 Task: Look for space in Westerlo, Belgium from 6th September, 2023 to 18th September, 2023 for 3 adults in price range Rs.6000 to Rs.12000. Place can be entire place with 2 bedrooms having 2 beds and 2 bathrooms. Property type can be hotel. Amenities needed are: heating, . Booking option can be shelf check-in. Required host language is English.
Action: Mouse moved to (596, 147)
Screenshot: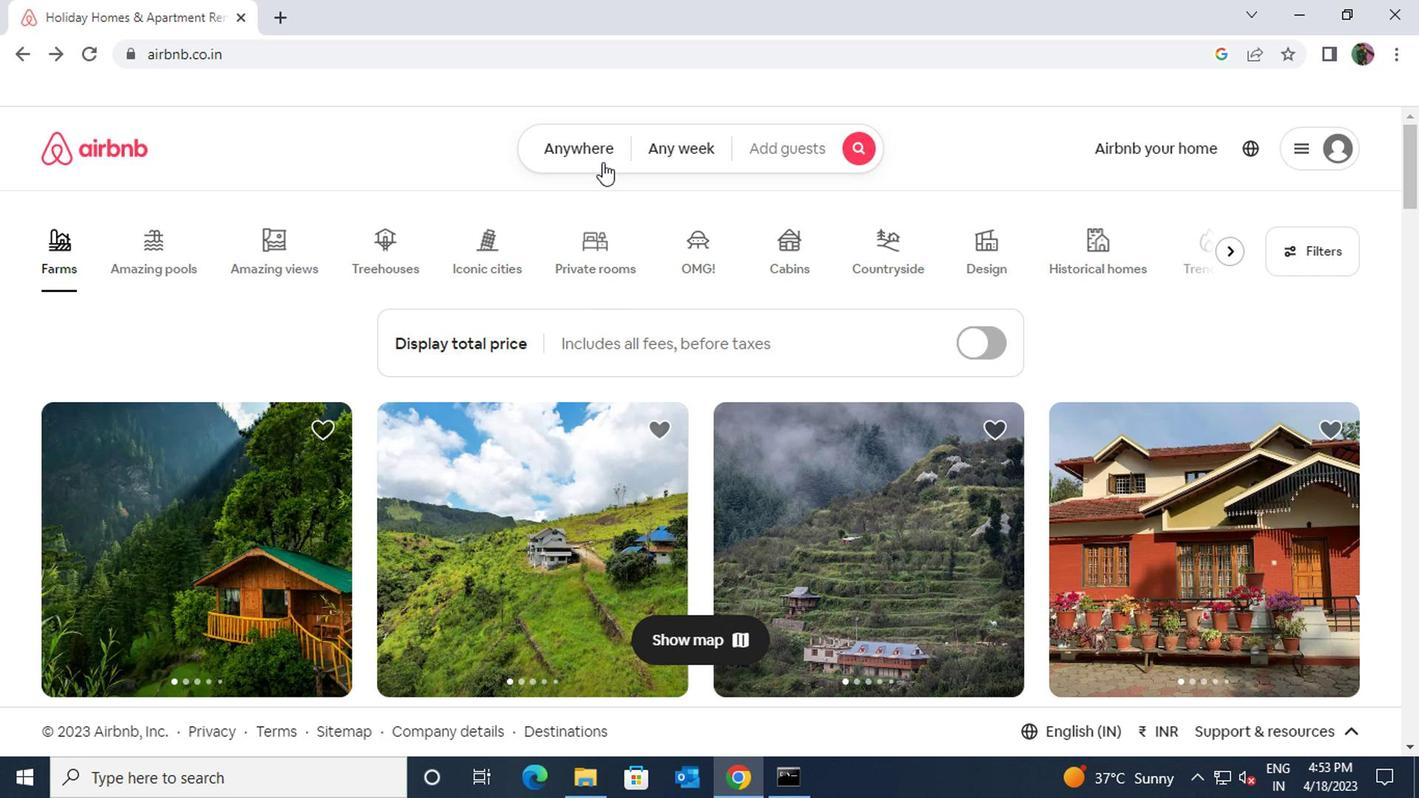 
Action: Mouse pressed left at (596, 147)
Screenshot: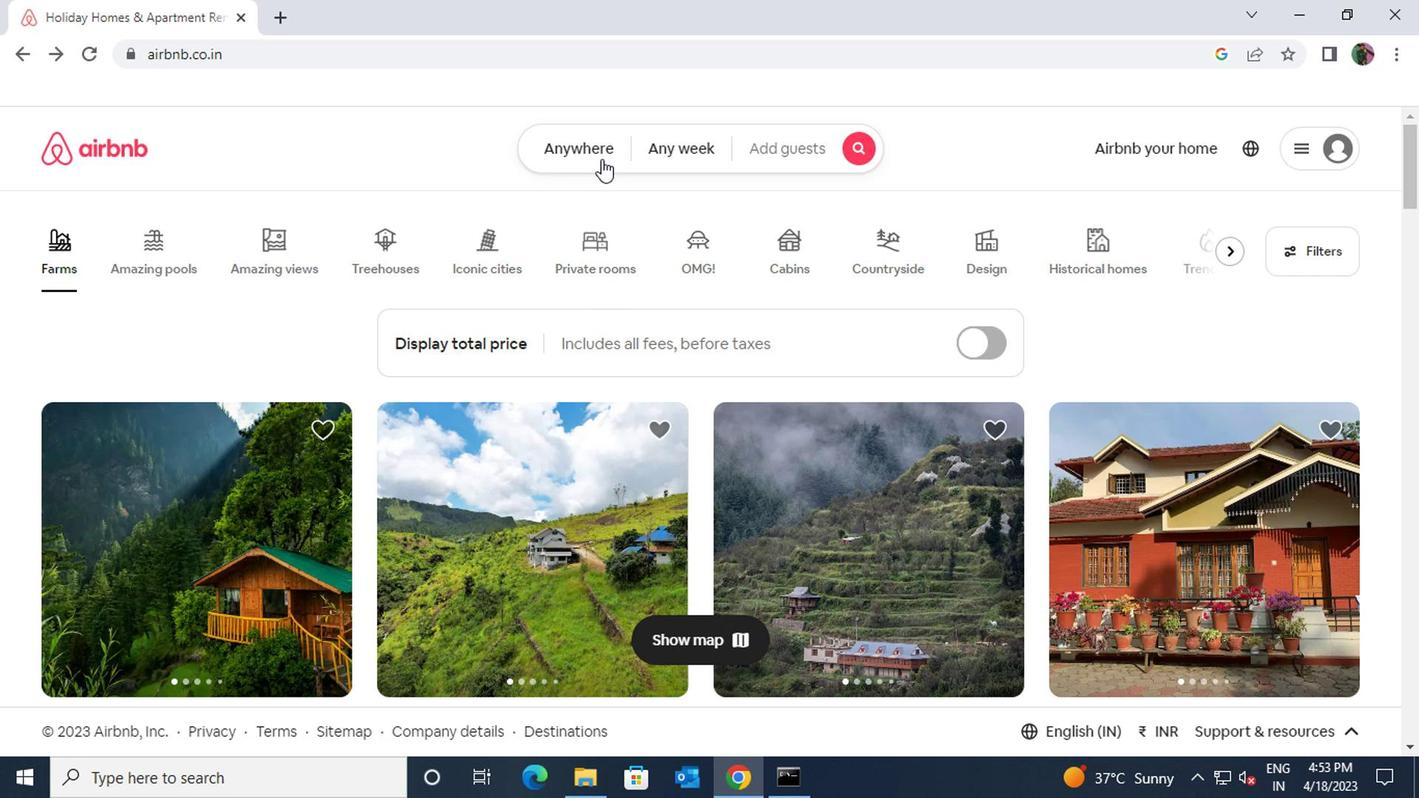 
Action: Mouse moved to (400, 229)
Screenshot: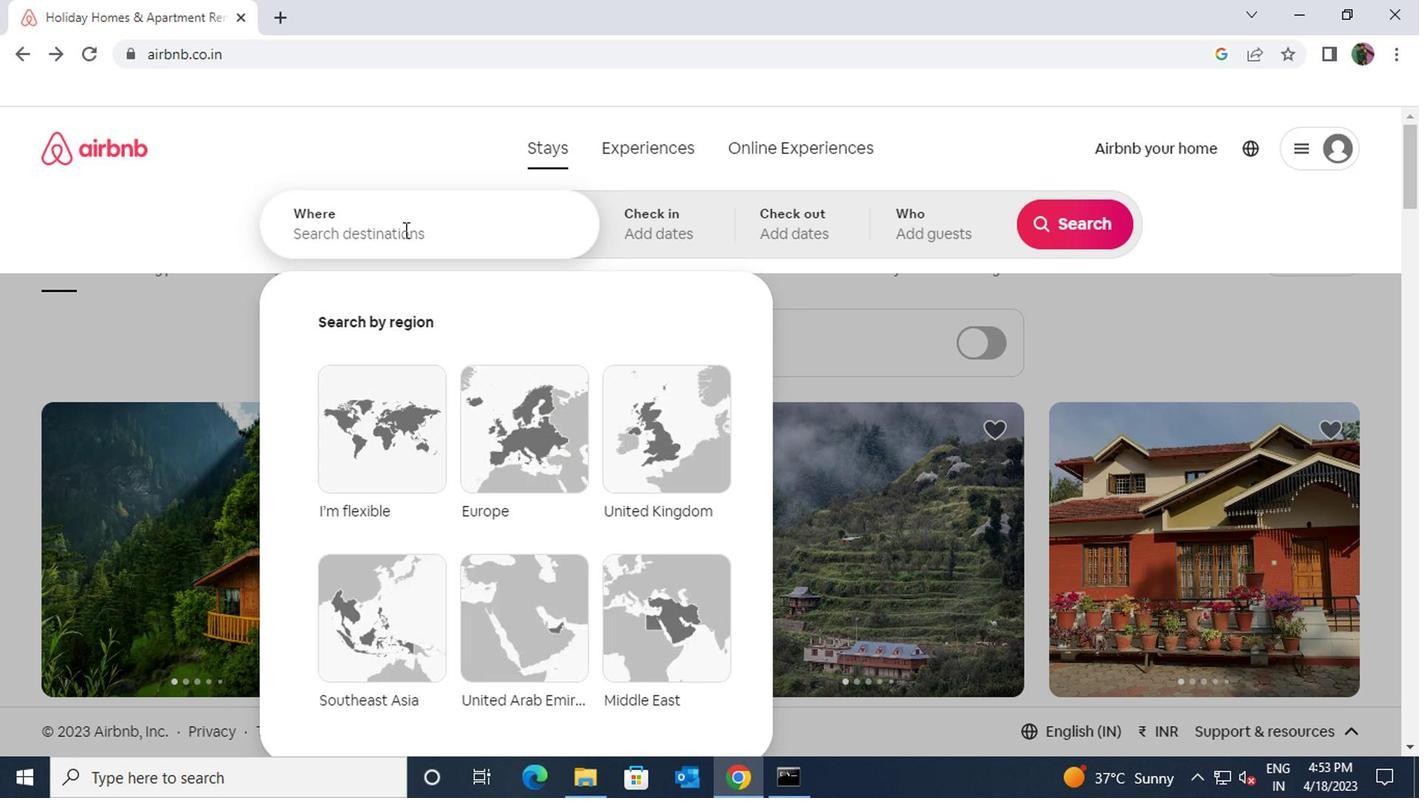 
Action: Mouse pressed left at (400, 229)
Screenshot: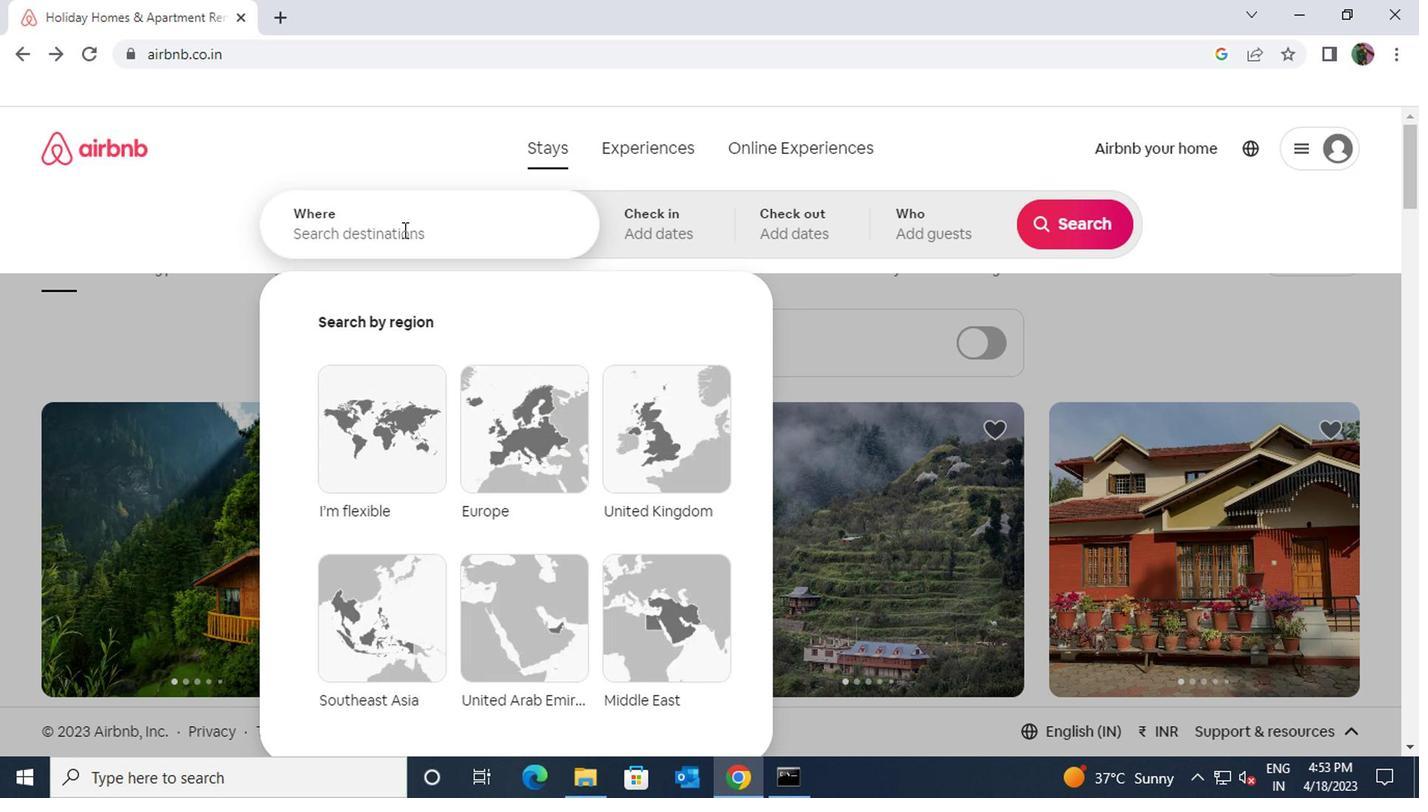 
Action: Key pressed westerlo<Key.space>bel
Screenshot: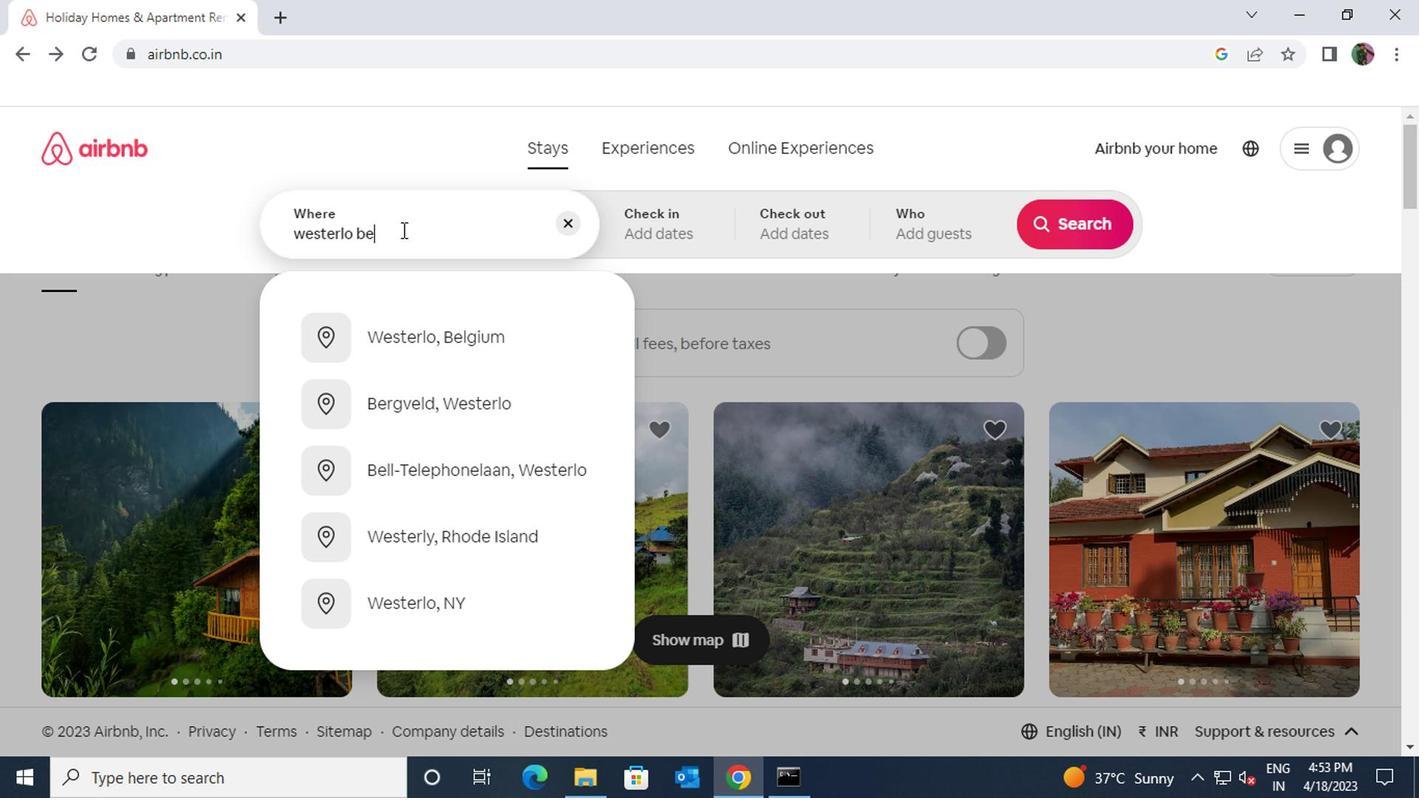 
Action: Mouse moved to (462, 346)
Screenshot: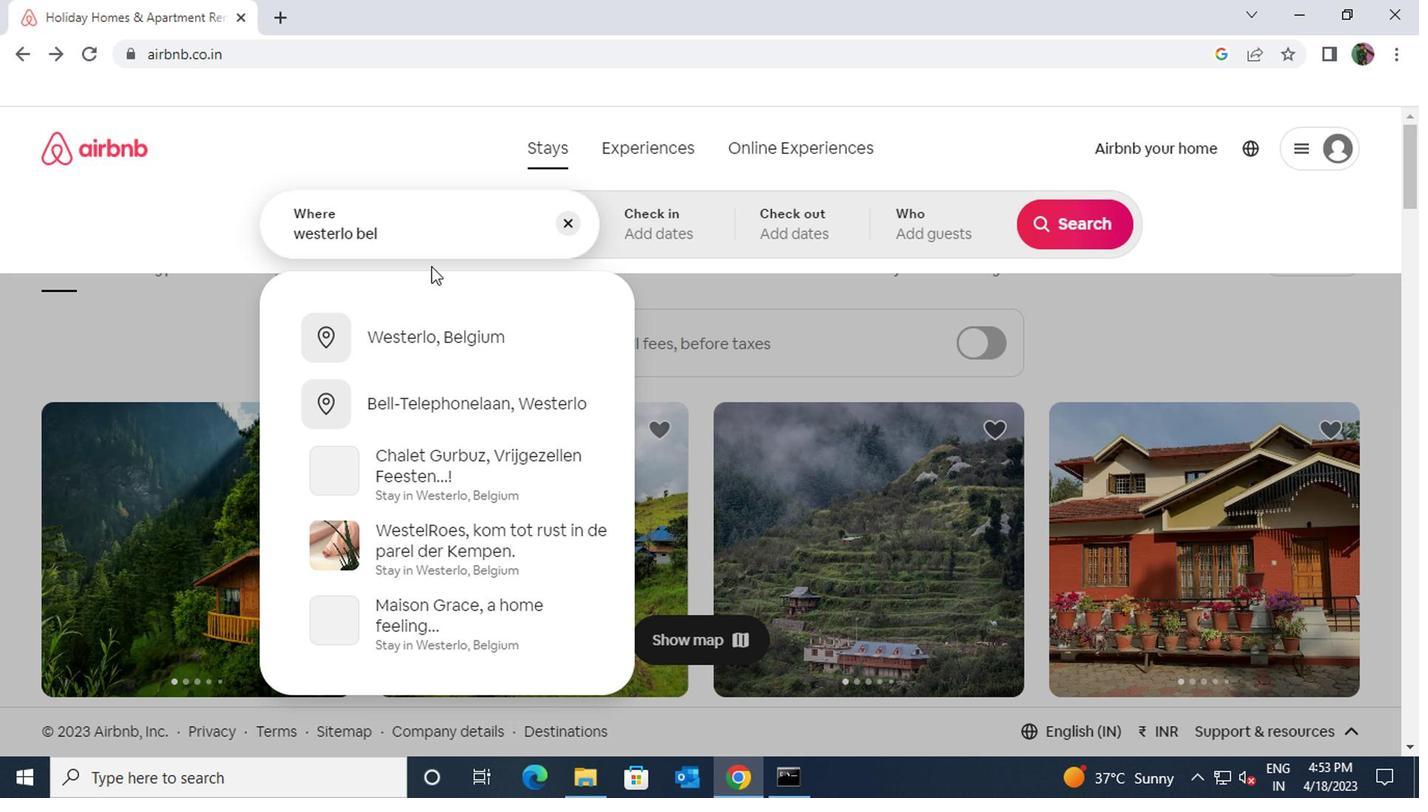 
Action: Mouse pressed left at (462, 346)
Screenshot: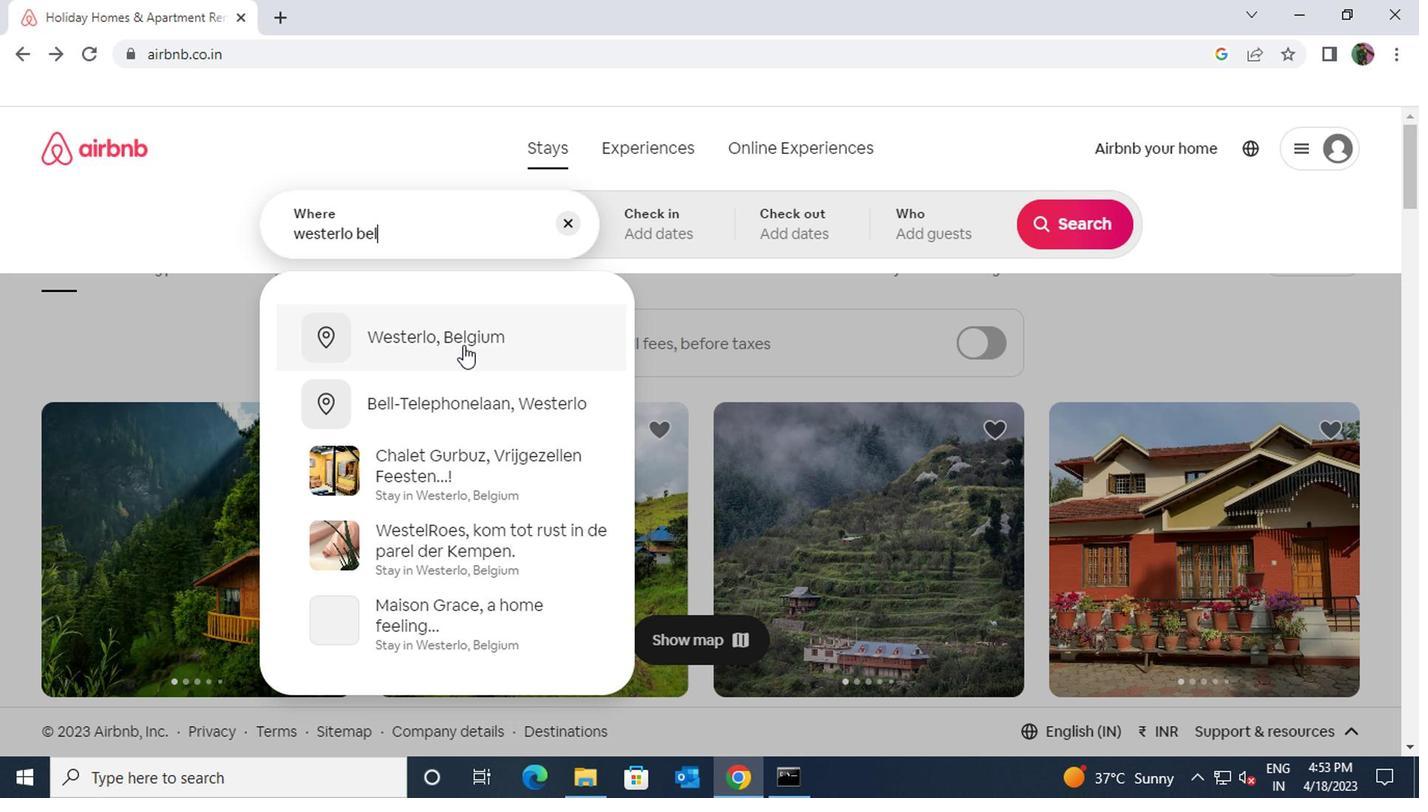 
Action: Mouse moved to (1061, 388)
Screenshot: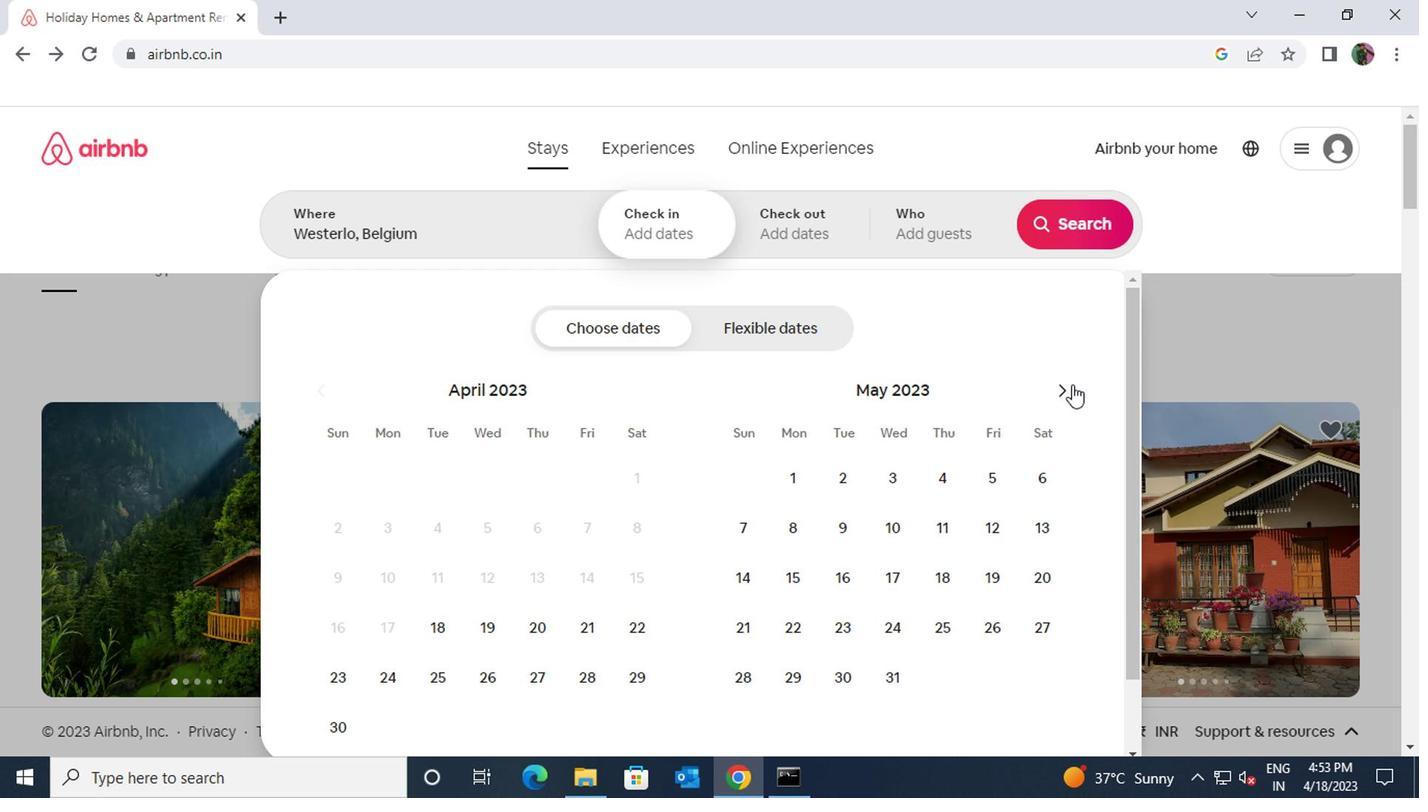 
Action: Mouse pressed left at (1061, 388)
Screenshot: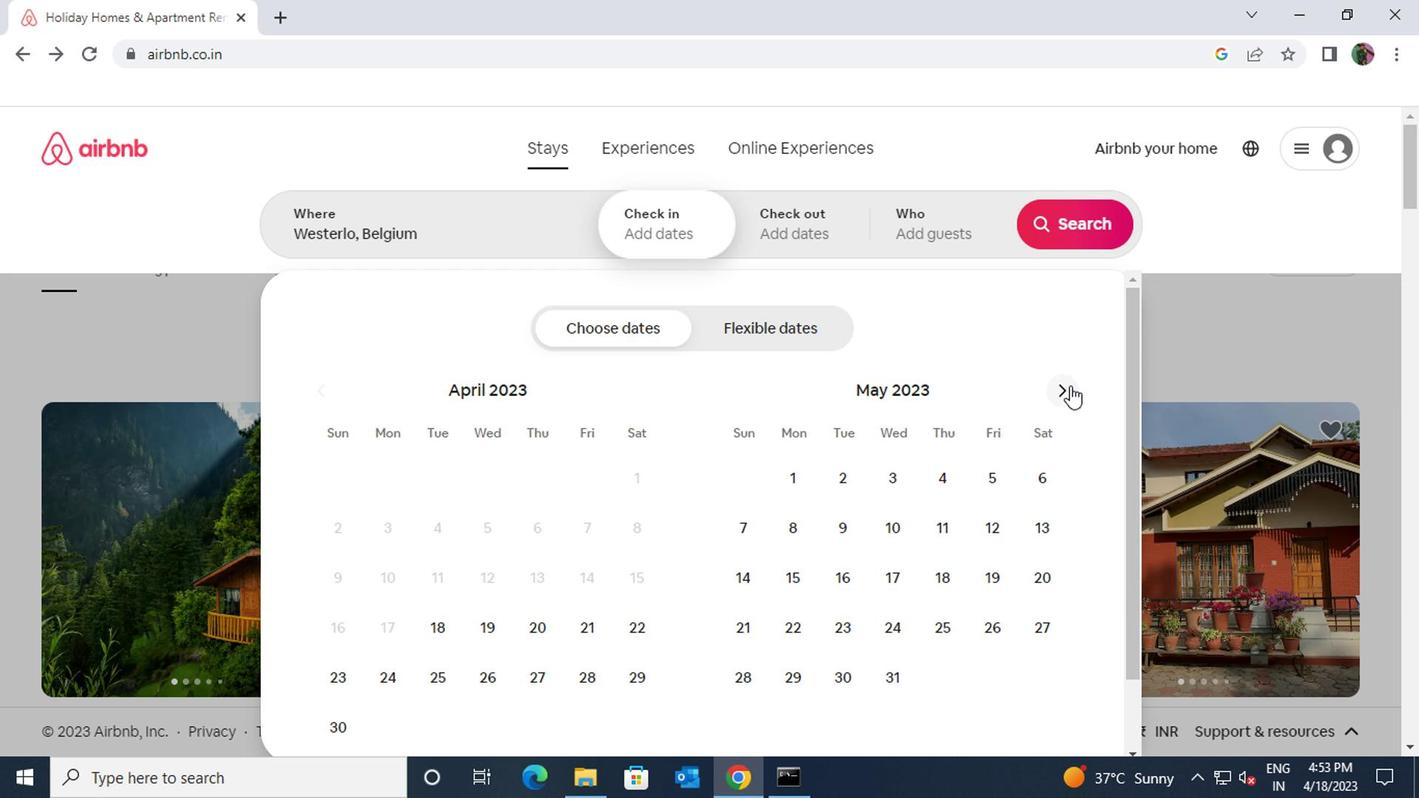
Action: Mouse pressed left at (1061, 388)
Screenshot: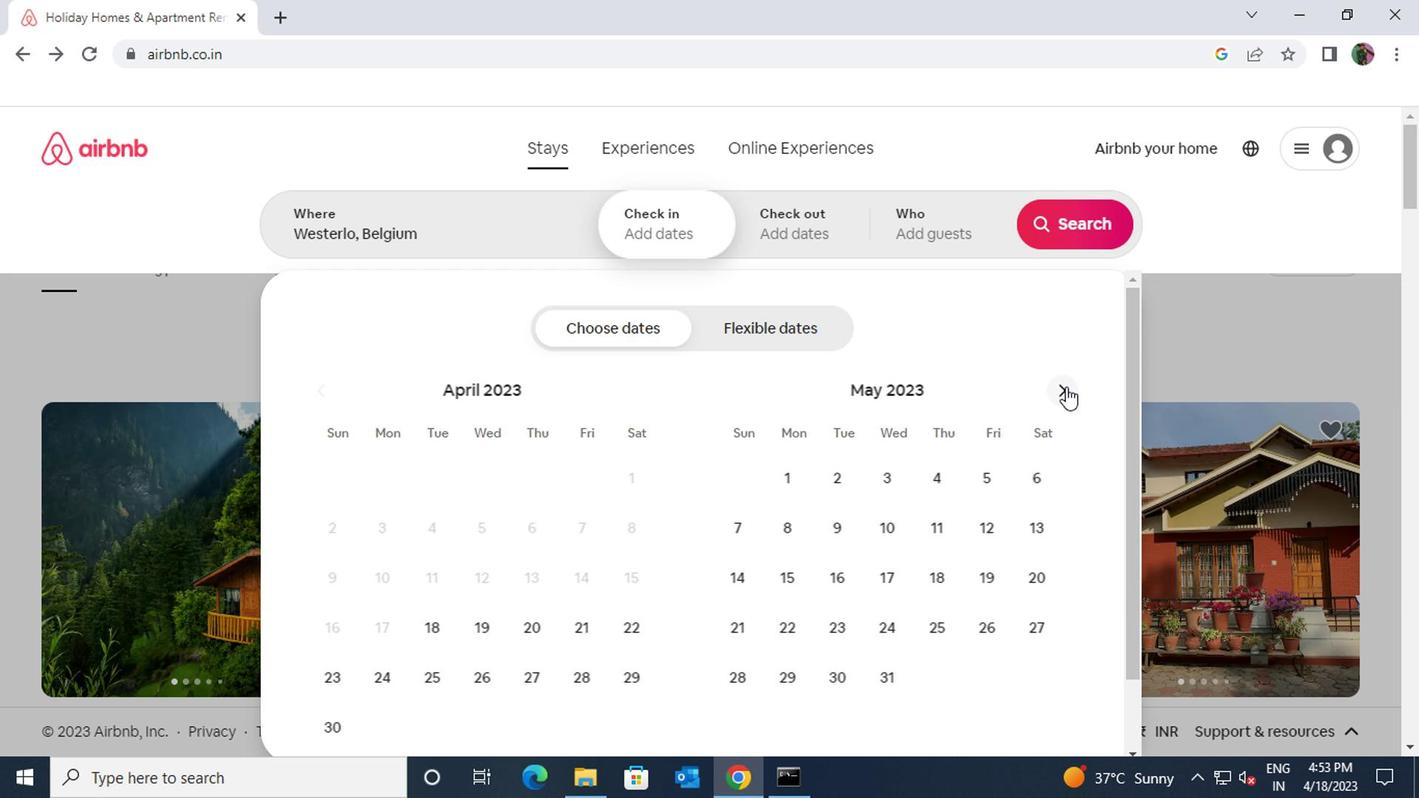 
Action: Mouse pressed left at (1061, 388)
Screenshot: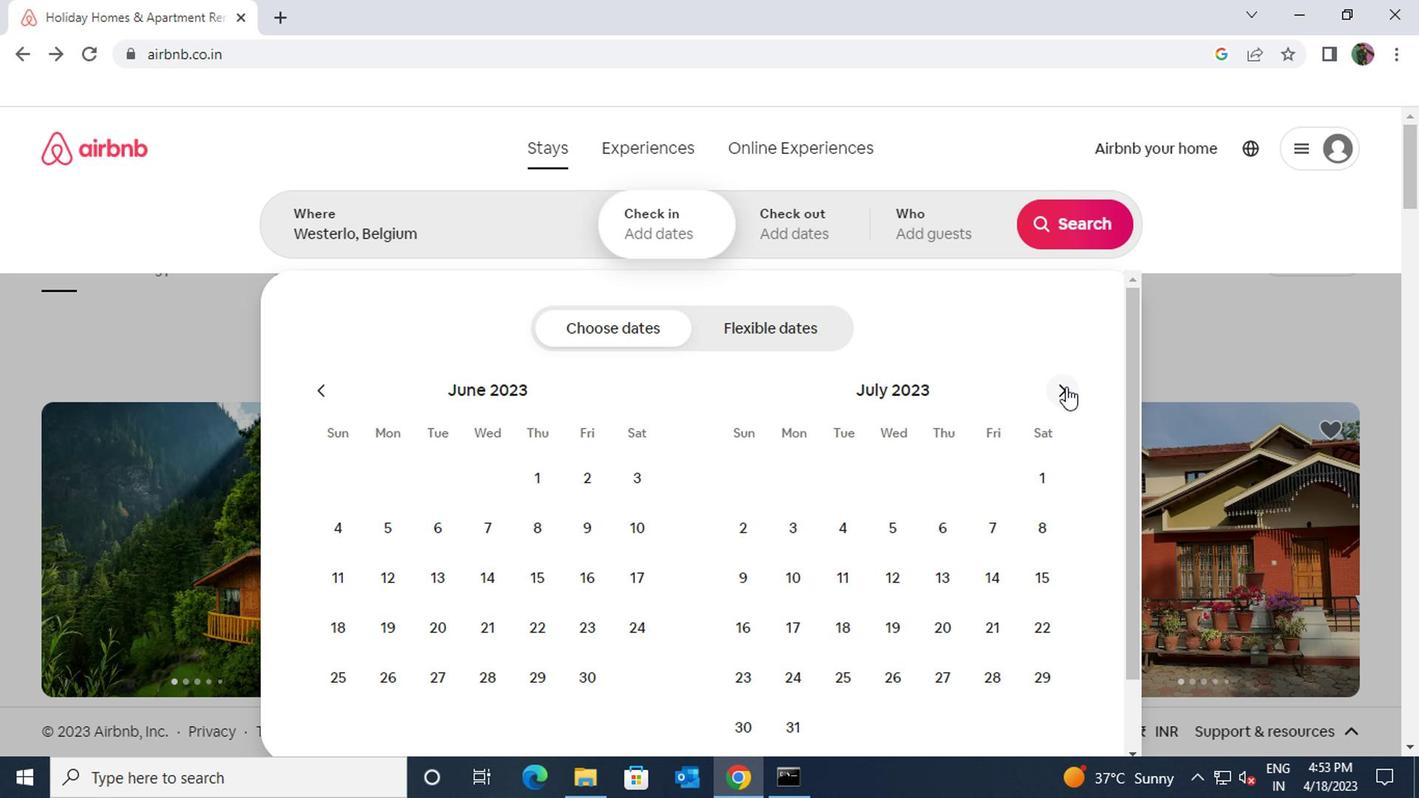 
Action: Mouse pressed left at (1061, 388)
Screenshot: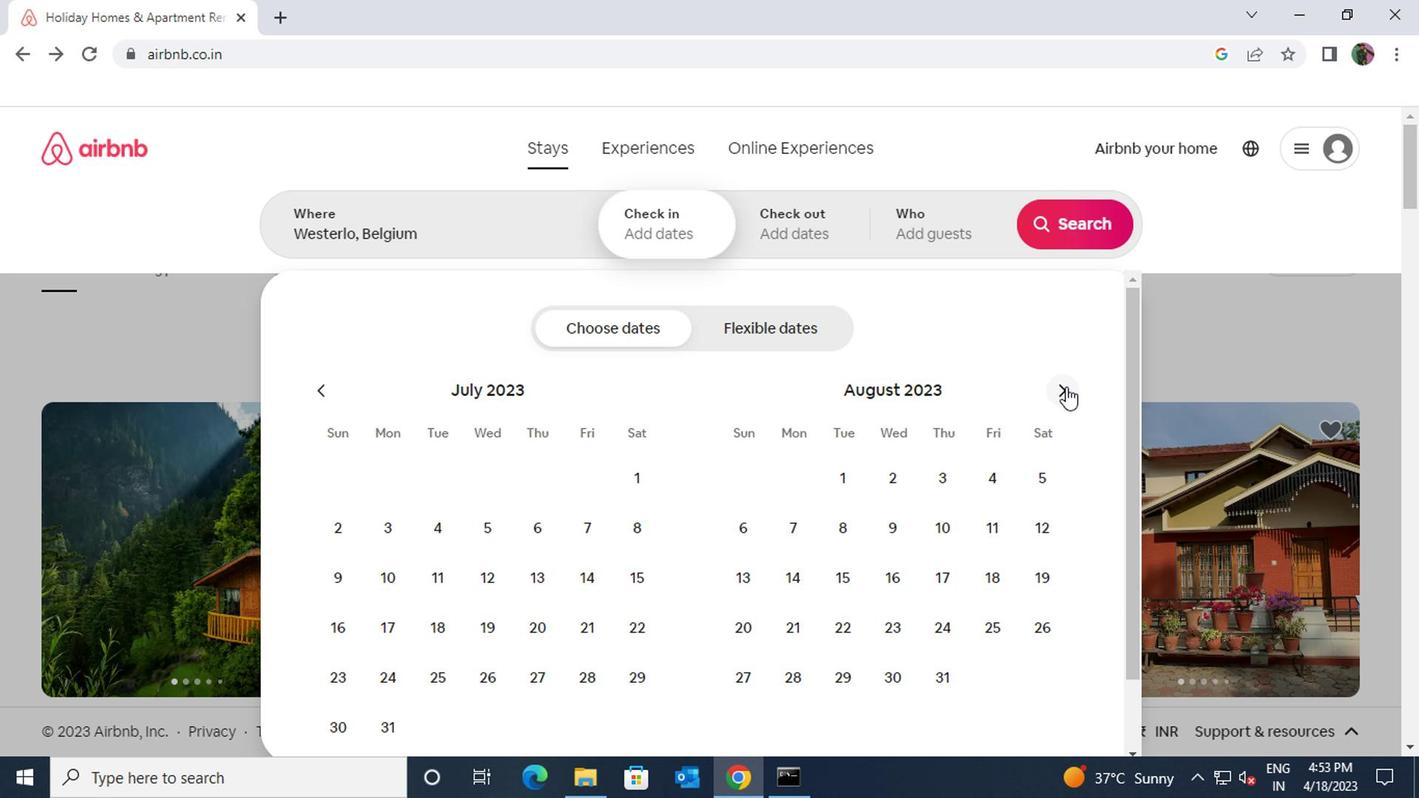 
Action: Mouse moved to (900, 533)
Screenshot: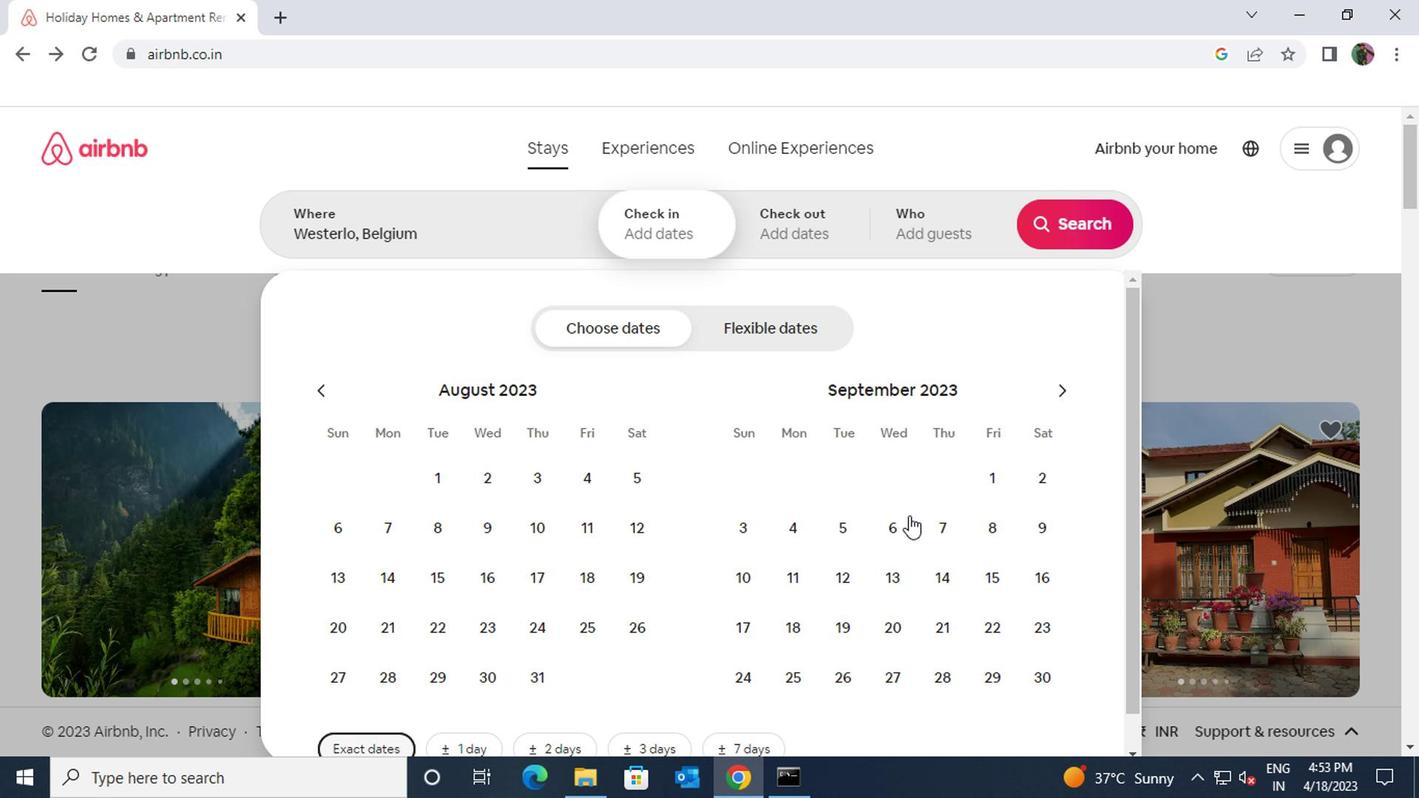 
Action: Mouse pressed left at (900, 533)
Screenshot: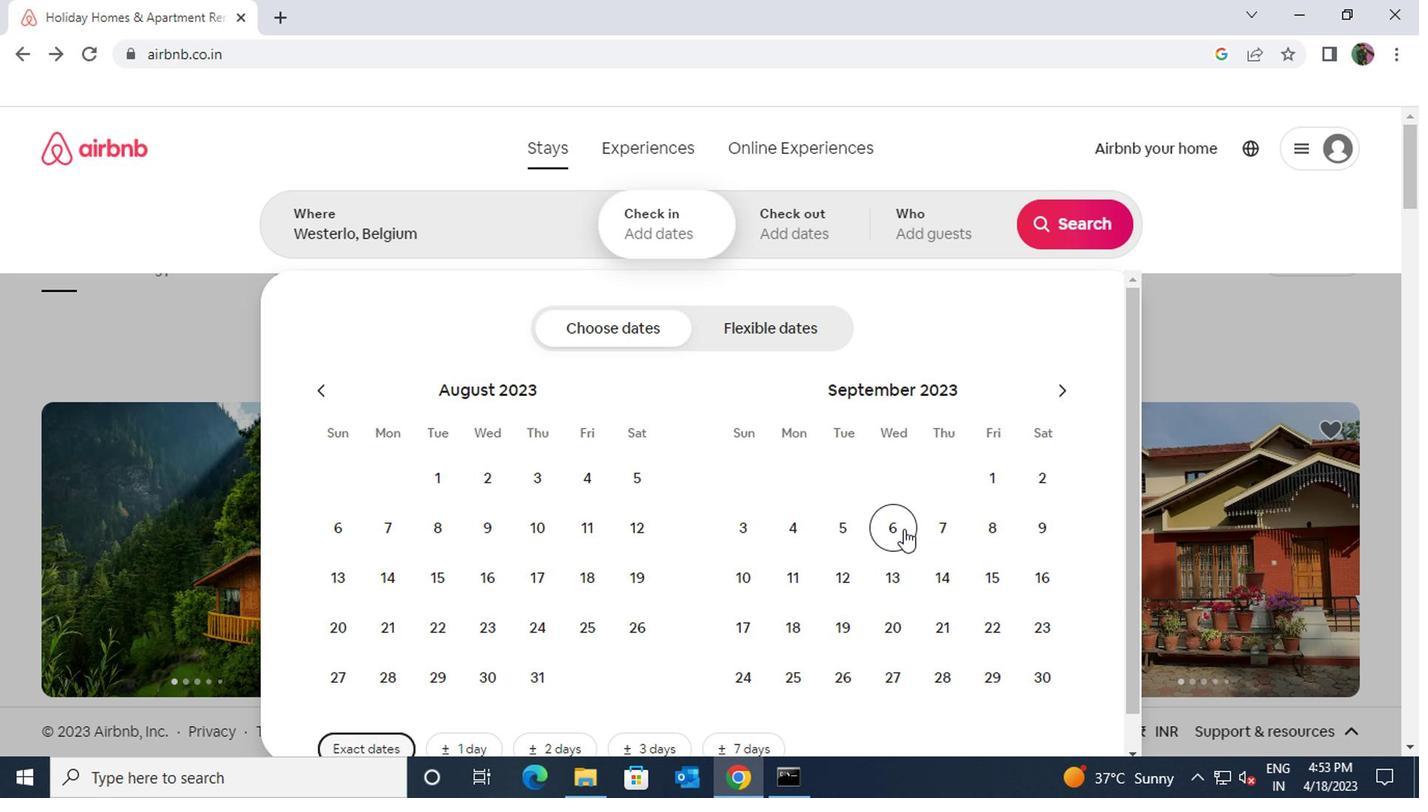 
Action: Mouse moved to (796, 635)
Screenshot: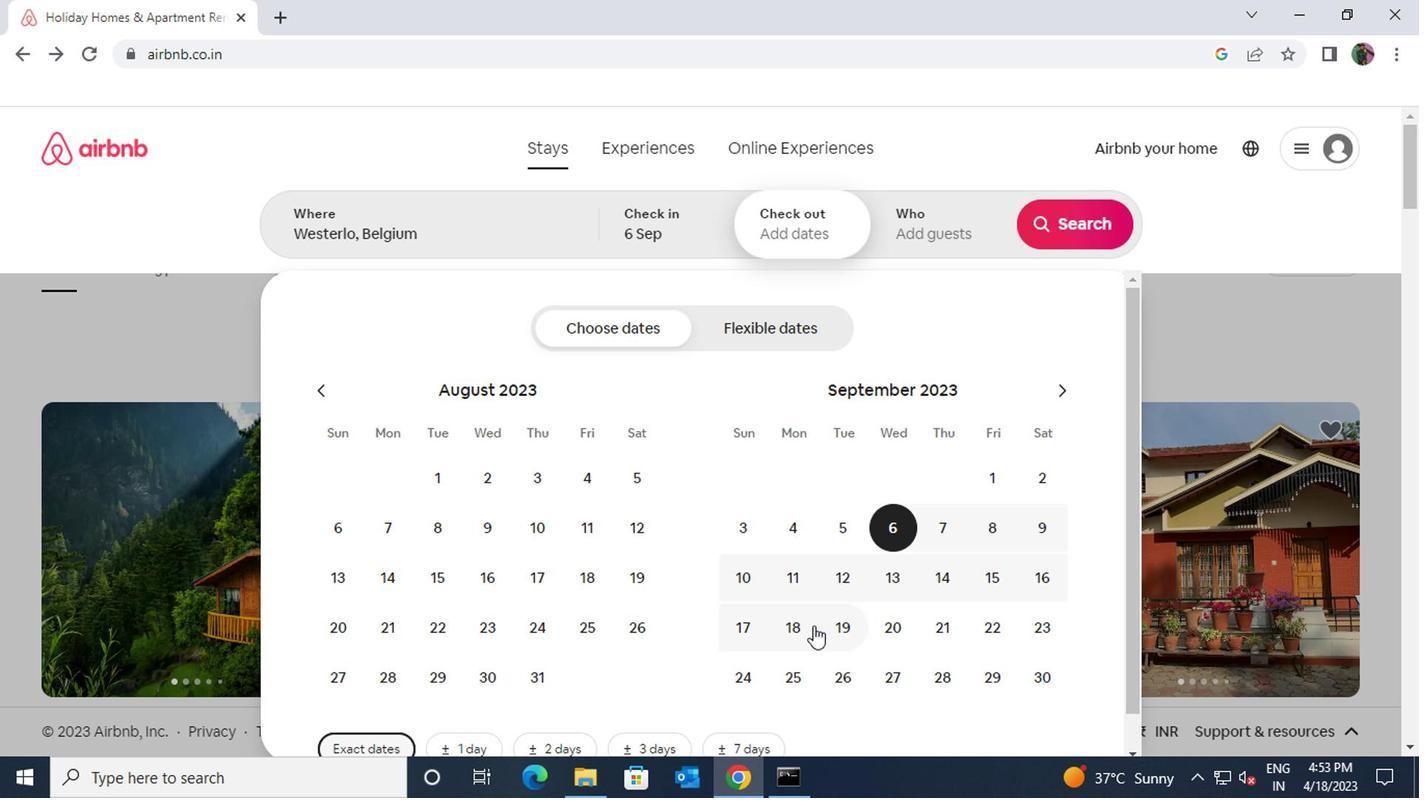 
Action: Mouse pressed left at (796, 635)
Screenshot: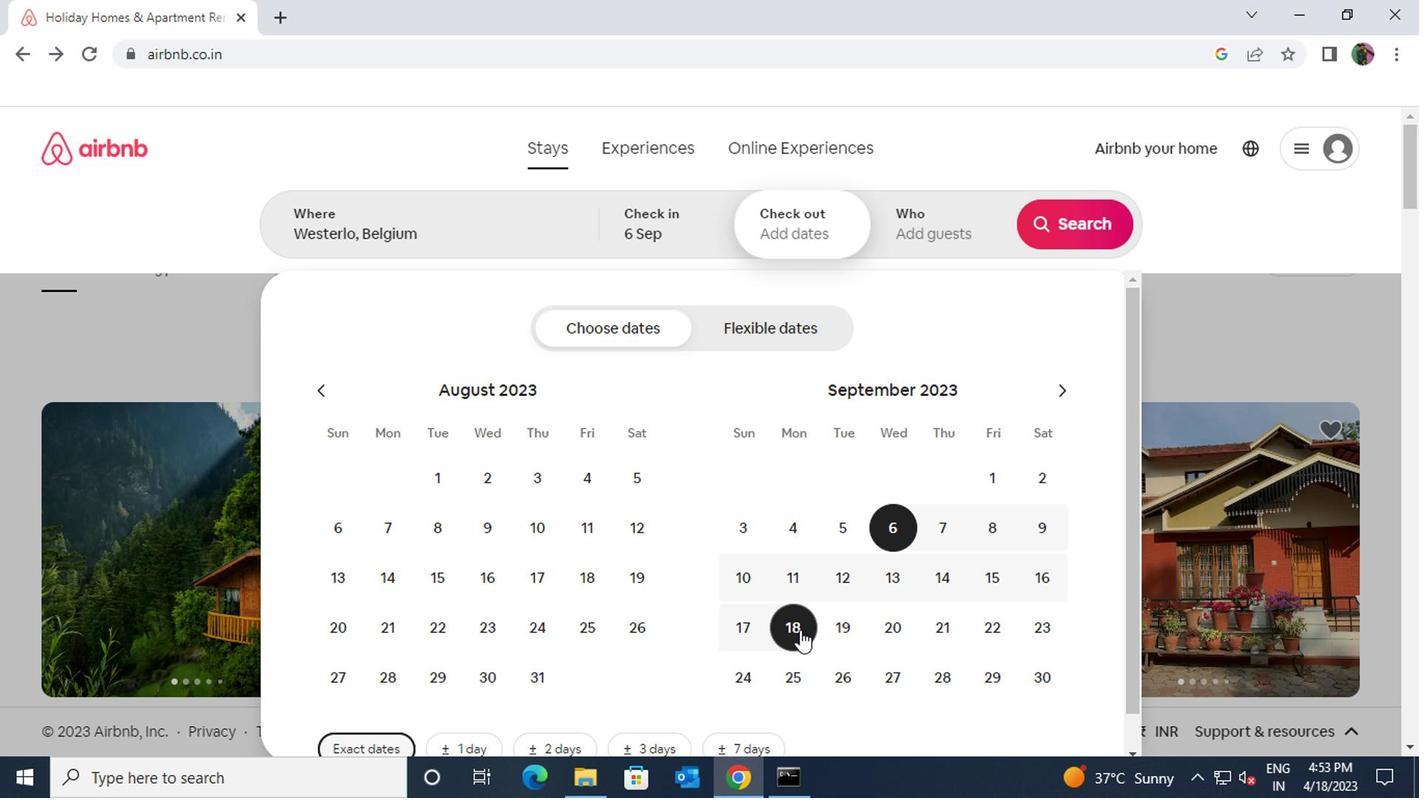 
Action: Mouse moved to (938, 223)
Screenshot: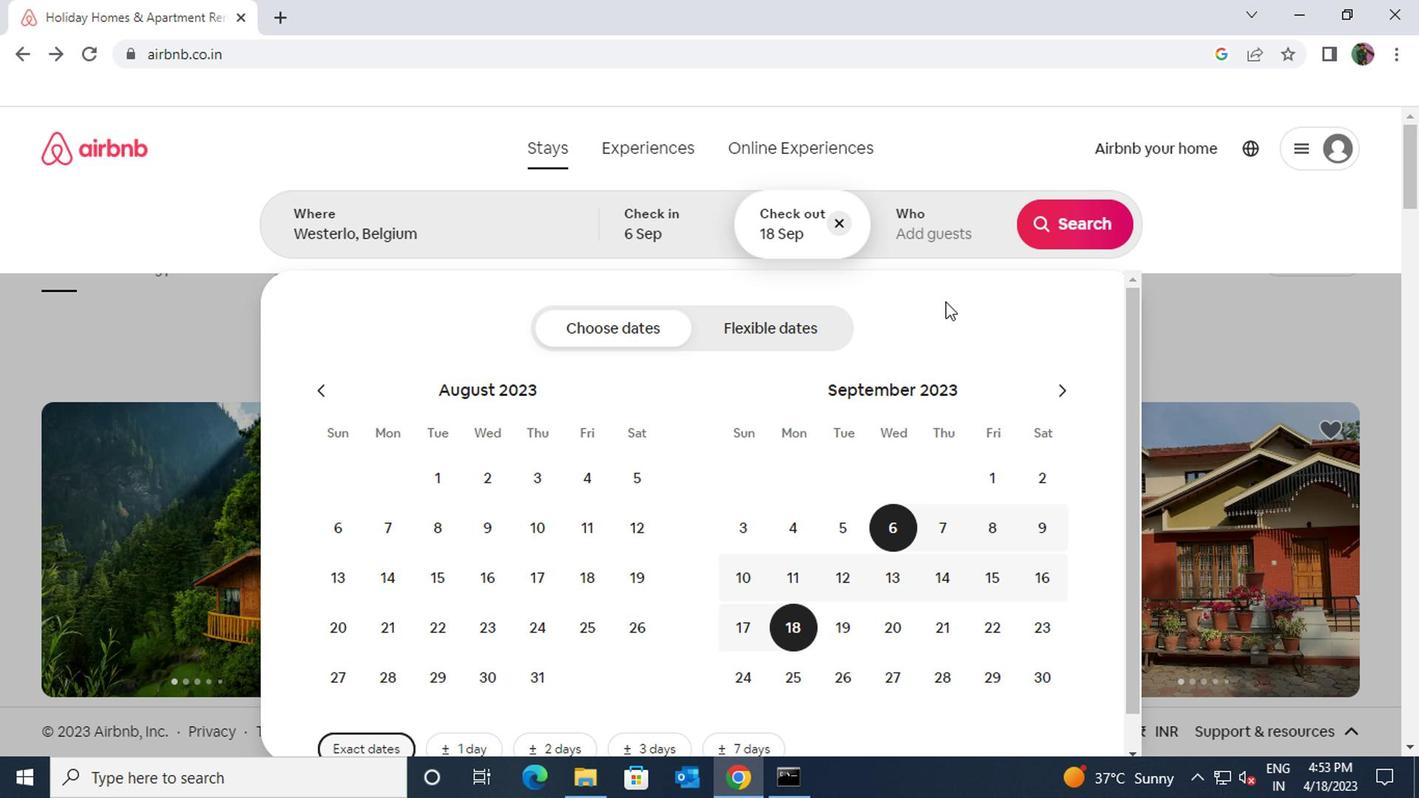 
Action: Mouse pressed left at (938, 223)
Screenshot: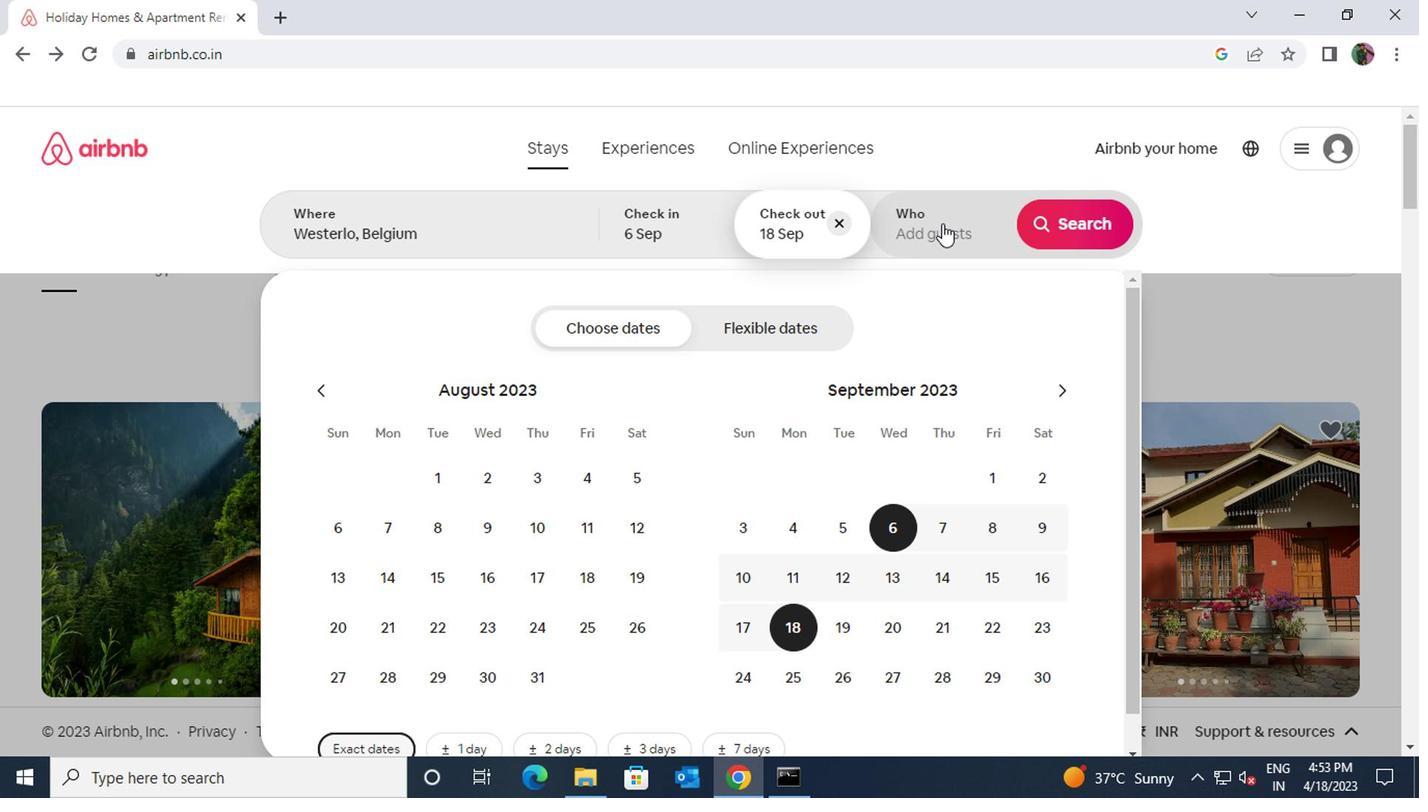 
Action: Mouse moved to (1060, 339)
Screenshot: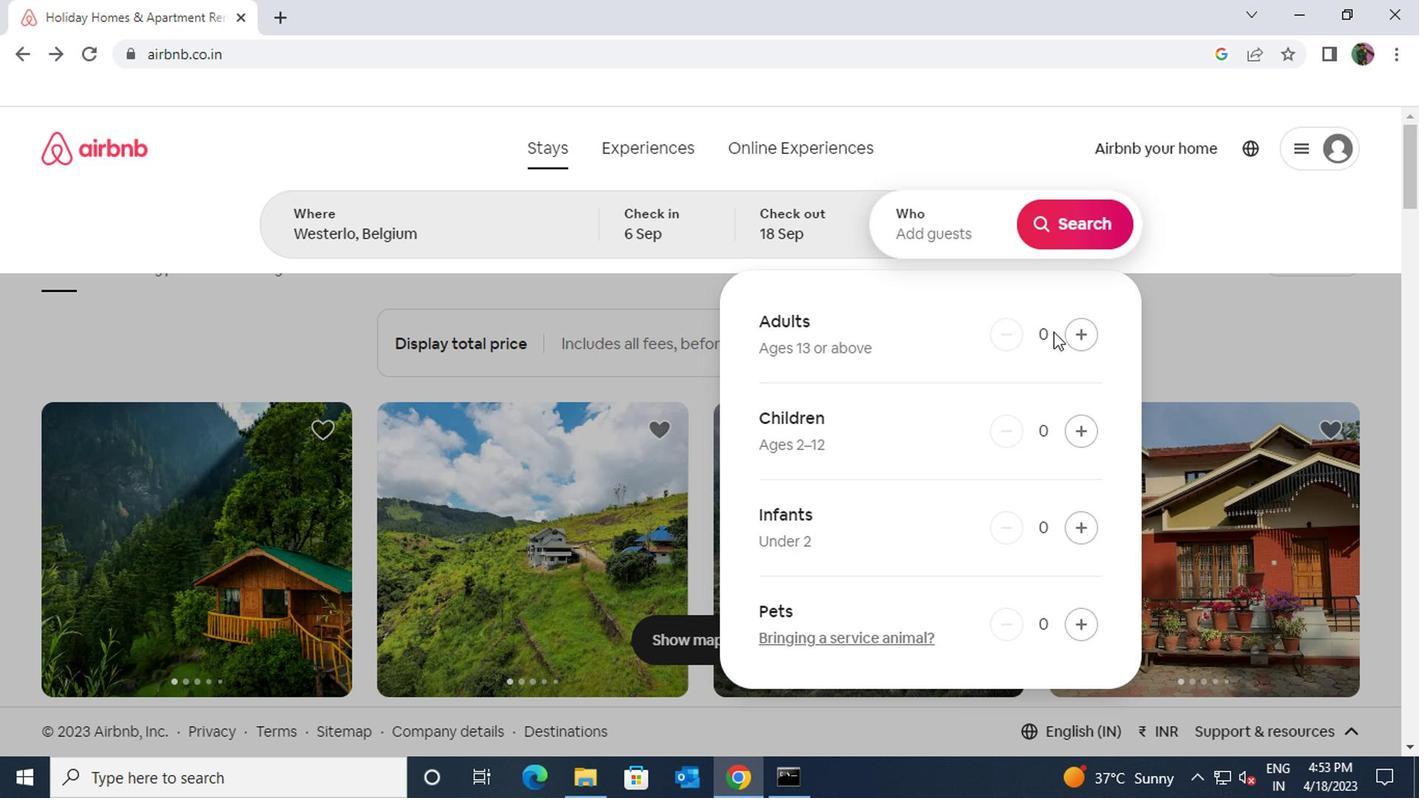 
Action: Mouse pressed left at (1060, 339)
Screenshot: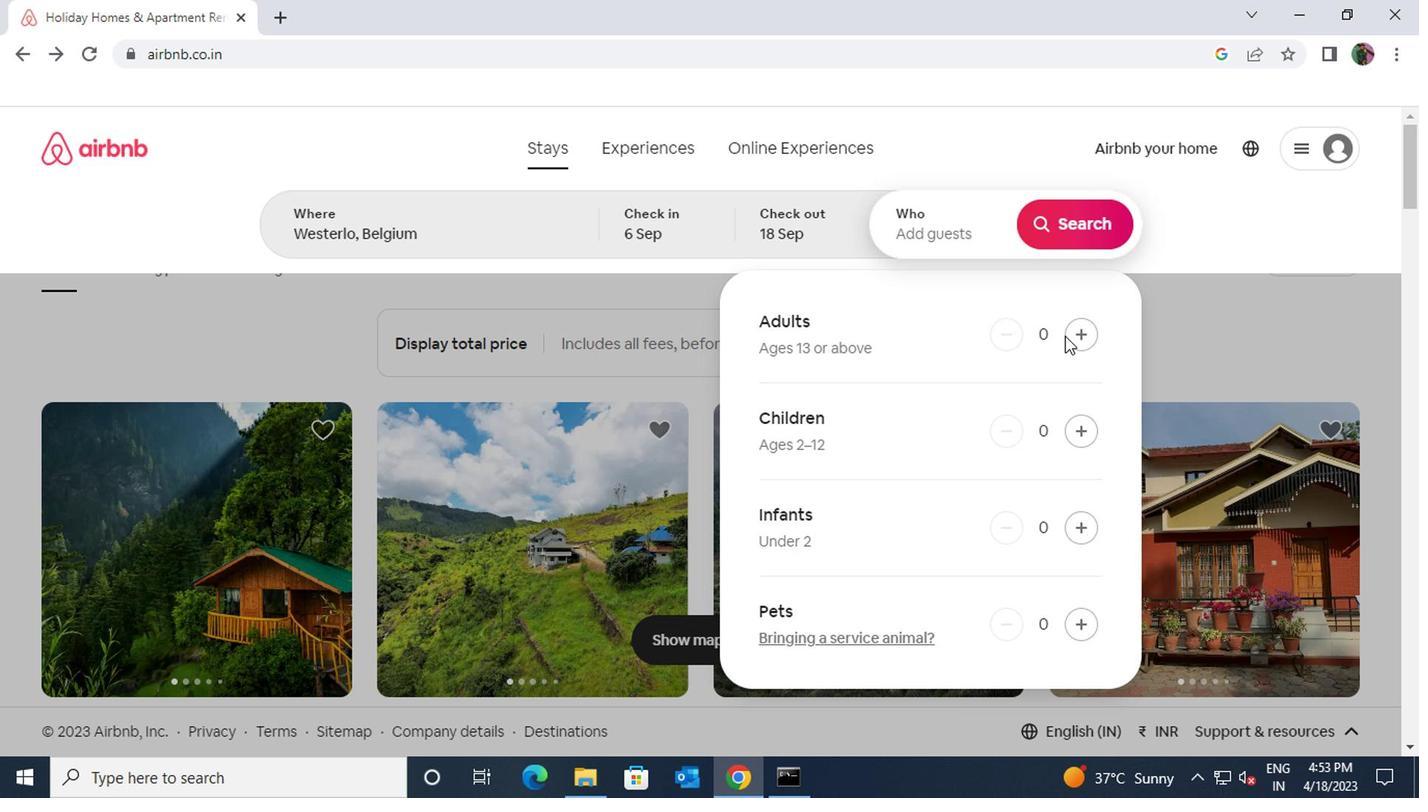 
Action: Mouse pressed left at (1060, 339)
Screenshot: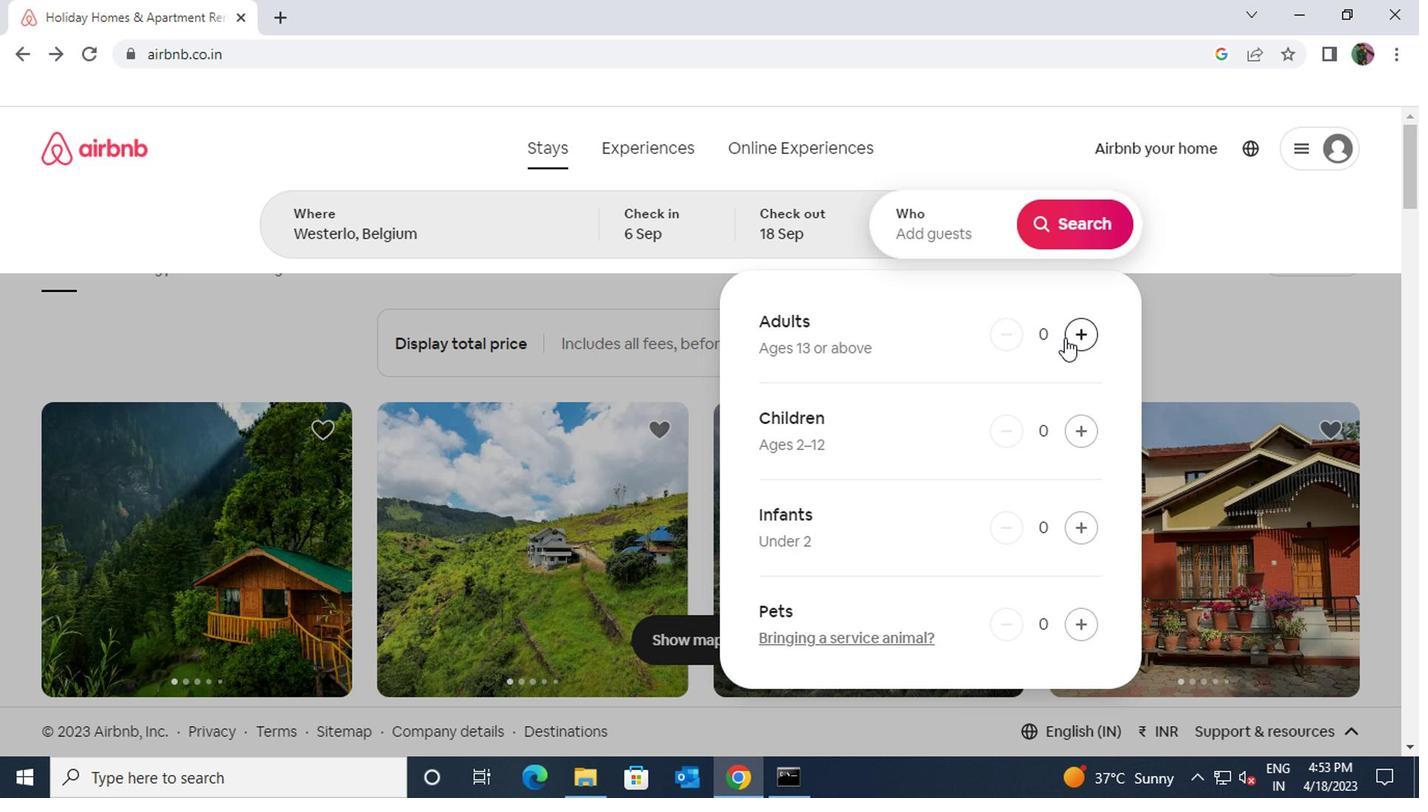 
Action: Mouse pressed left at (1060, 339)
Screenshot: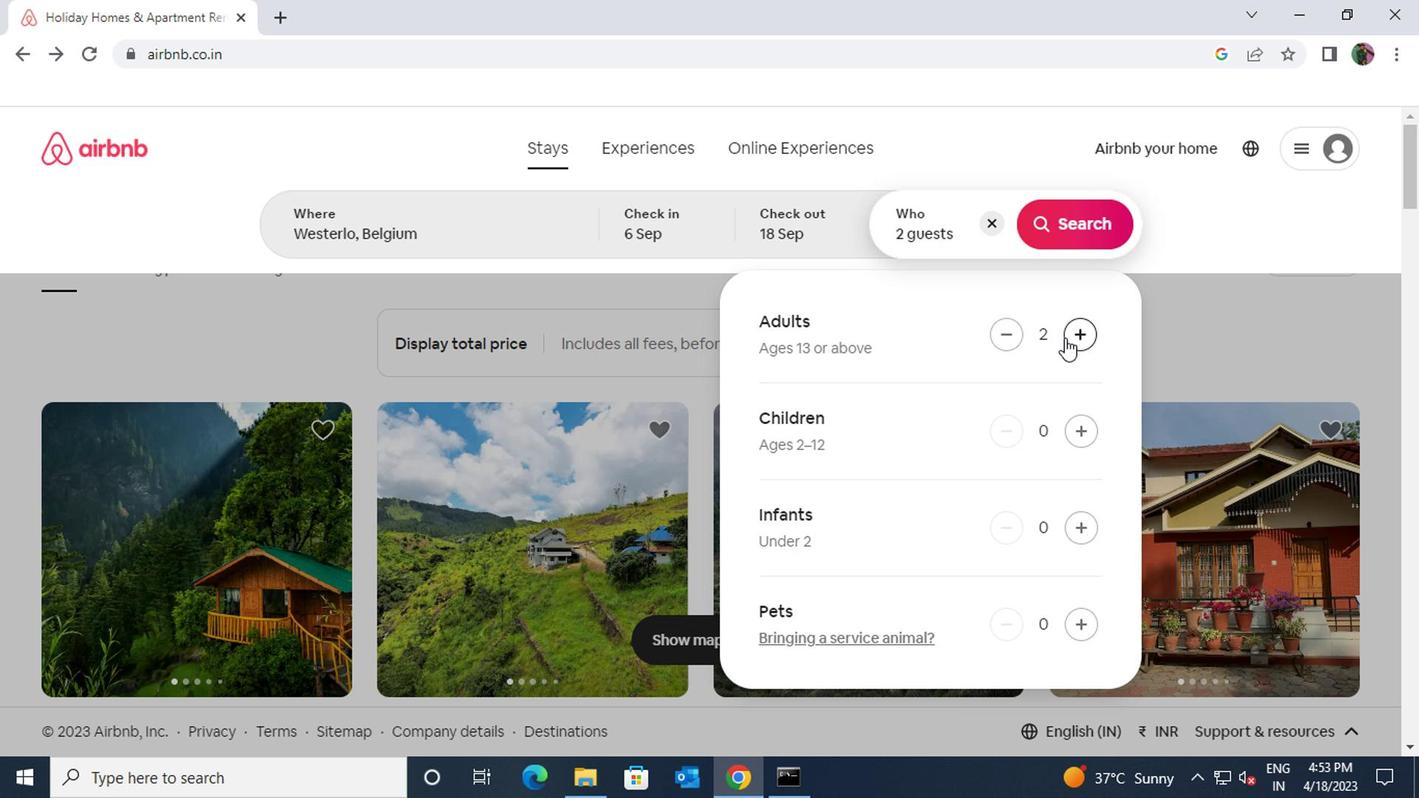 
Action: Mouse moved to (1060, 236)
Screenshot: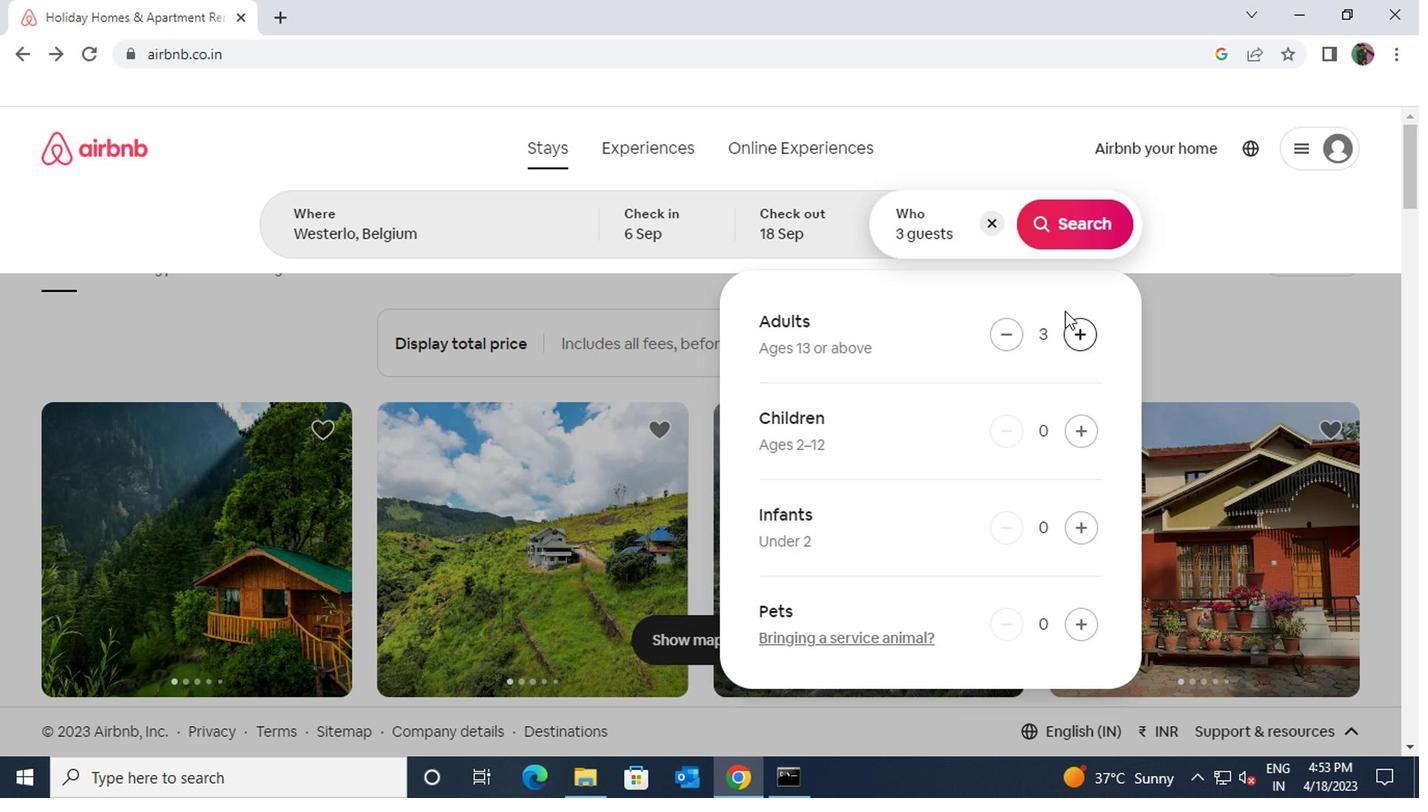 
Action: Mouse pressed left at (1060, 236)
Screenshot: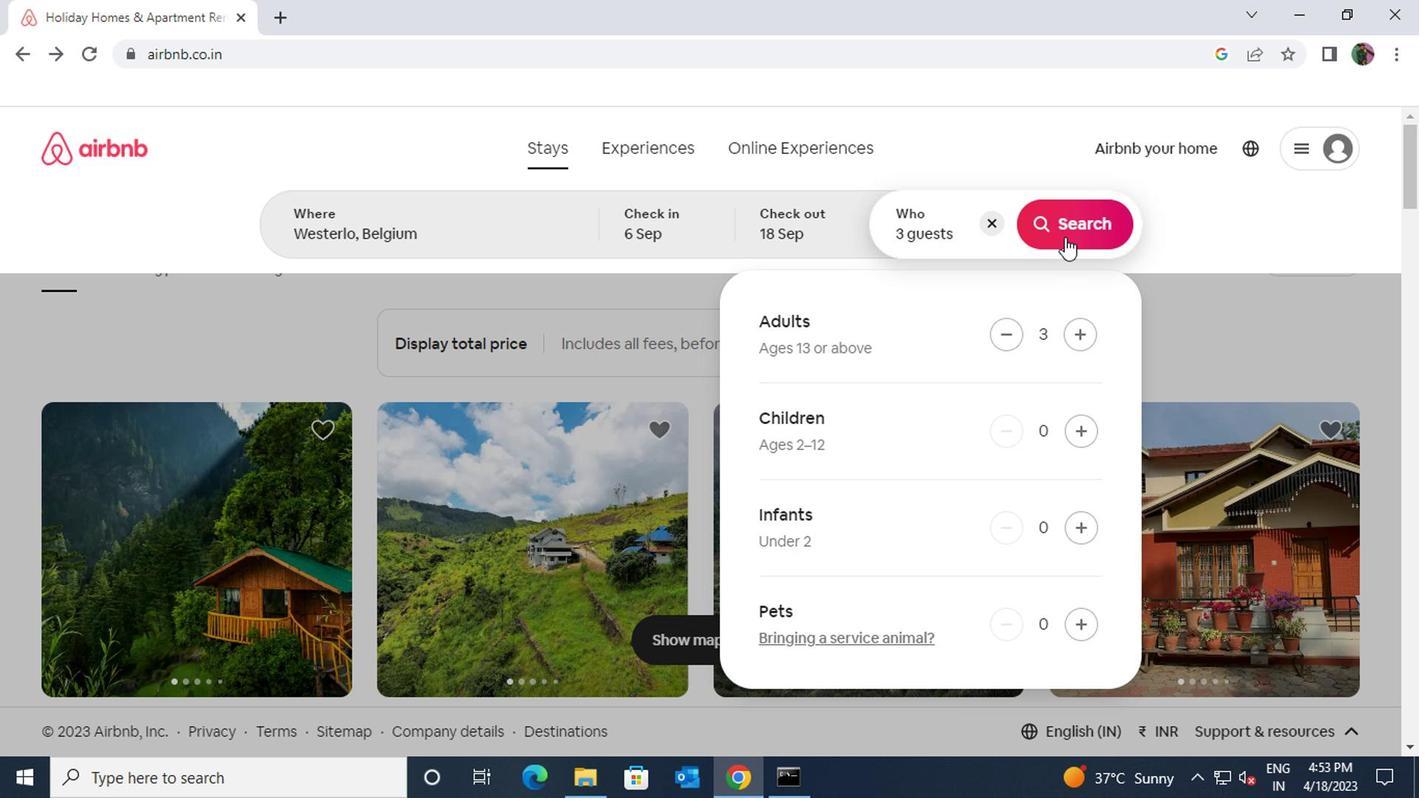 
Action: Mouse moved to (1327, 227)
Screenshot: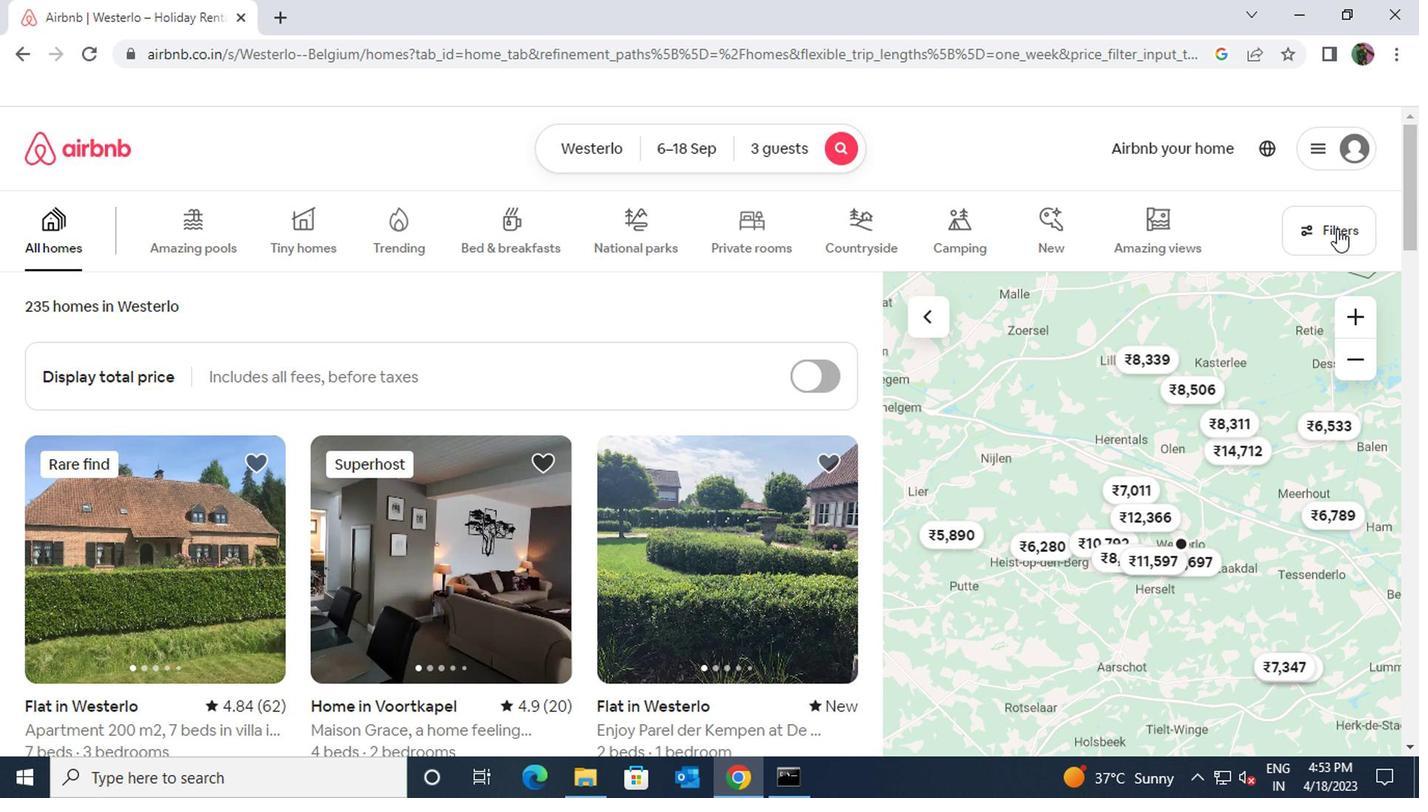 
Action: Mouse pressed left at (1327, 227)
Screenshot: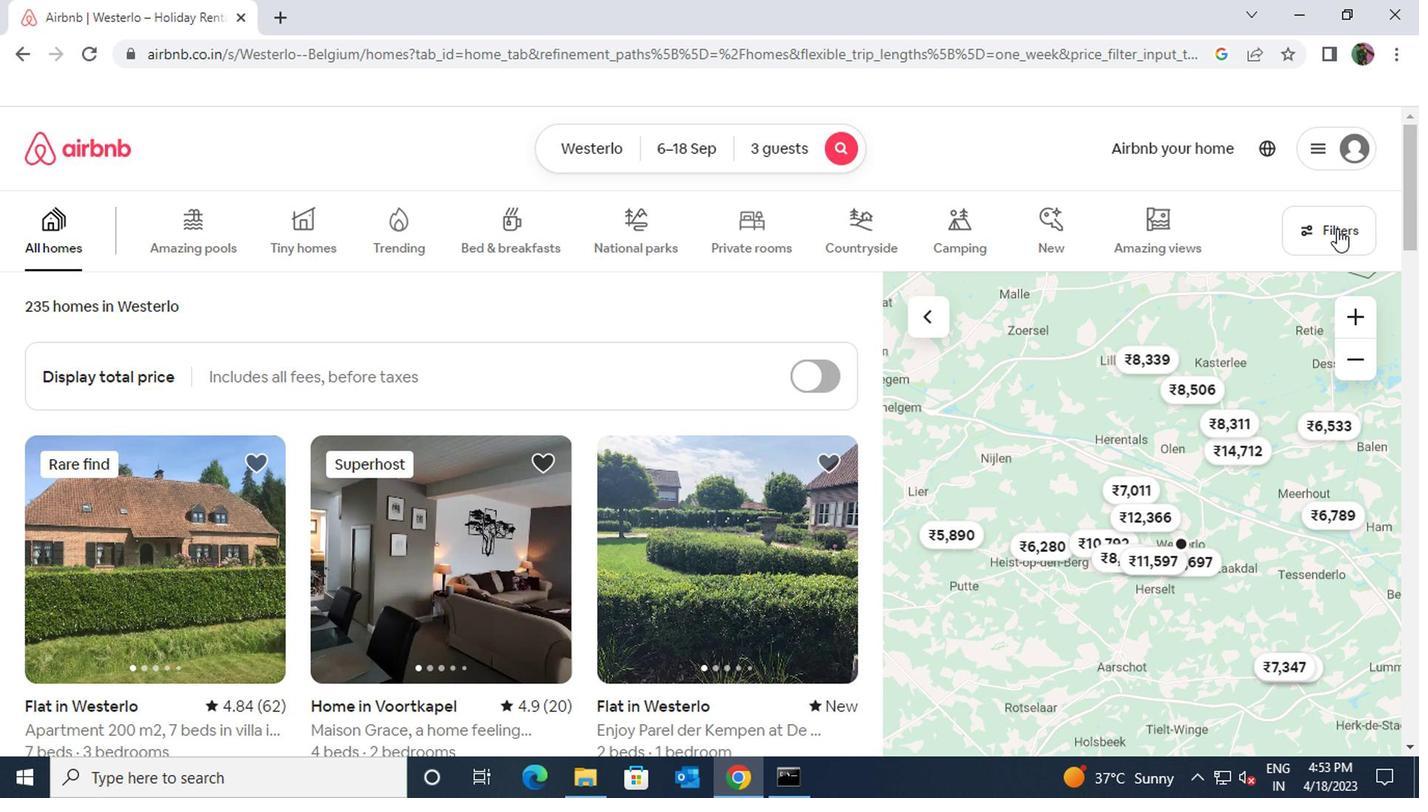 
Action: Mouse moved to (436, 495)
Screenshot: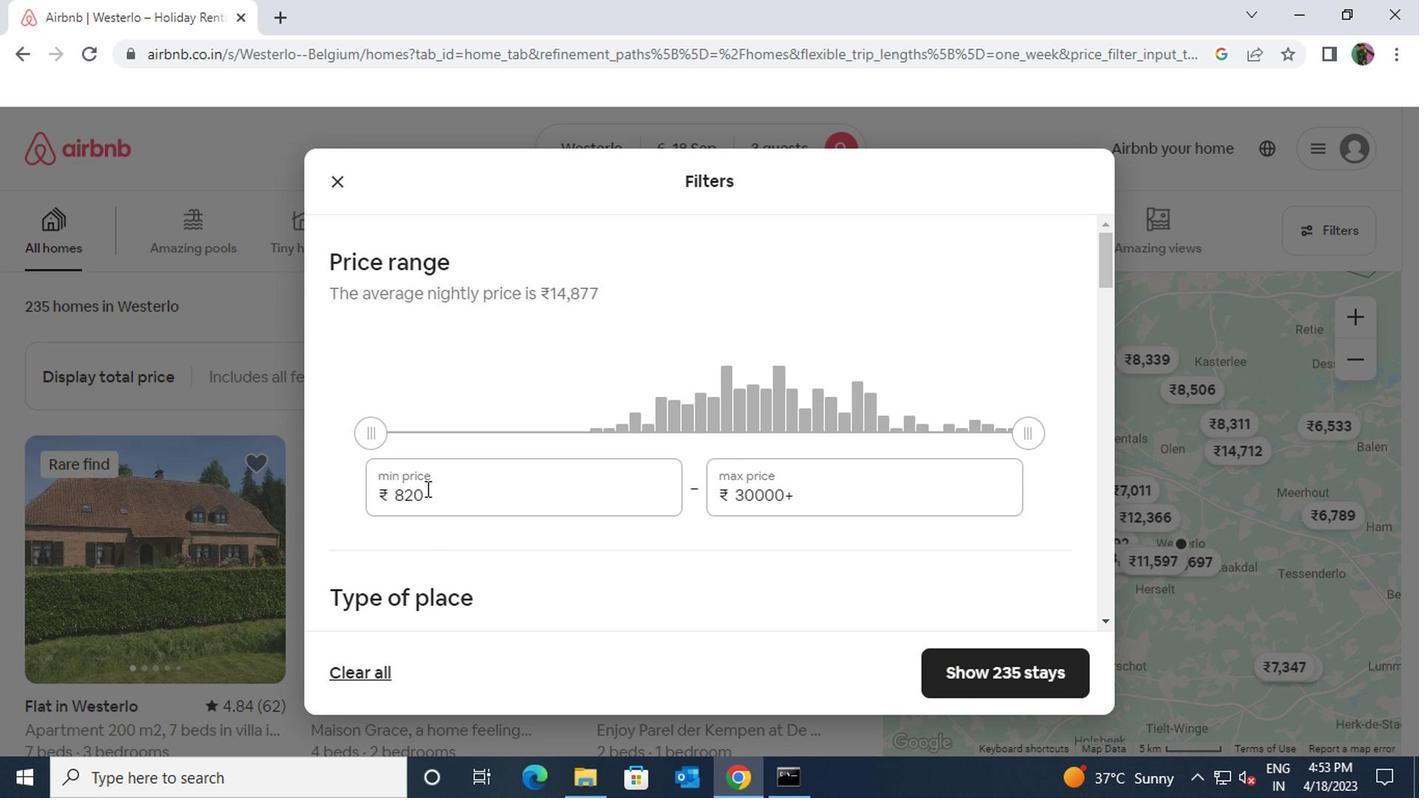 
Action: Mouse pressed left at (436, 495)
Screenshot: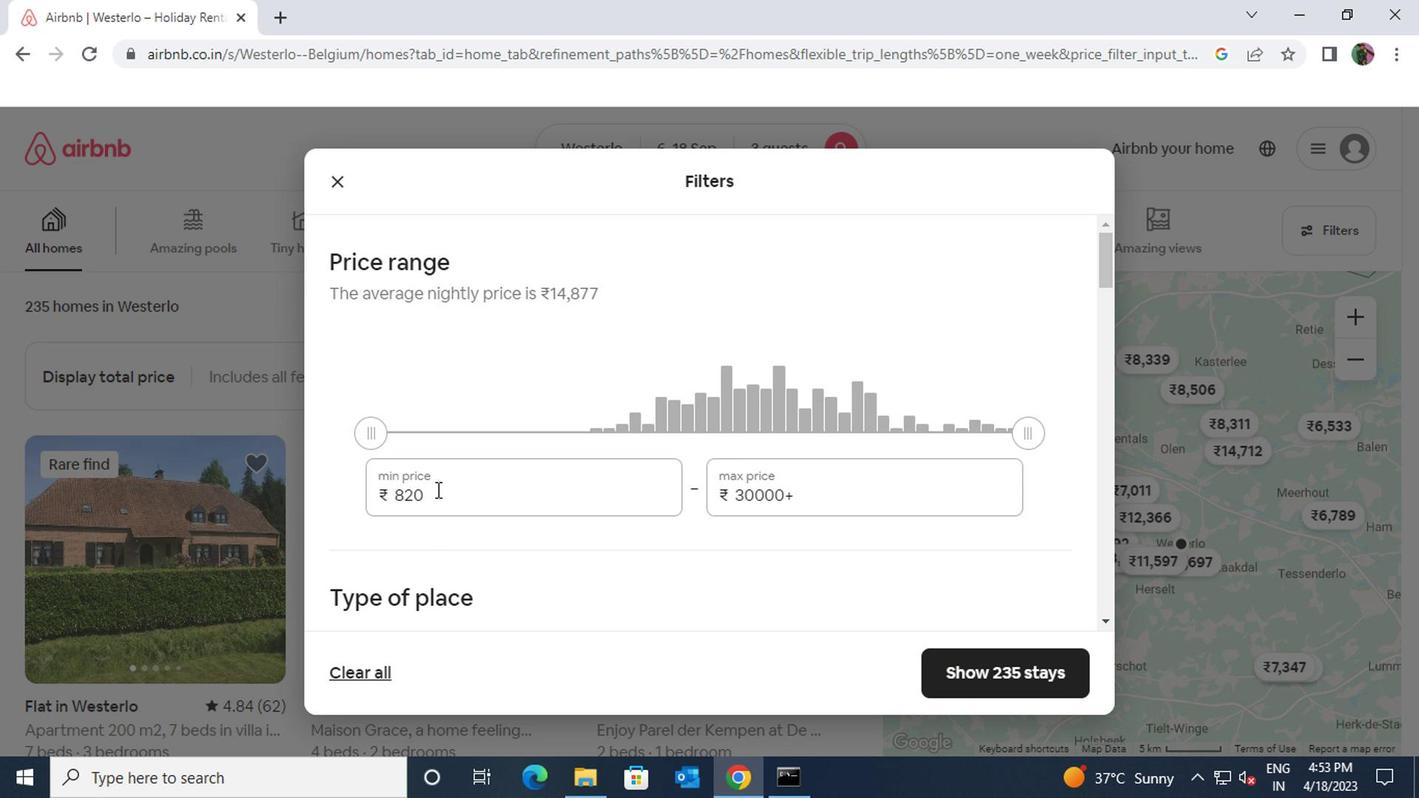 
Action: Mouse moved to (355, 501)
Screenshot: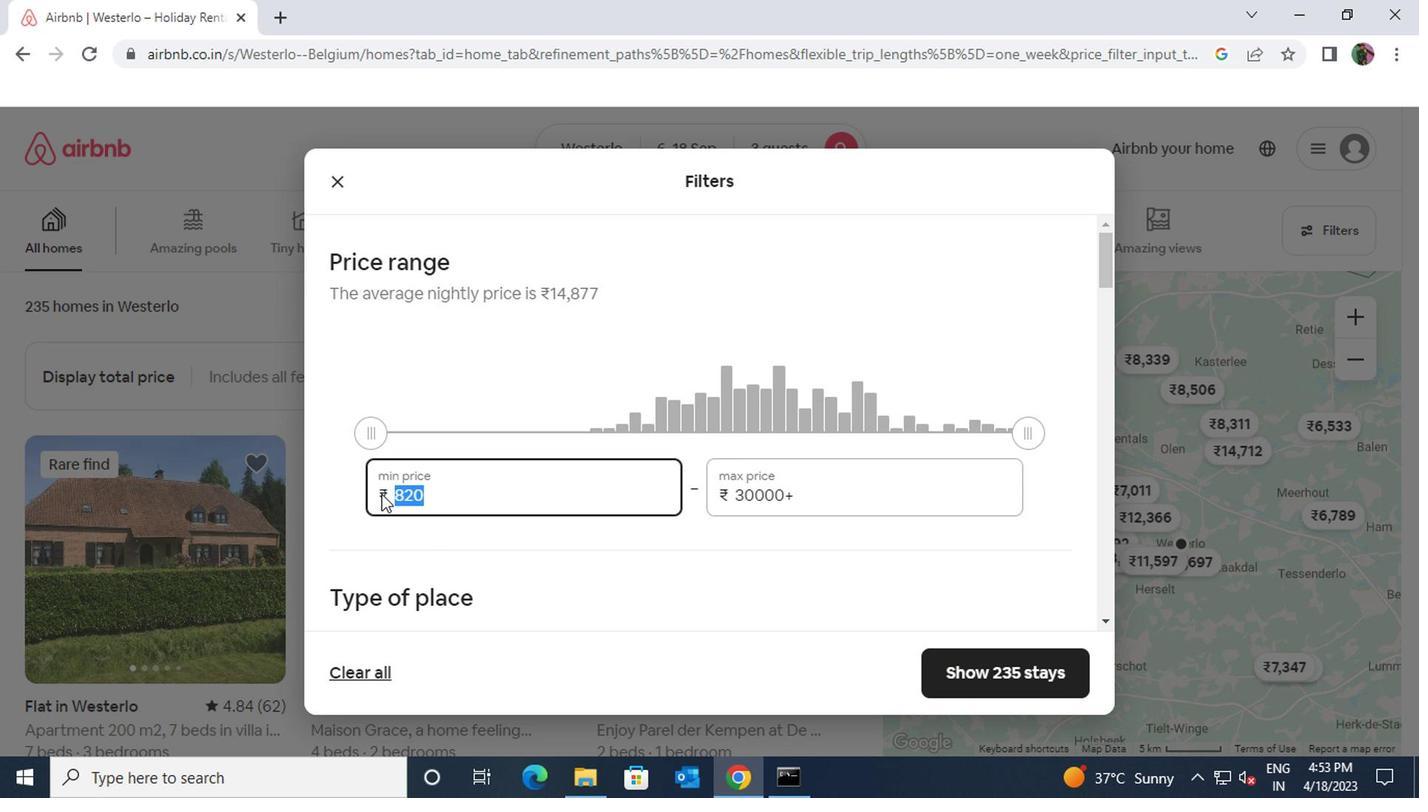 
Action: Key pressed 6000
Screenshot: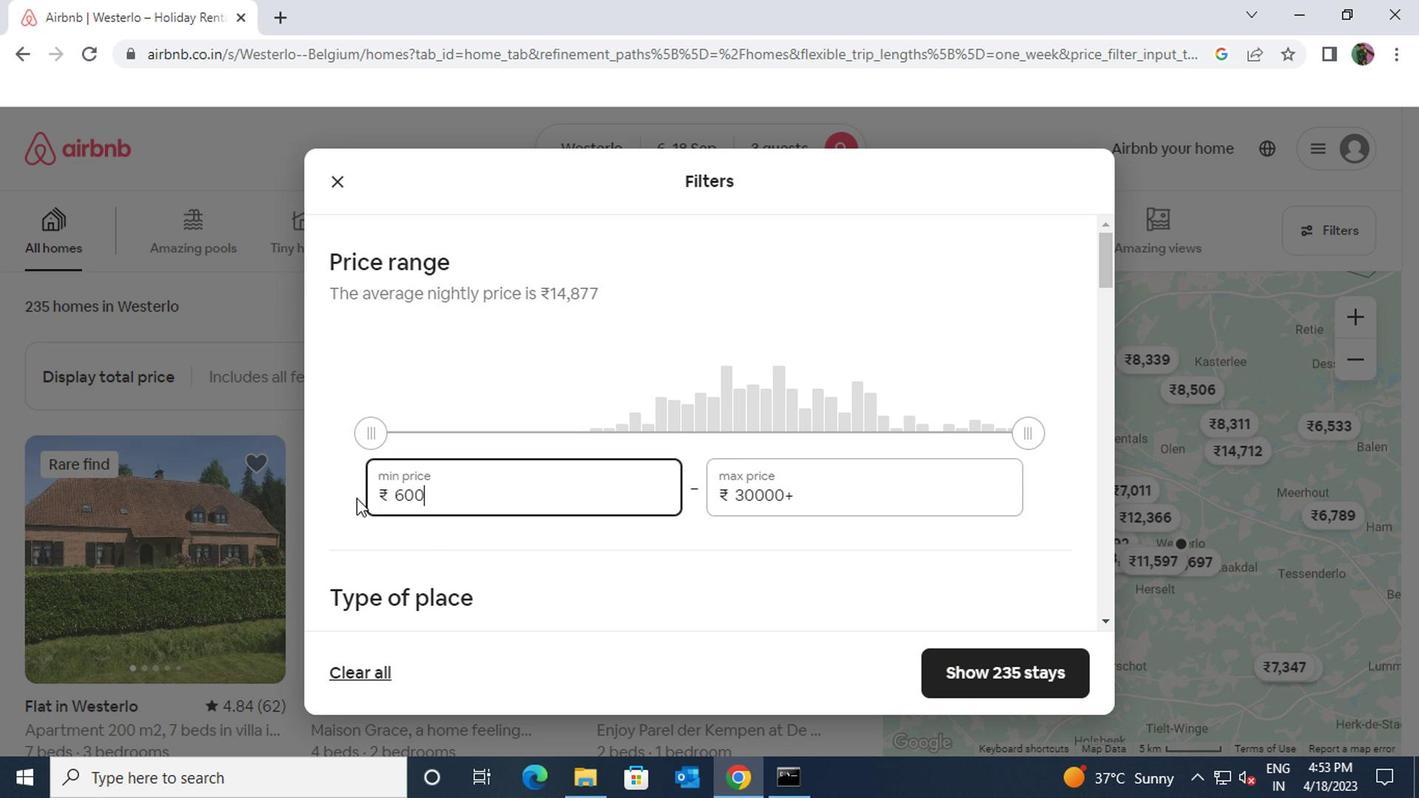 
Action: Mouse moved to (799, 498)
Screenshot: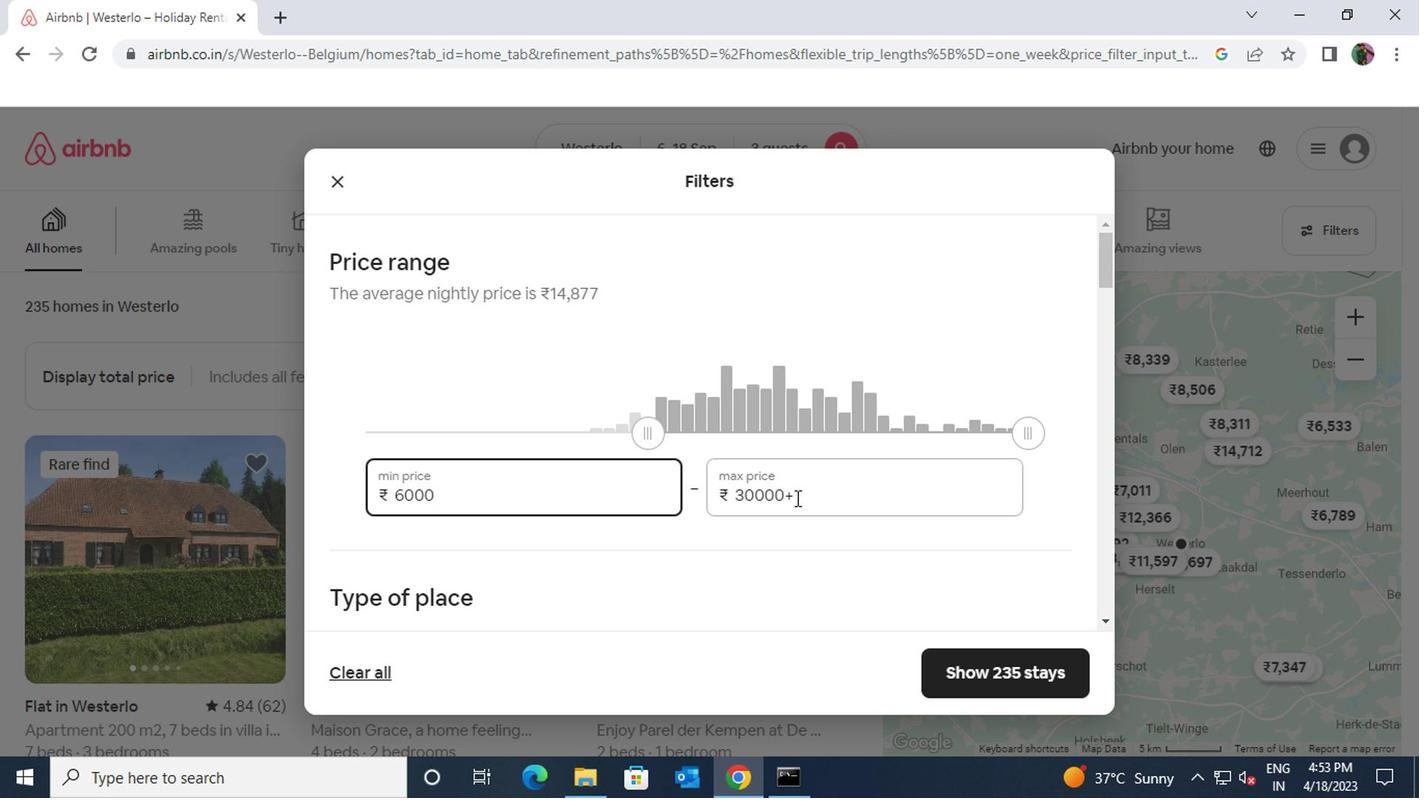 
Action: Mouse pressed left at (799, 498)
Screenshot: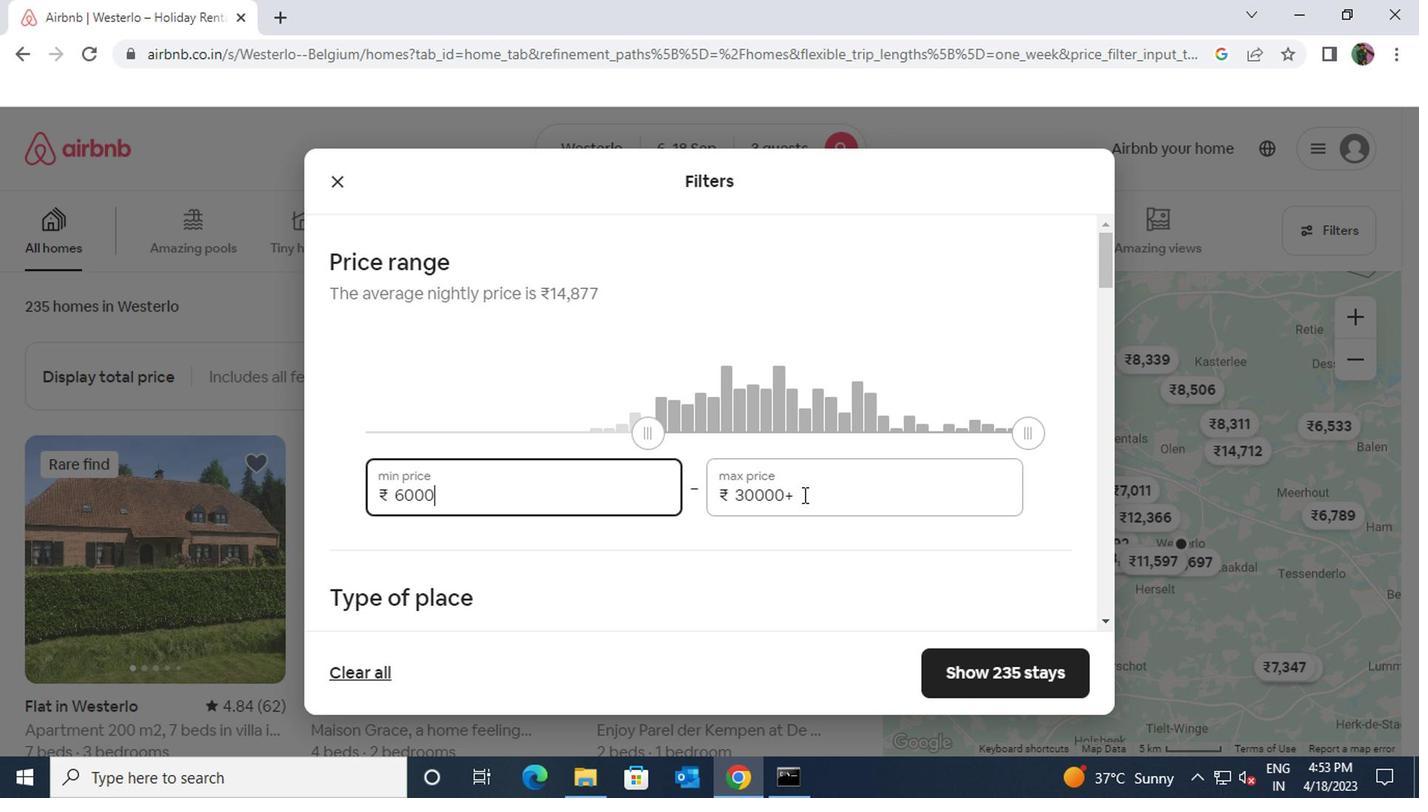
Action: Mouse moved to (723, 499)
Screenshot: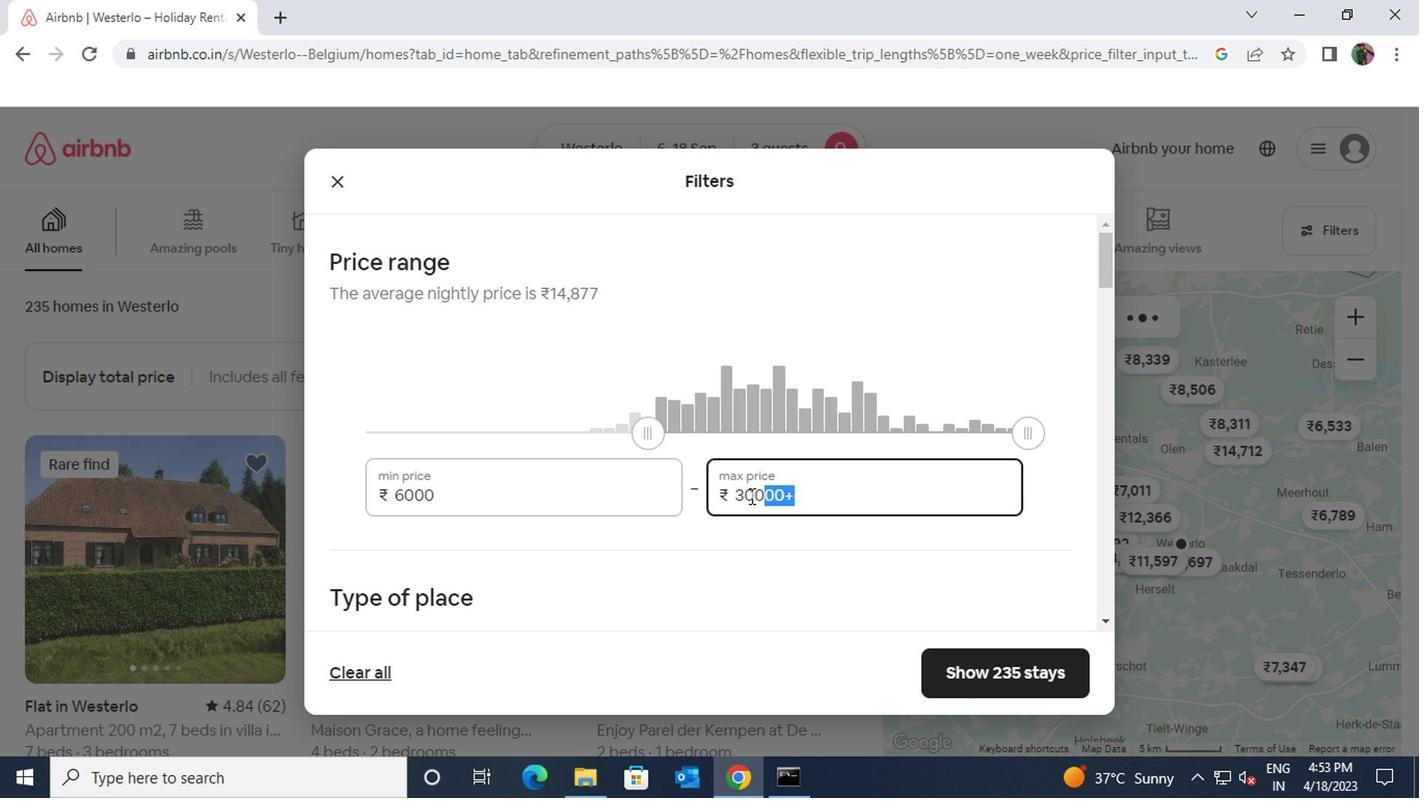 
Action: Key pressed 12000
Screenshot: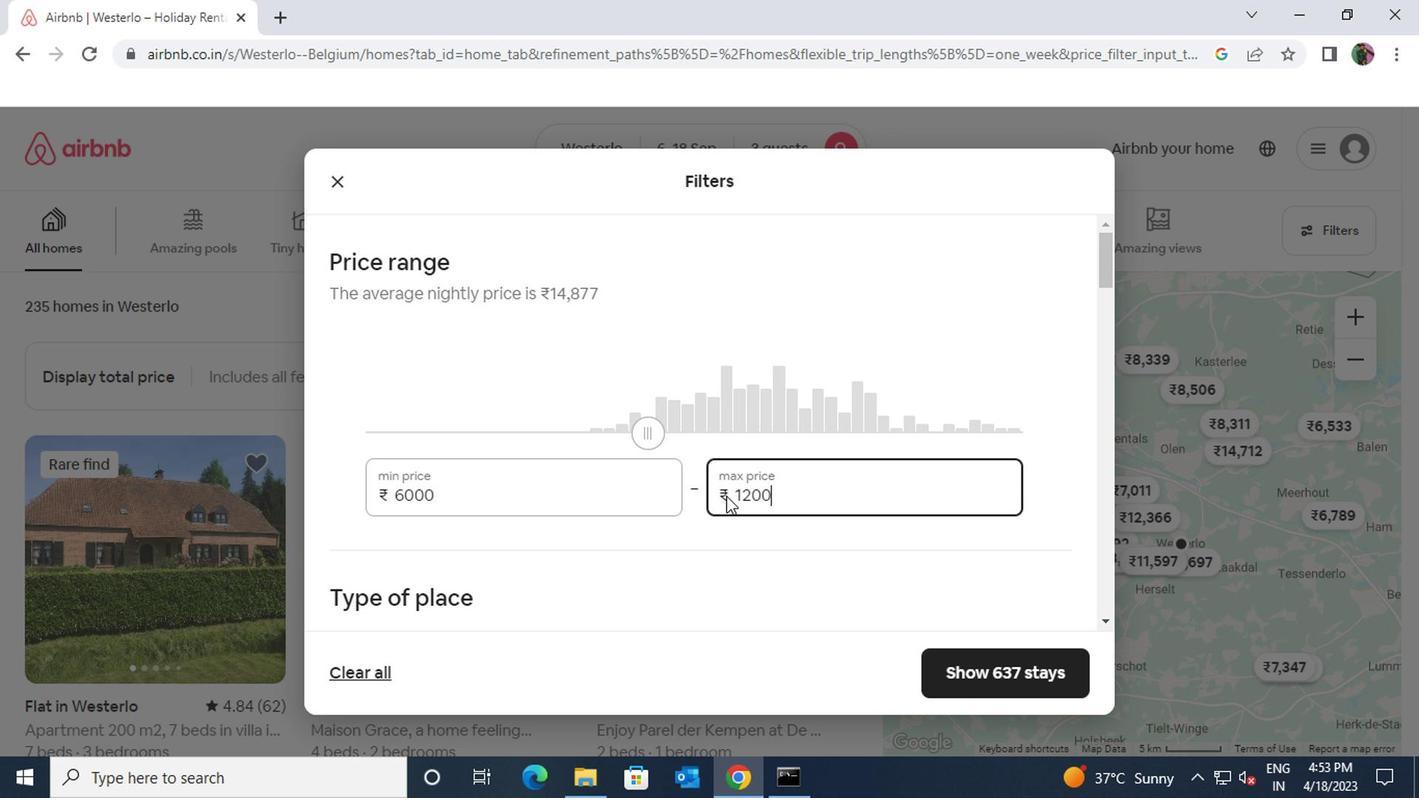
Action: Mouse scrolled (723, 498) with delta (0, 0)
Screenshot: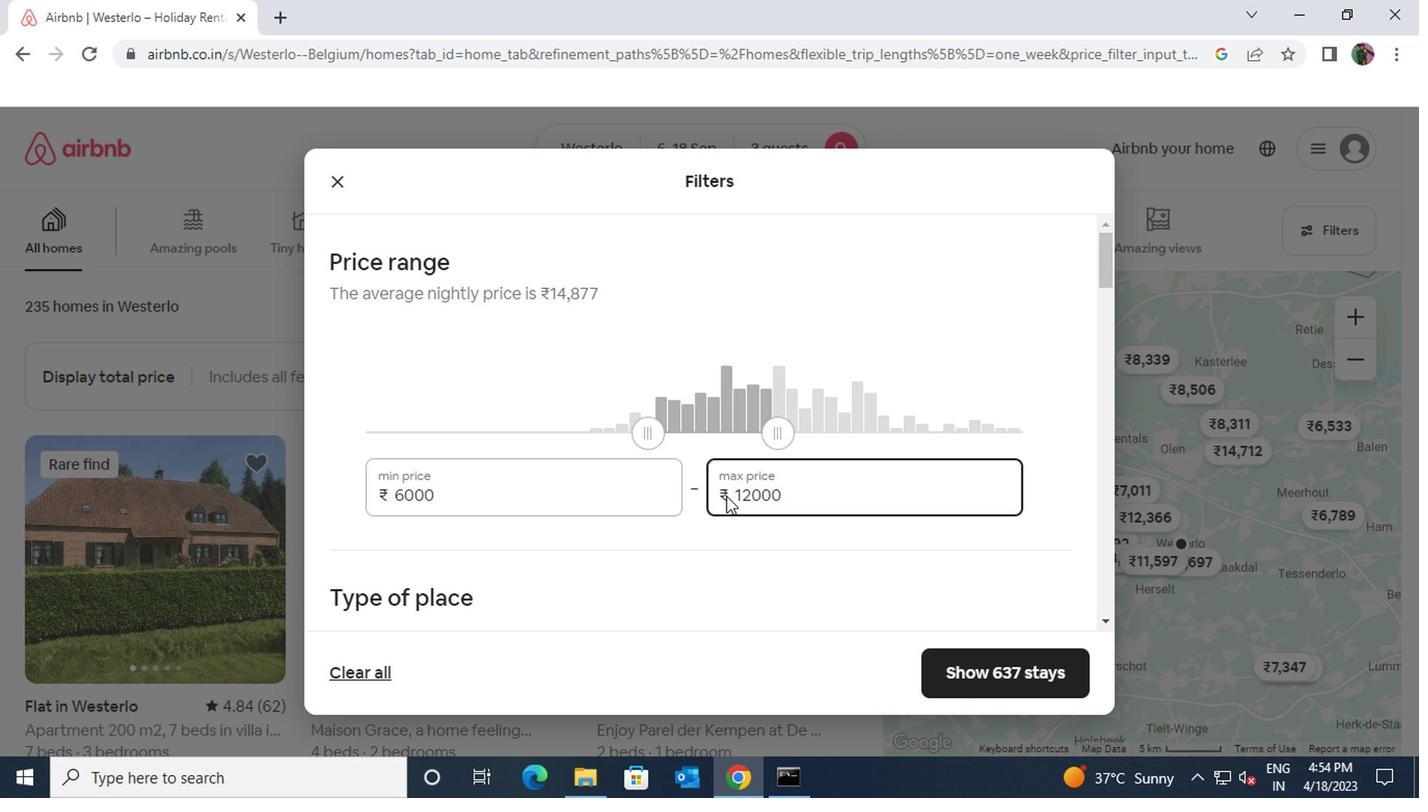 
Action: Mouse scrolled (723, 498) with delta (0, 0)
Screenshot: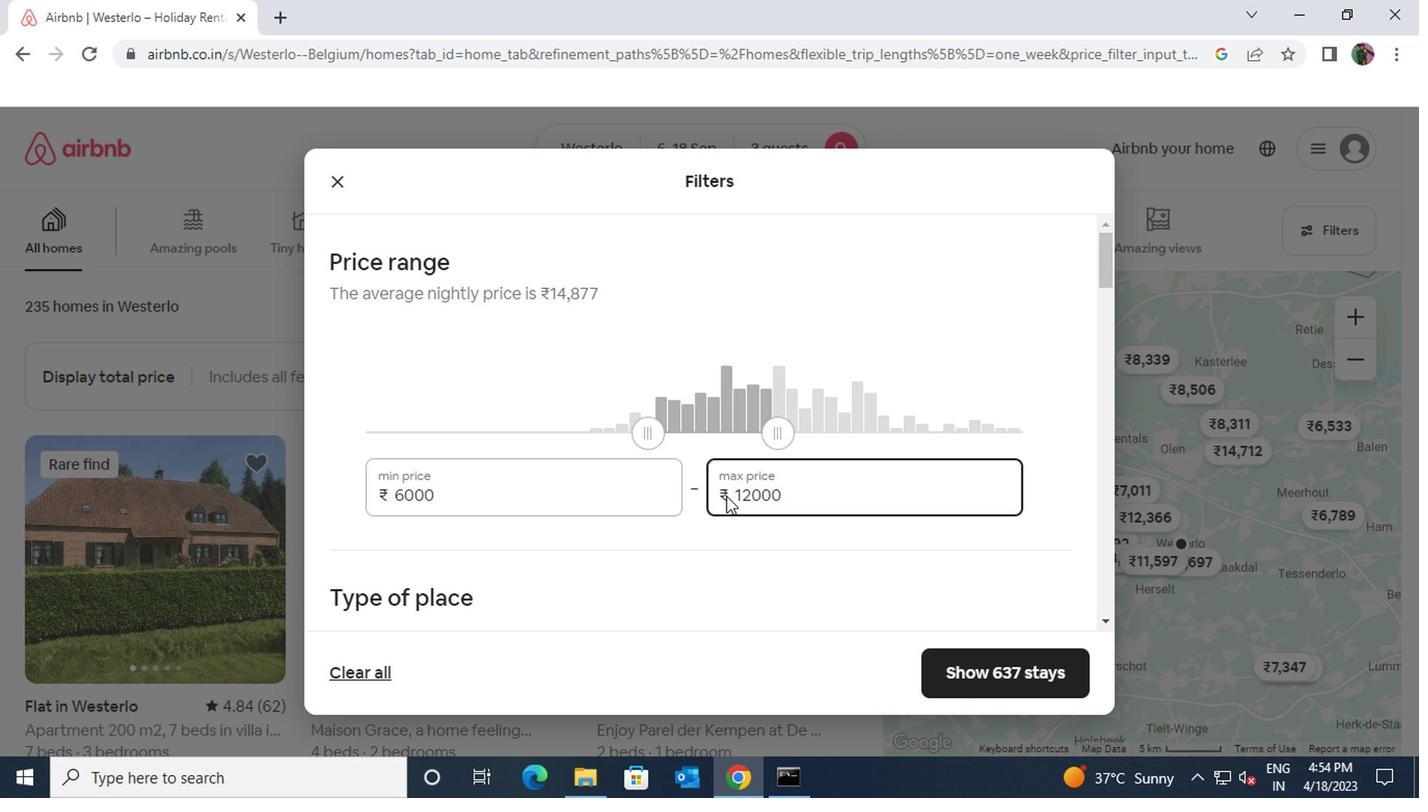 
Action: Mouse moved to (345, 461)
Screenshot: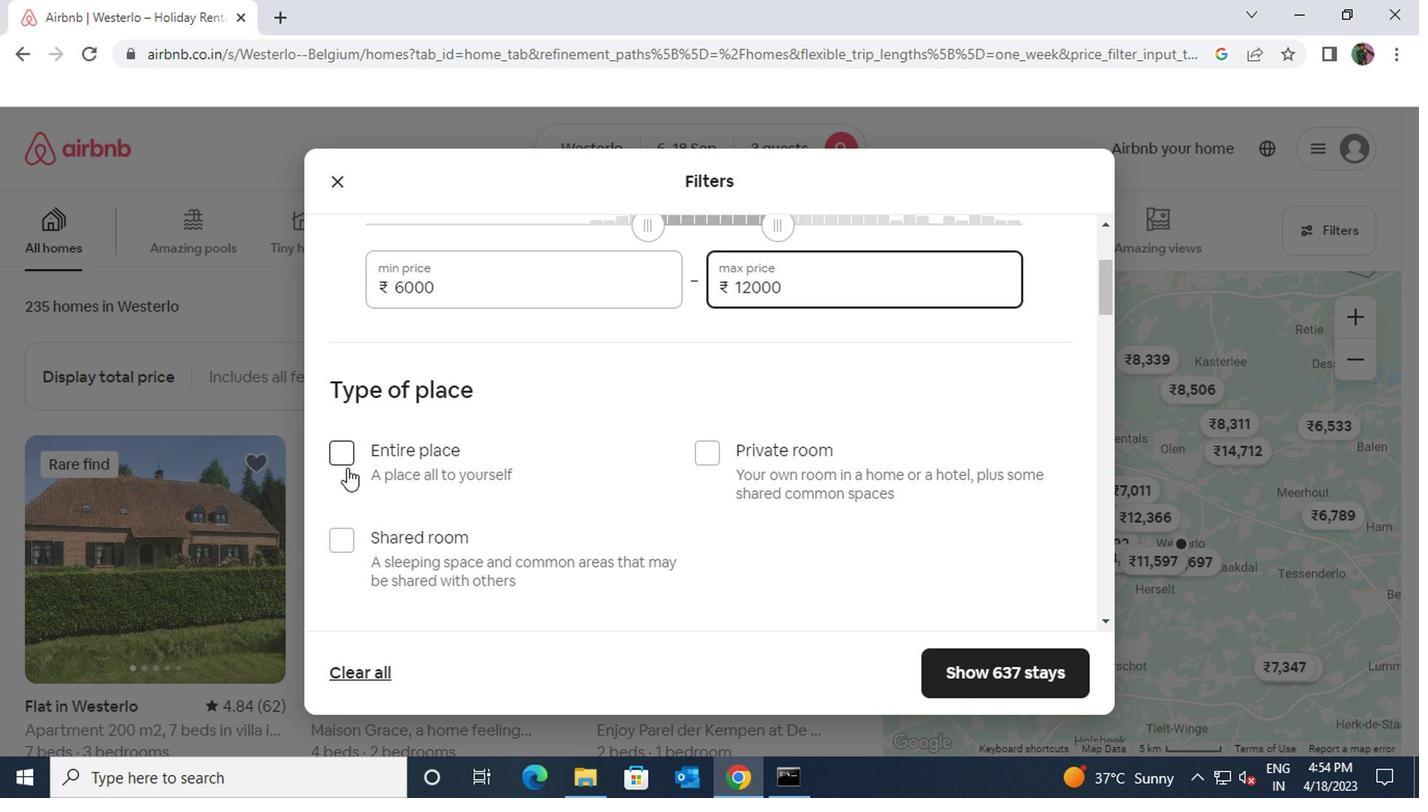 
Action: Mouse pressed left at (345, 461)
Screenshot: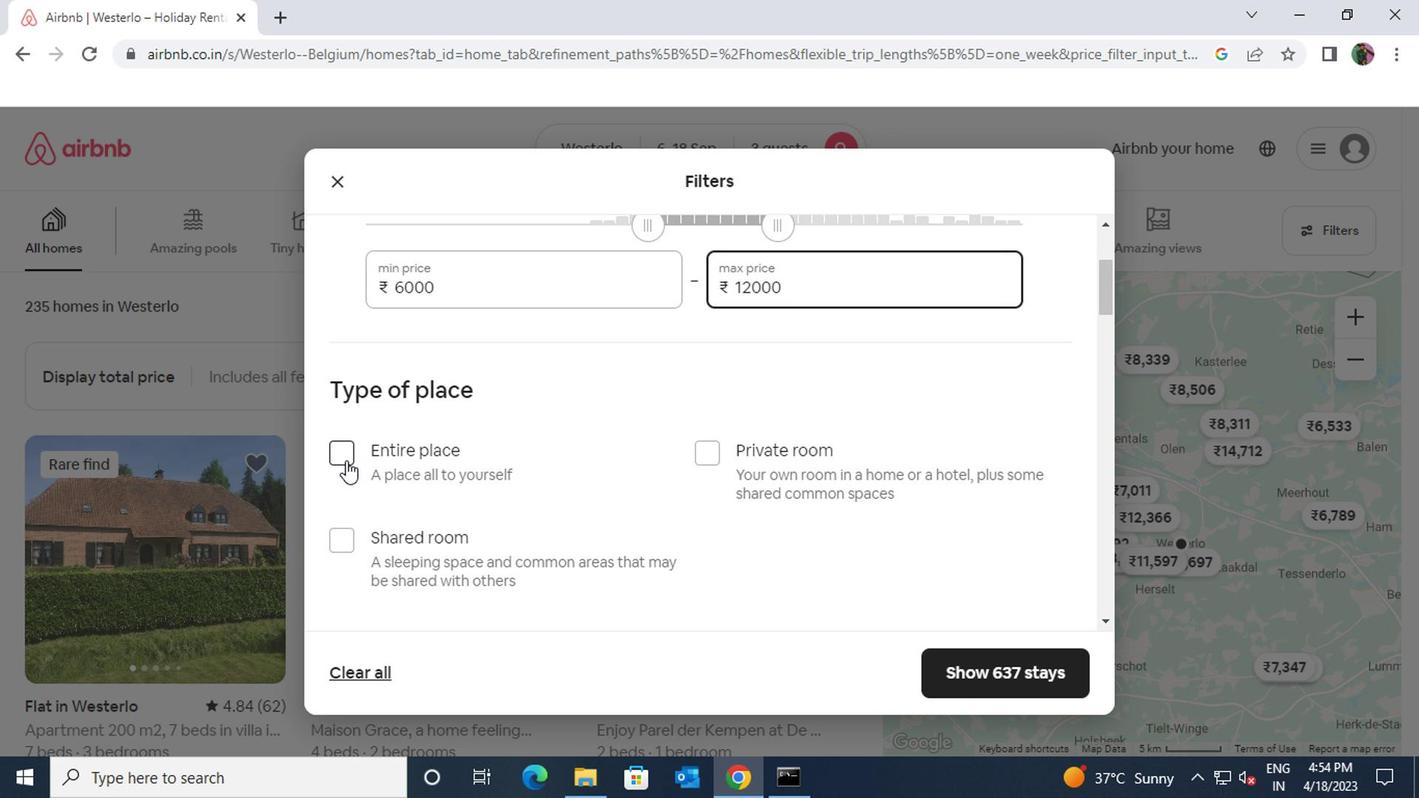
Action: Mouse moved to (805, 584)
Screenshot: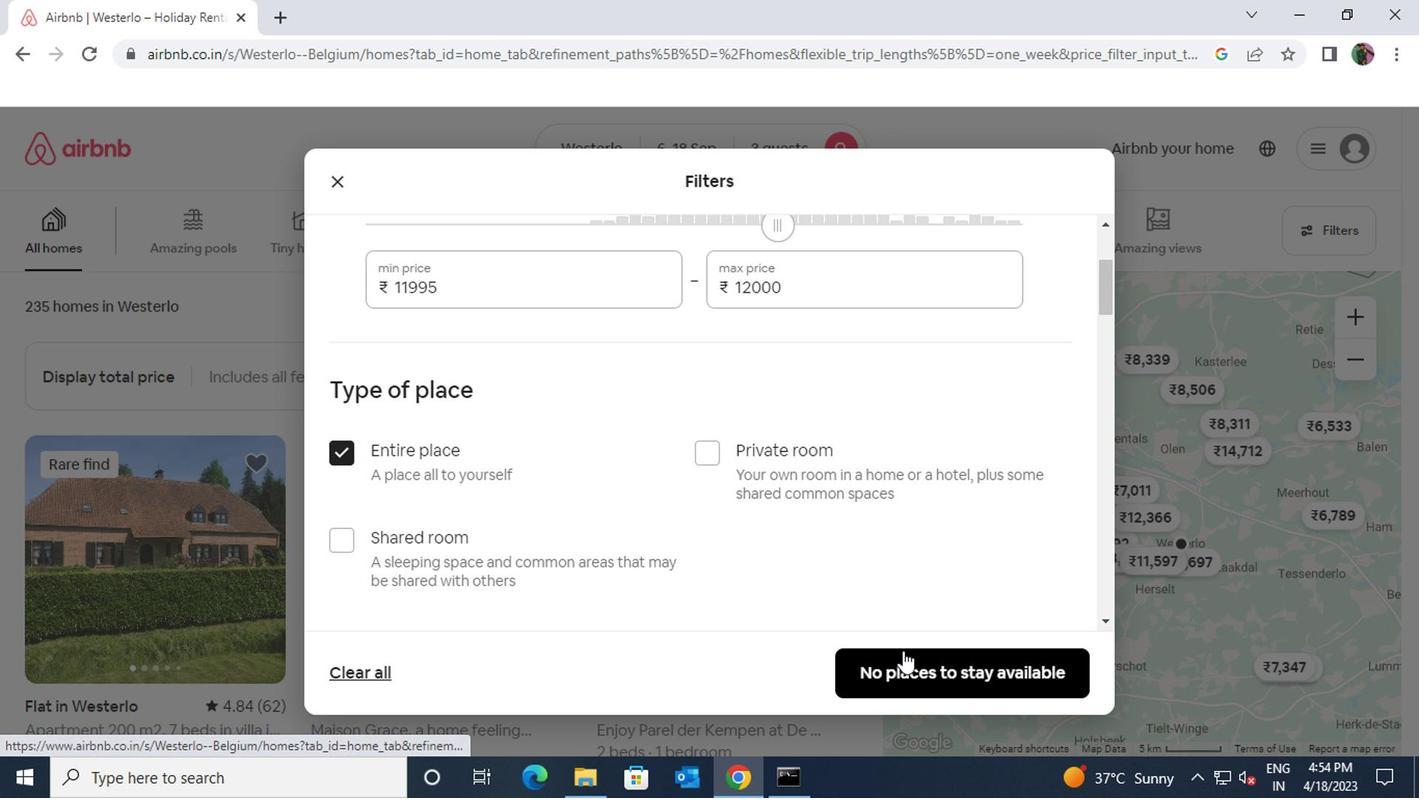 
Action: Mouse scrolled (805, 583) with delta (0, -1)
Screenshot: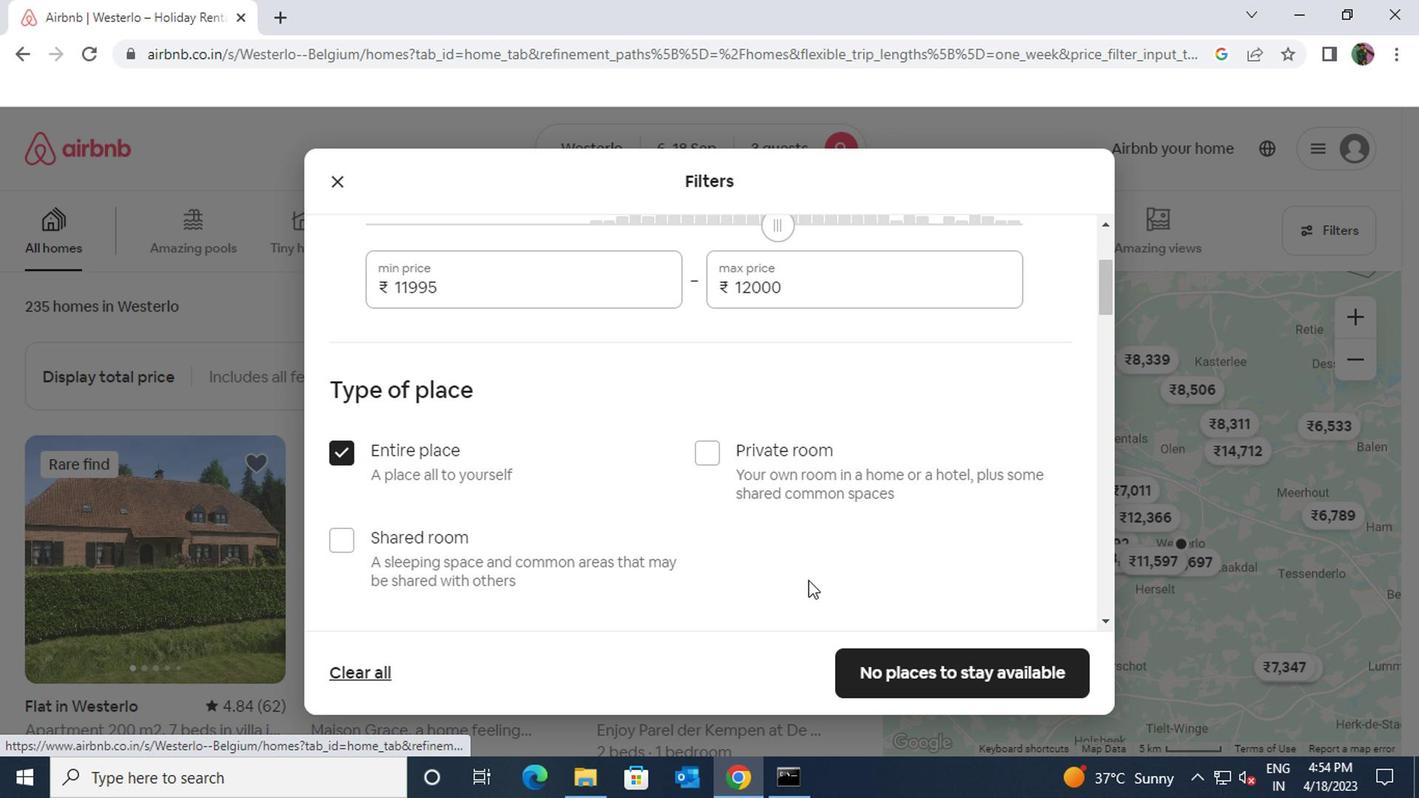 
Action: Mouse scrolled (805, 583) with delta (0, -1)
Screenshot: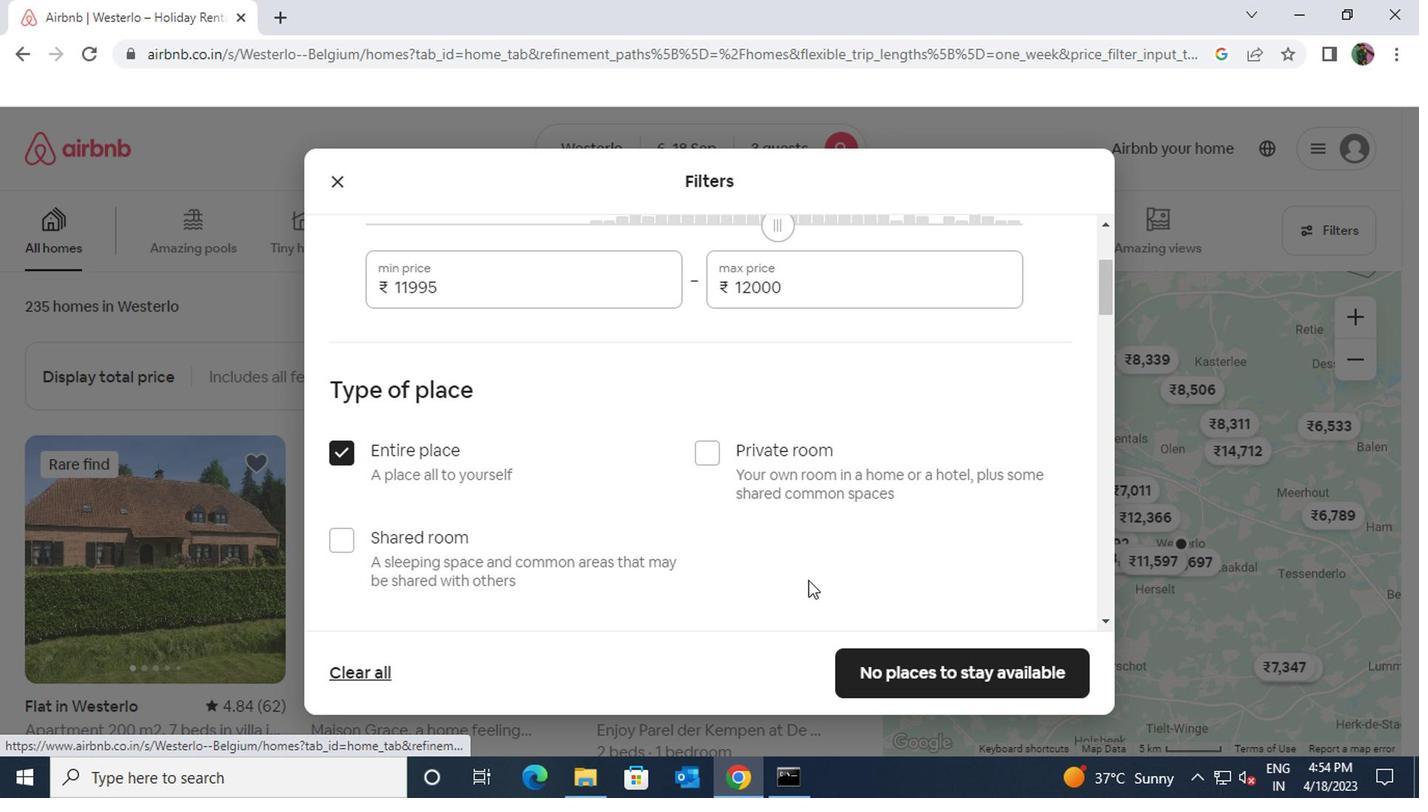 
Action: Mouse moved to (631, 579)
Screenshot: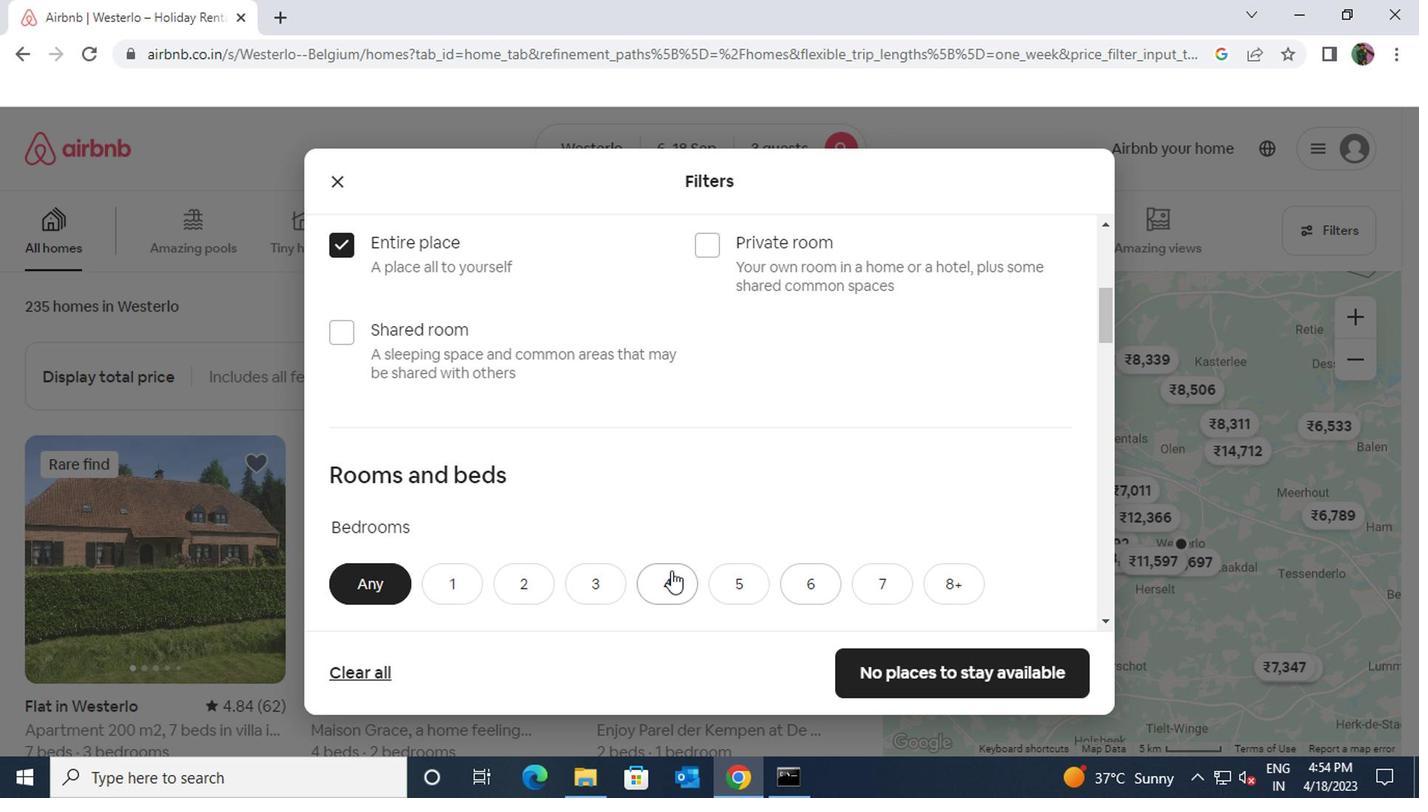 
Action: Mouse scrolled (631, 578) with delta (0, -1)
Screenshot: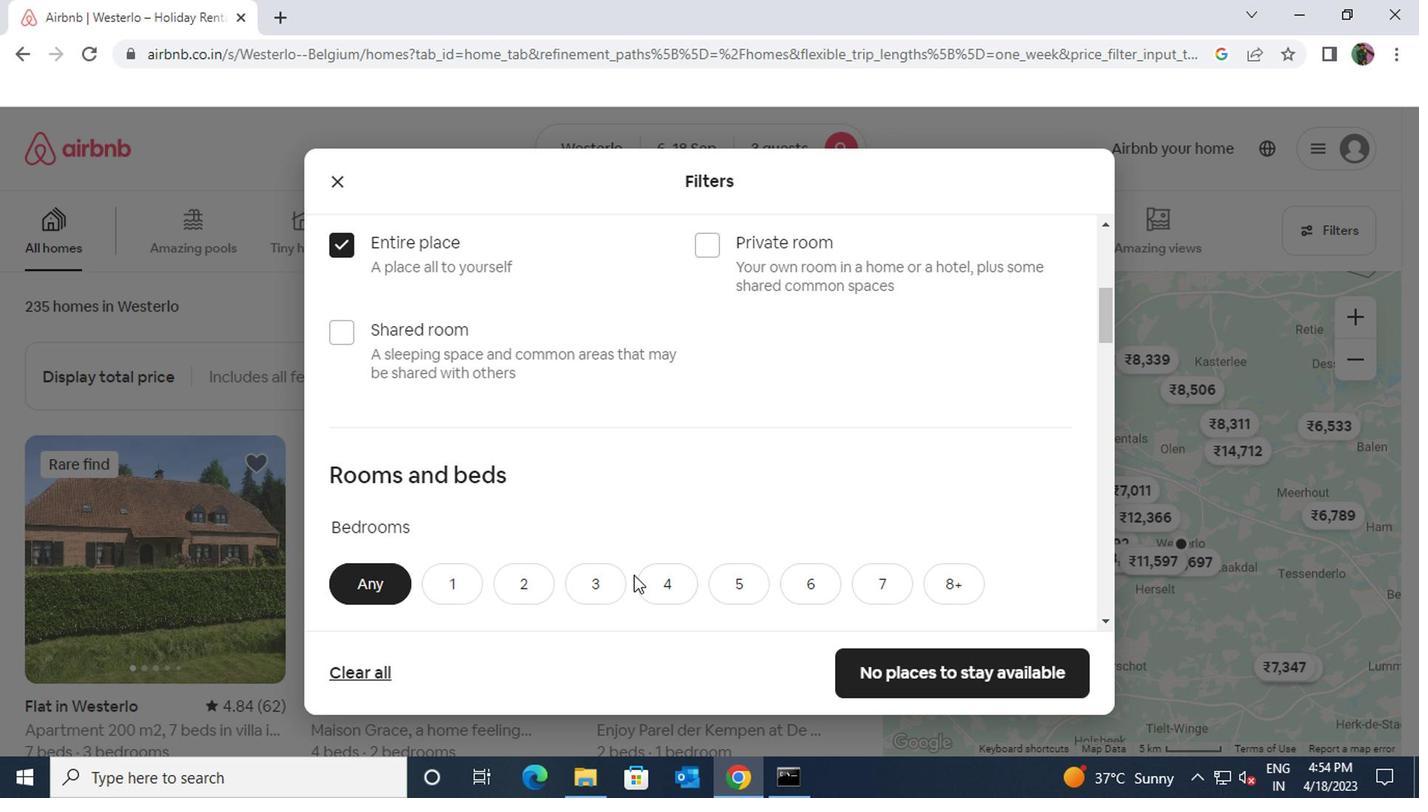 
Action: Mouse moved to (510, 486)
Screenshot: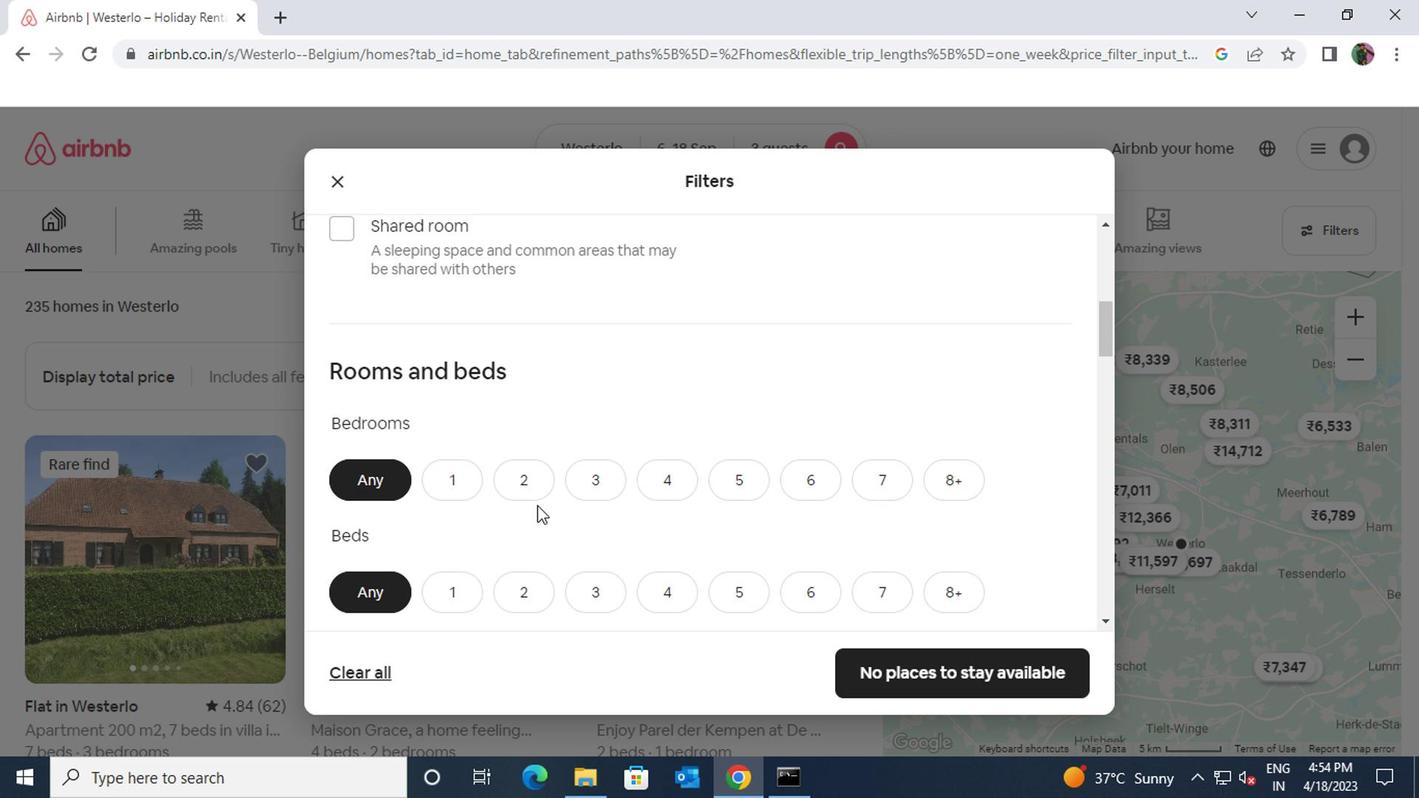 
Action: Mouse pressed left at (510, 486)
Screenshot: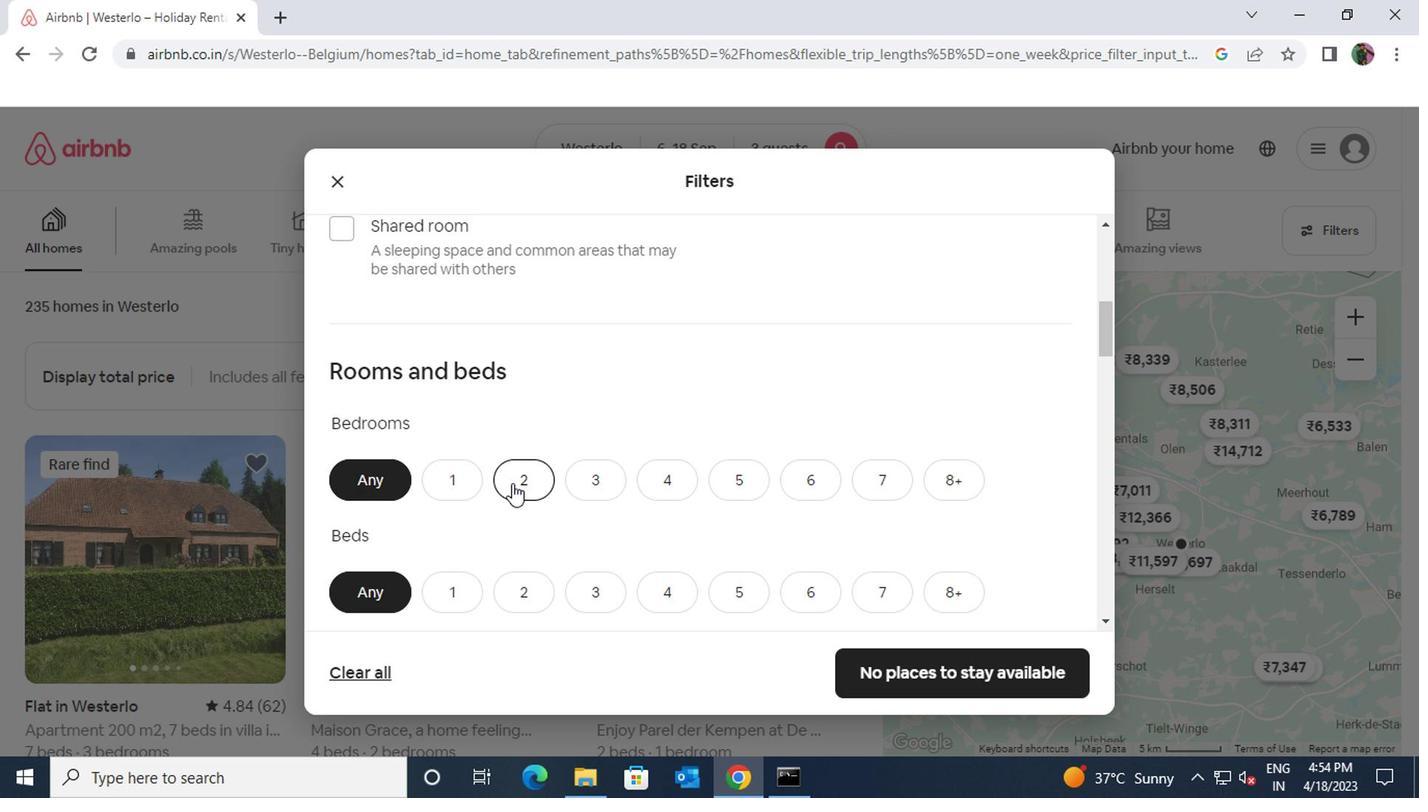 
Action: Mouse moved to (519, 592)
Screenshot: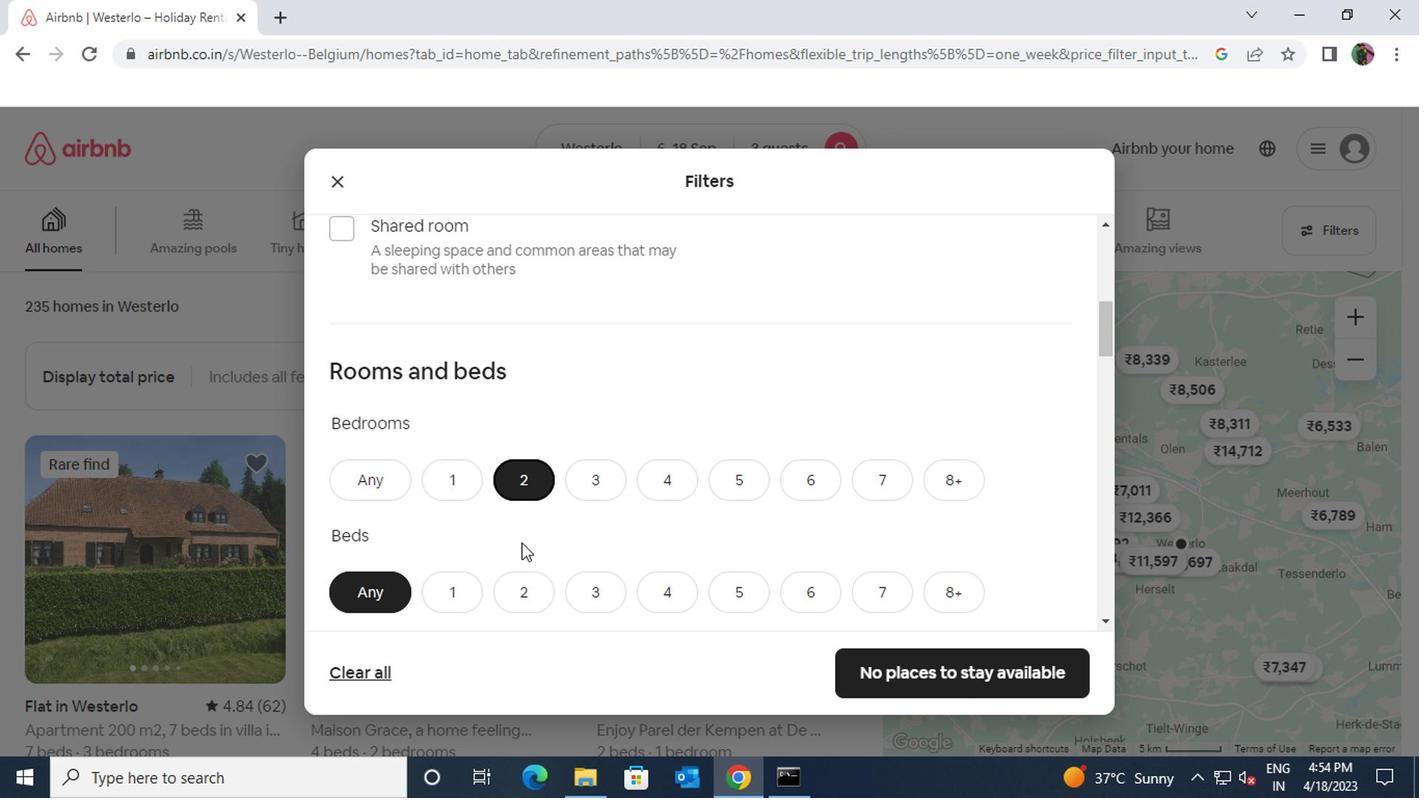 
Action: Mouse pressed left at (519, 592)
Screenshot: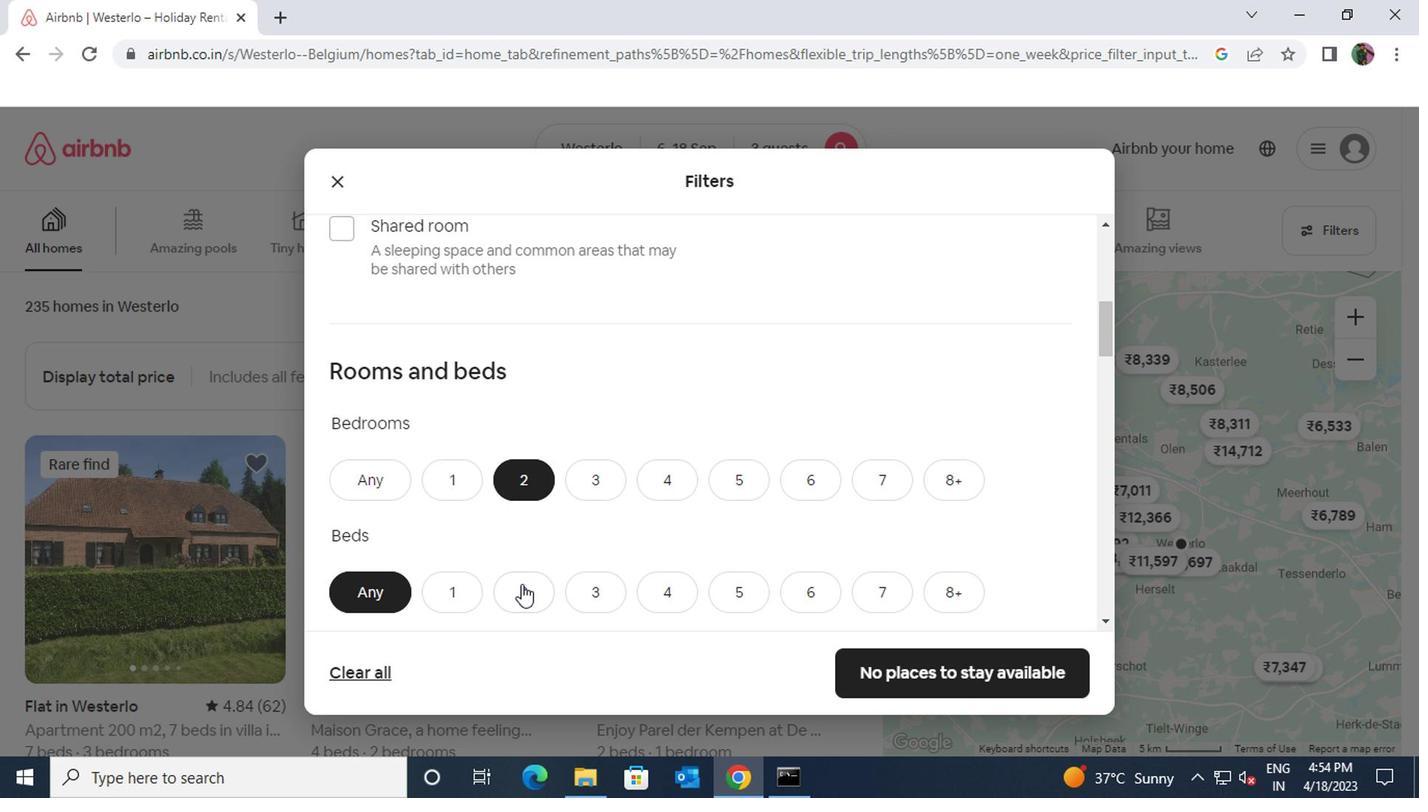 
Action: Mouse scrolled (519, 592) with delta (0, 0)
Screenshot: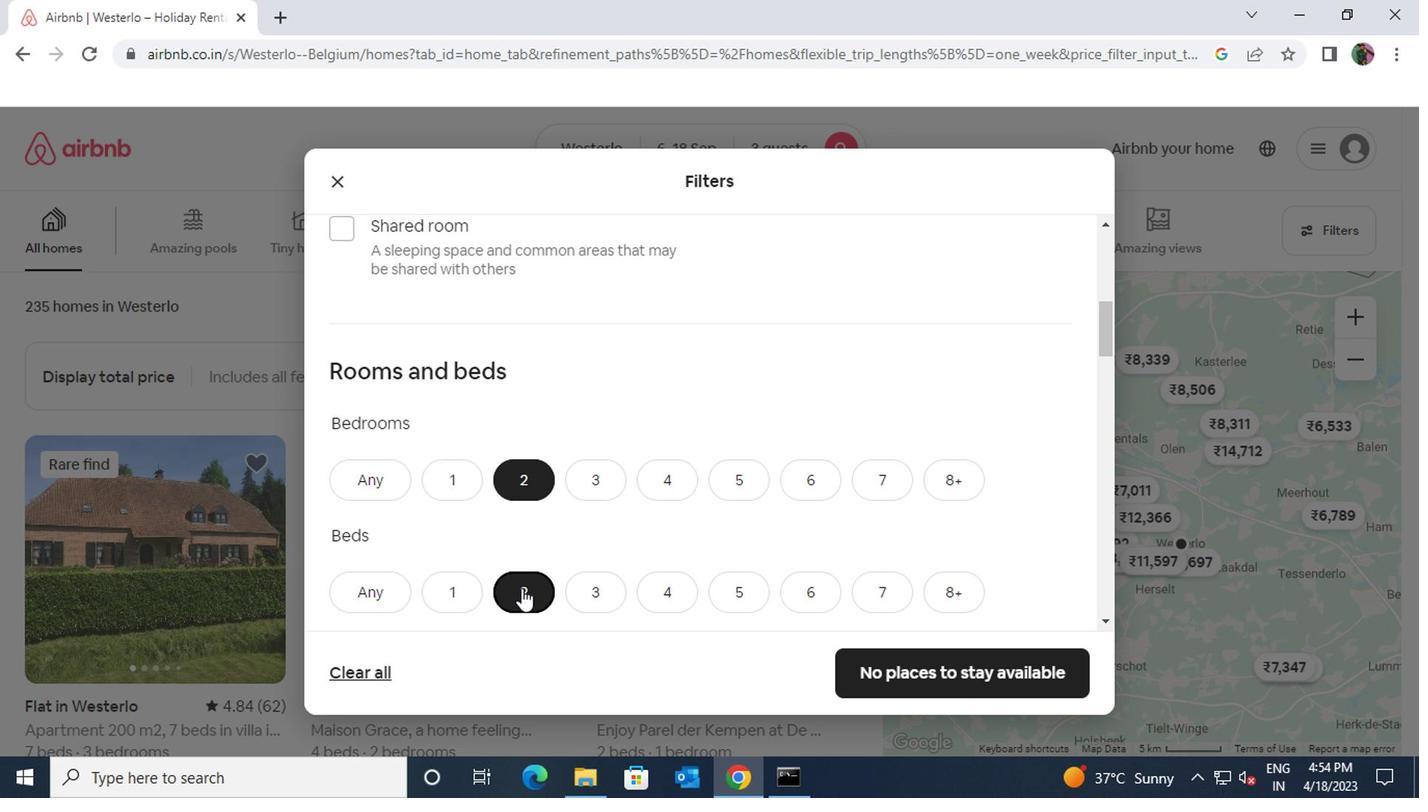 
Action: Mouse pressed left at (519, 592)
Screenshot: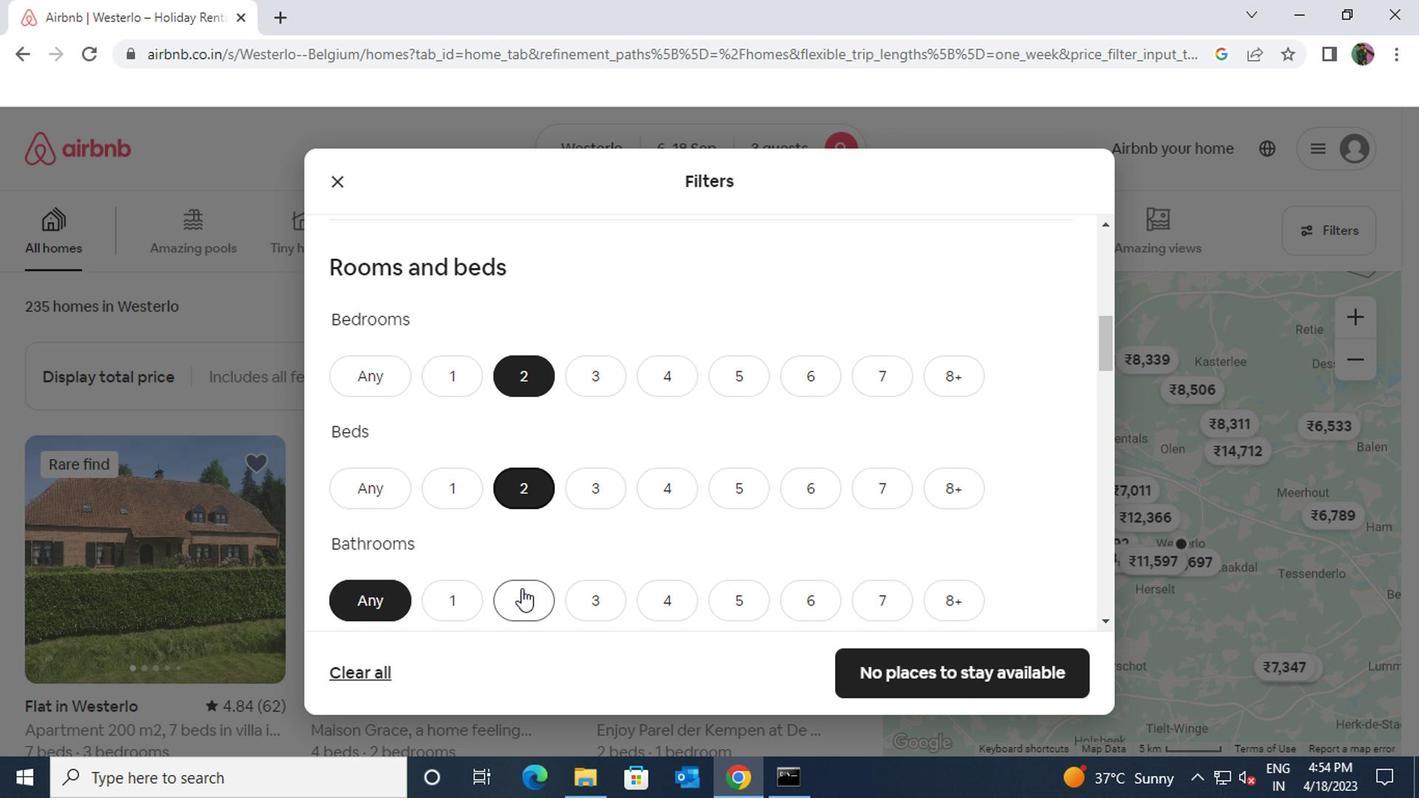 
Action: Mouse scrolled (519, 592) with delta (0, 0)
Screenshot: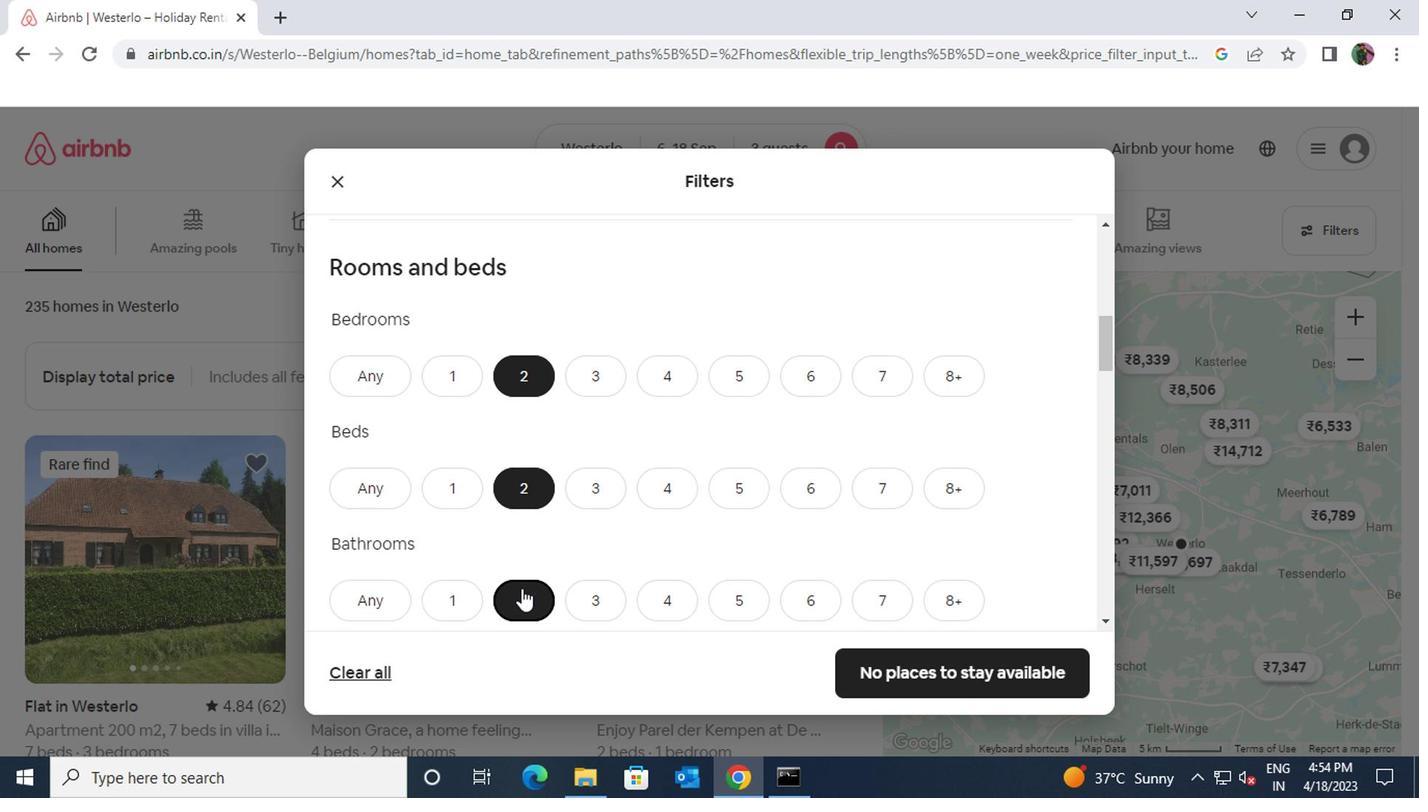 
Action: Mouse scrolled (519, 592) with delta (0, 0)
Screenshot: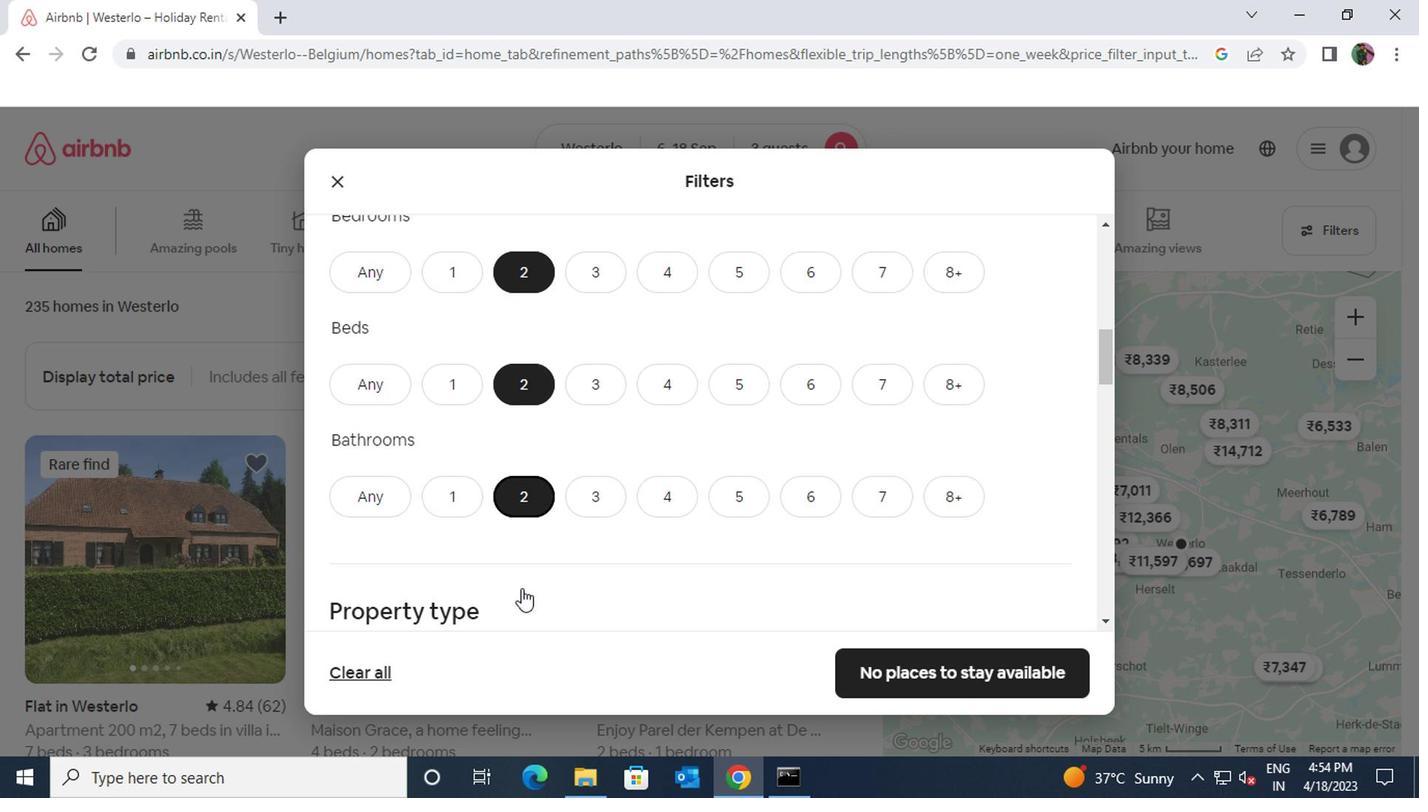 
Action: Mouse scrolled (519, 592) with delta (0, 0)
Screenshot: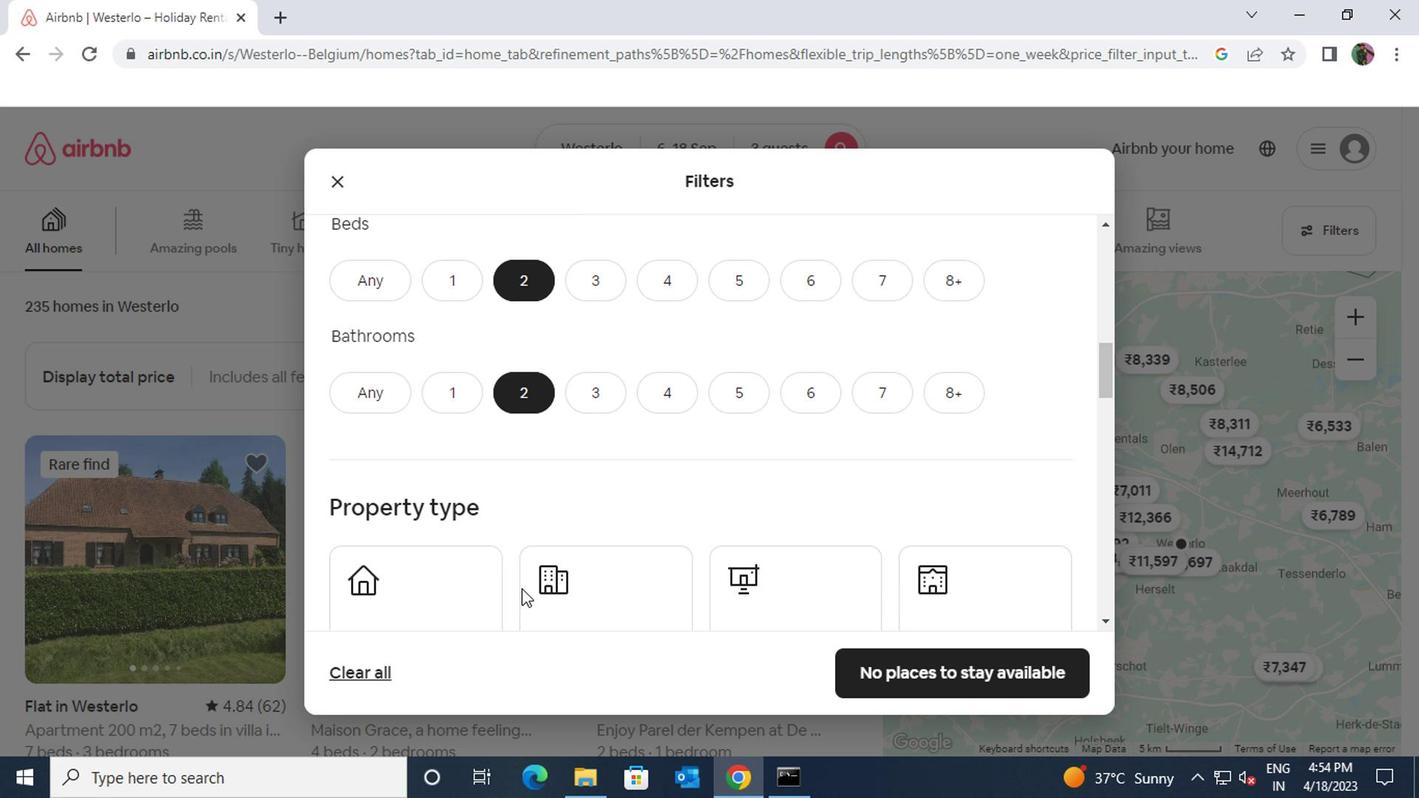 
Action: Mouse moved to (938, 538)
Screenshot: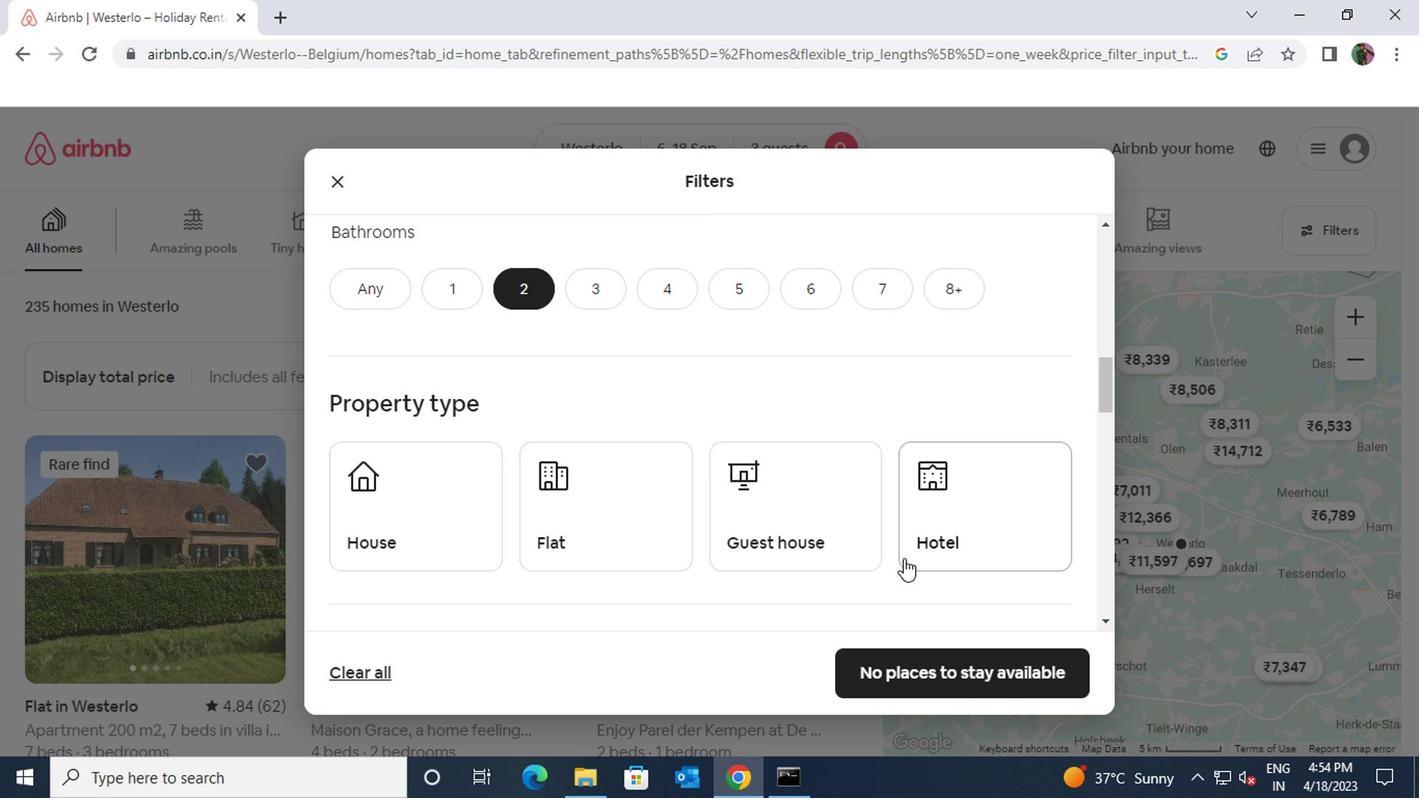 
Action: Mouse pressed left at (938, 538)
Screenshot: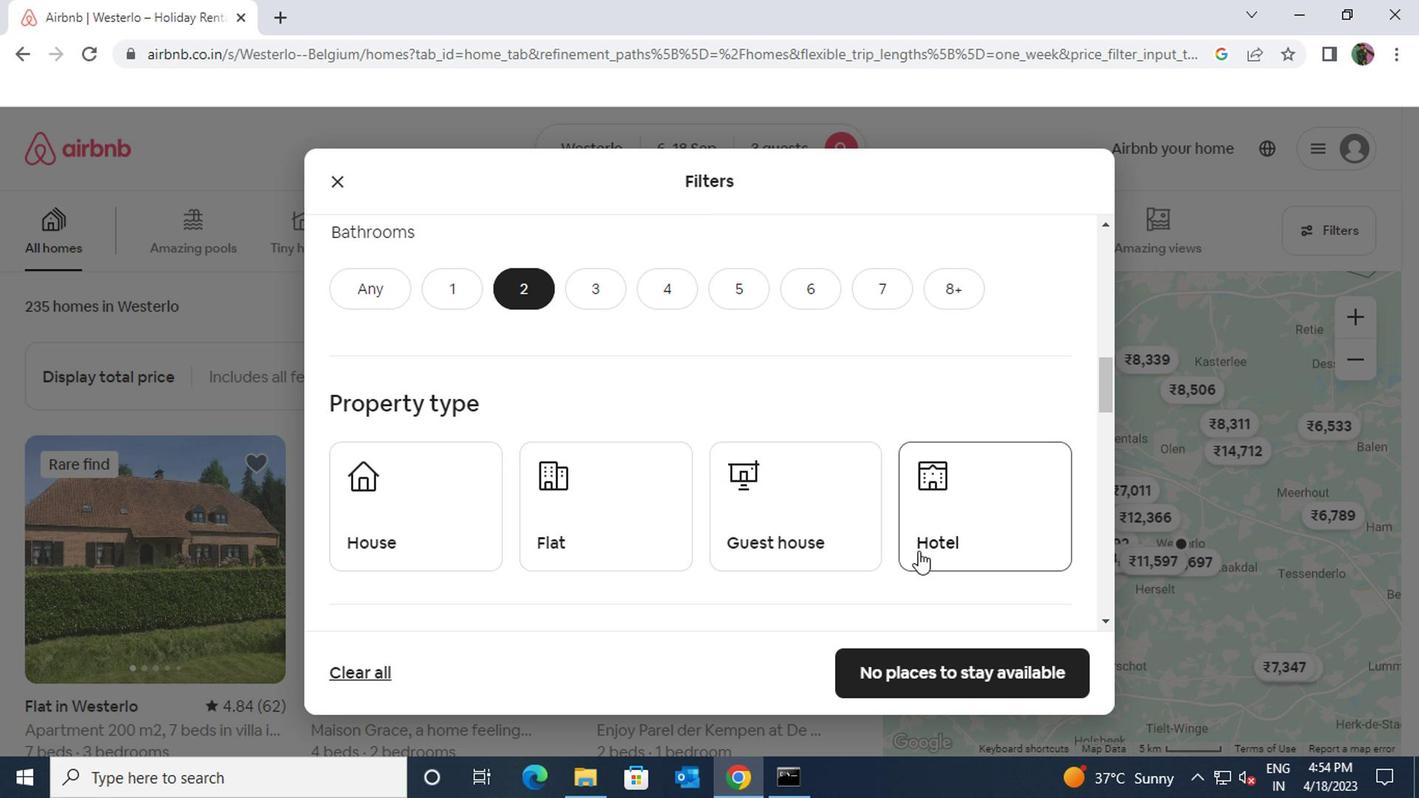 
Action: Mouse moved to (664, 630)
Screenshot: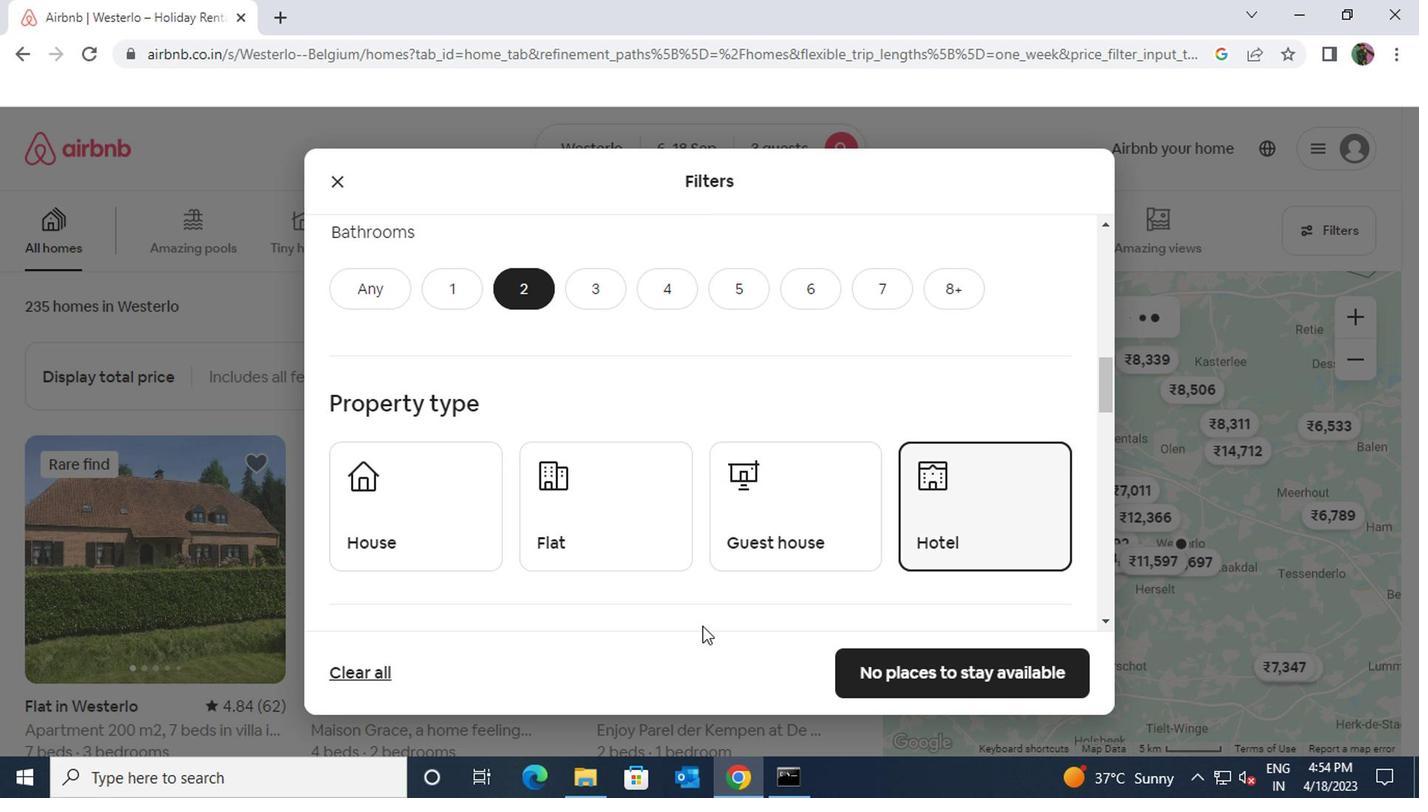 
Action: Mouse scrolled (664, 629) with delta (0, 0)
Screenshot: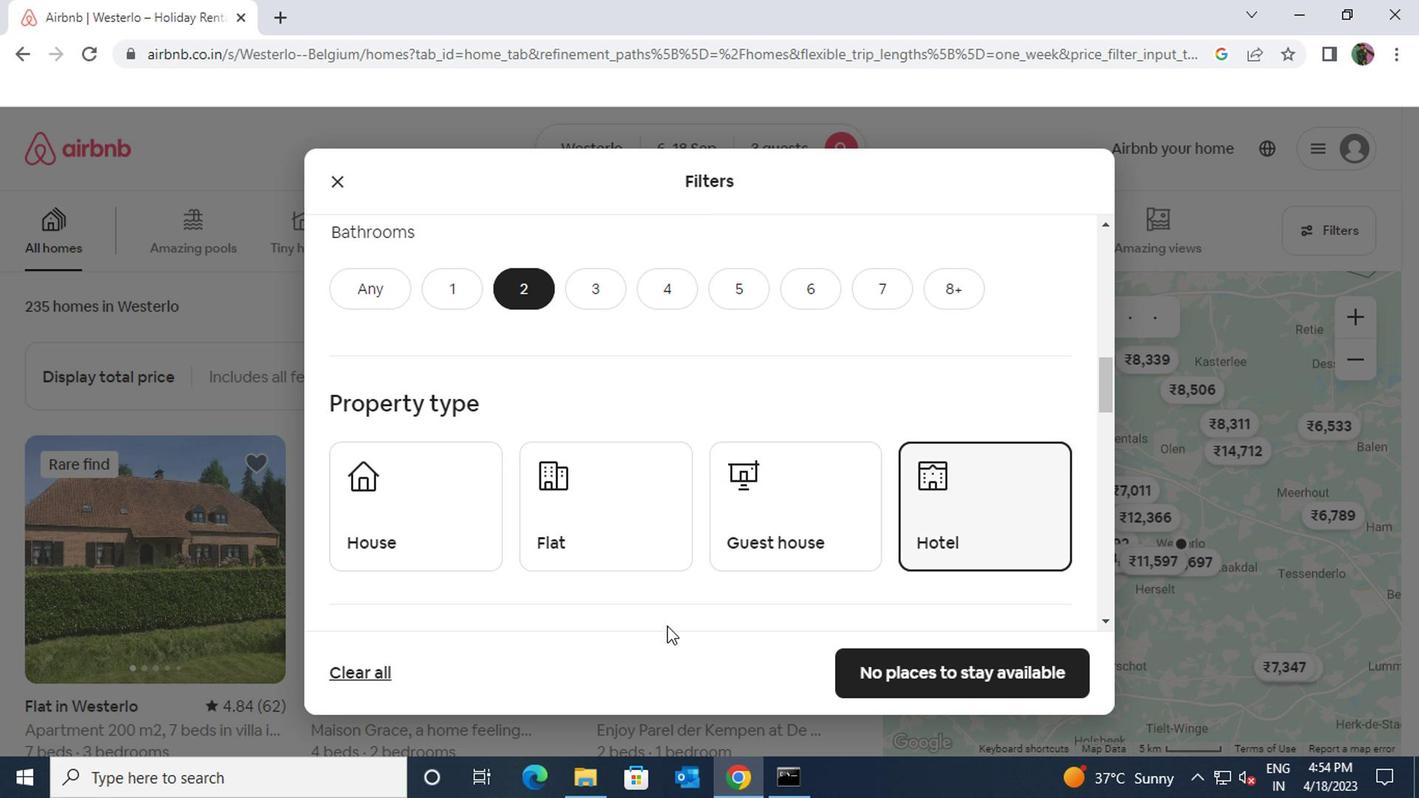 
Action: Mouse scrolled (664, 629) with delta (0, 0)
Screenshot: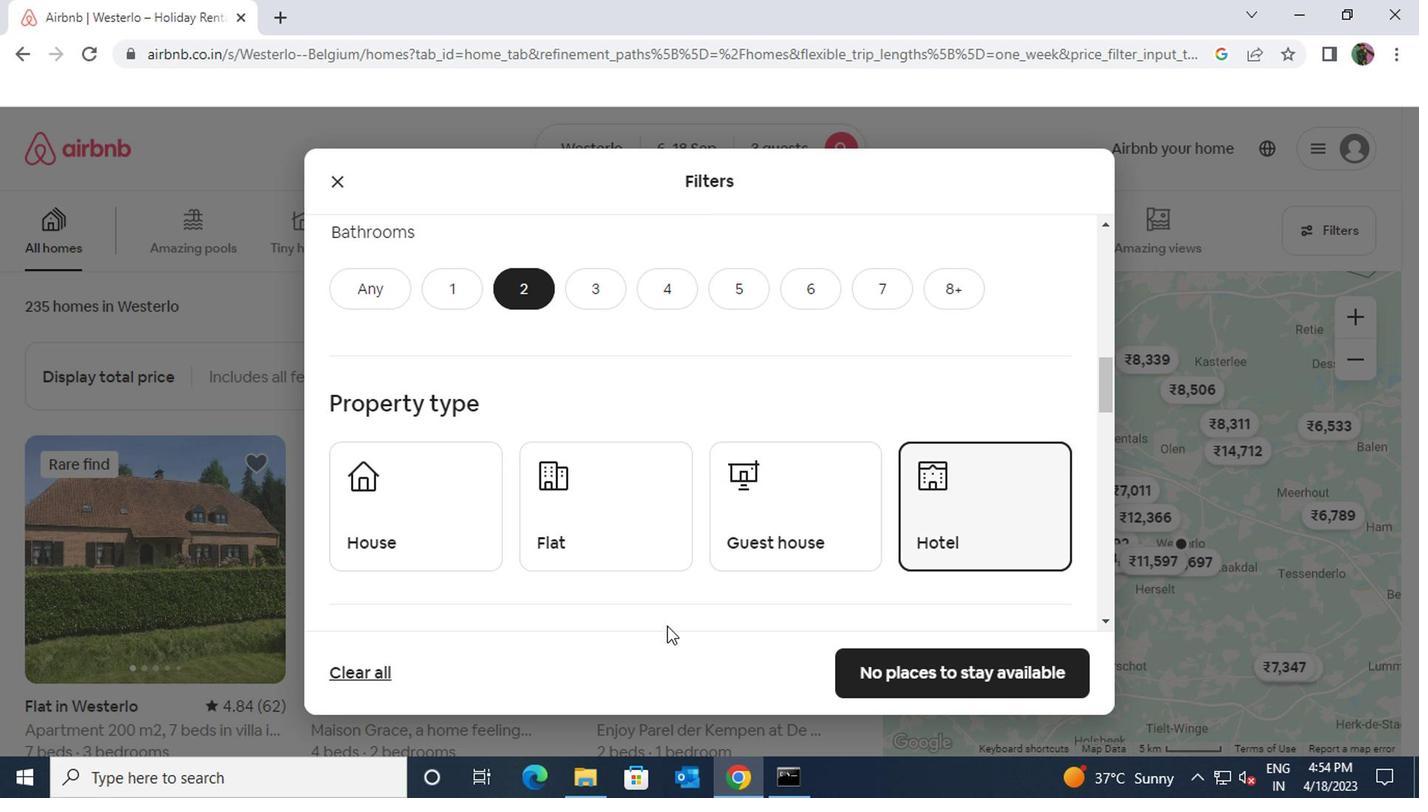 
Action: Mouse scrolled (664, 629) with delta (0, 0)
Screenshot: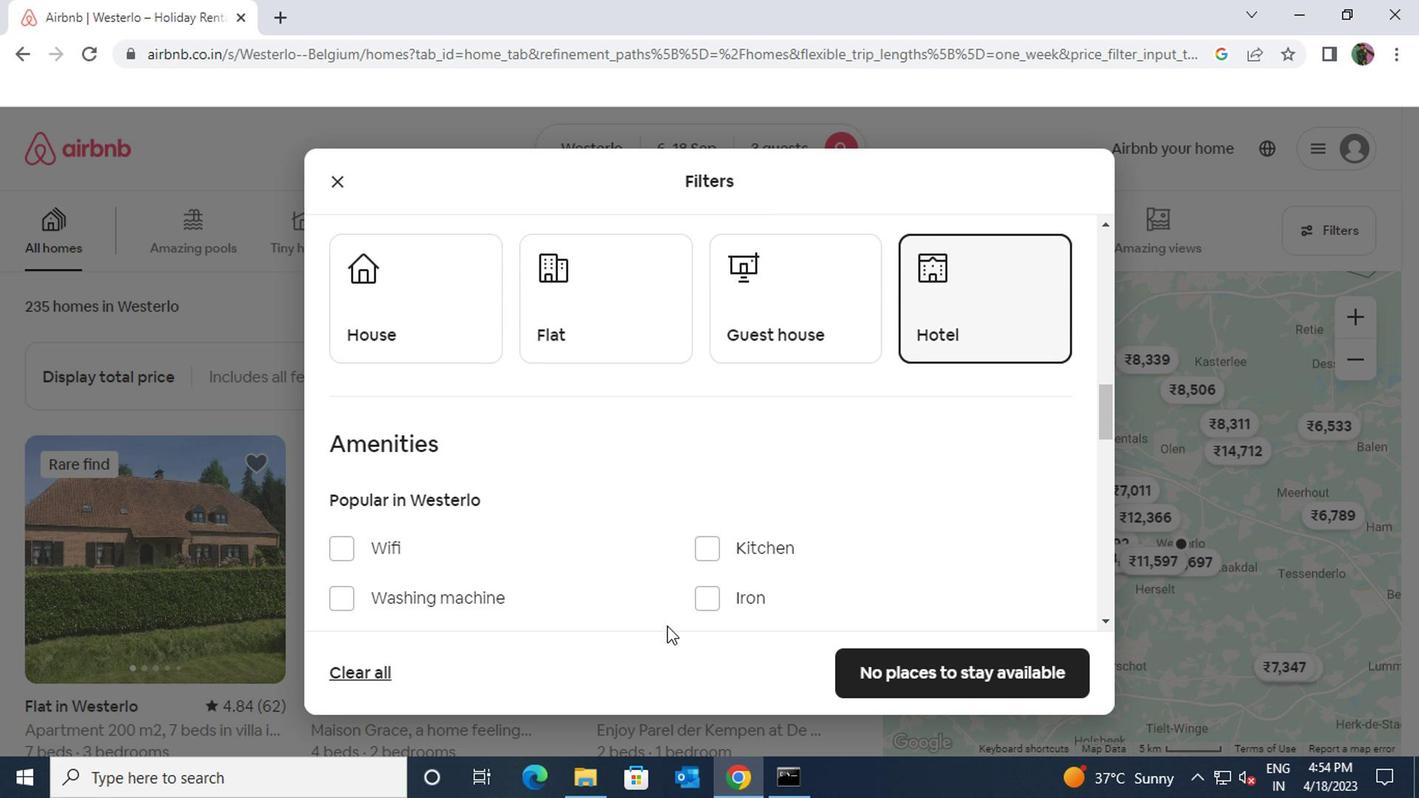 
Action: Mouse moved to (391, 587)
Screenshot: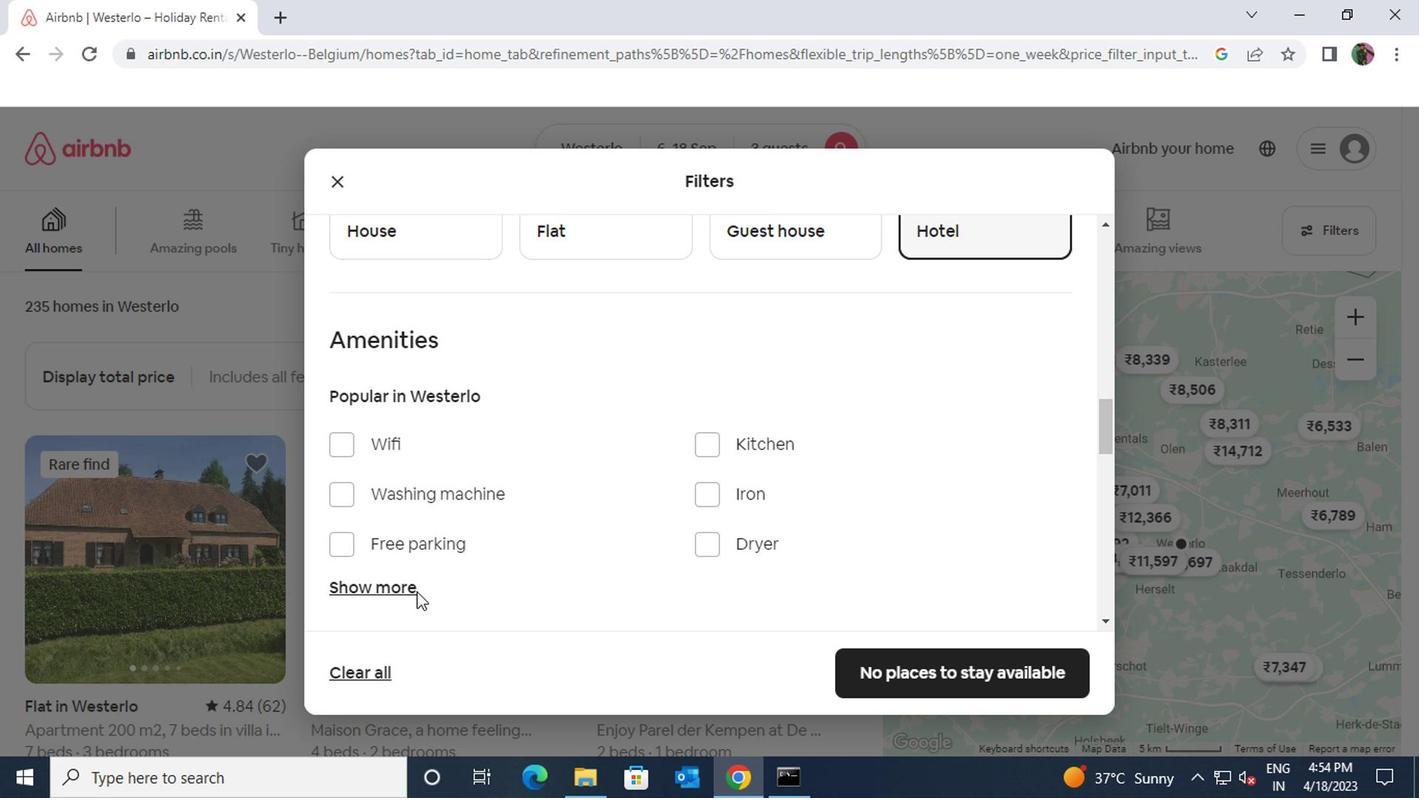 
Action: Mouse pressed left at (391, 587)
Screenshot: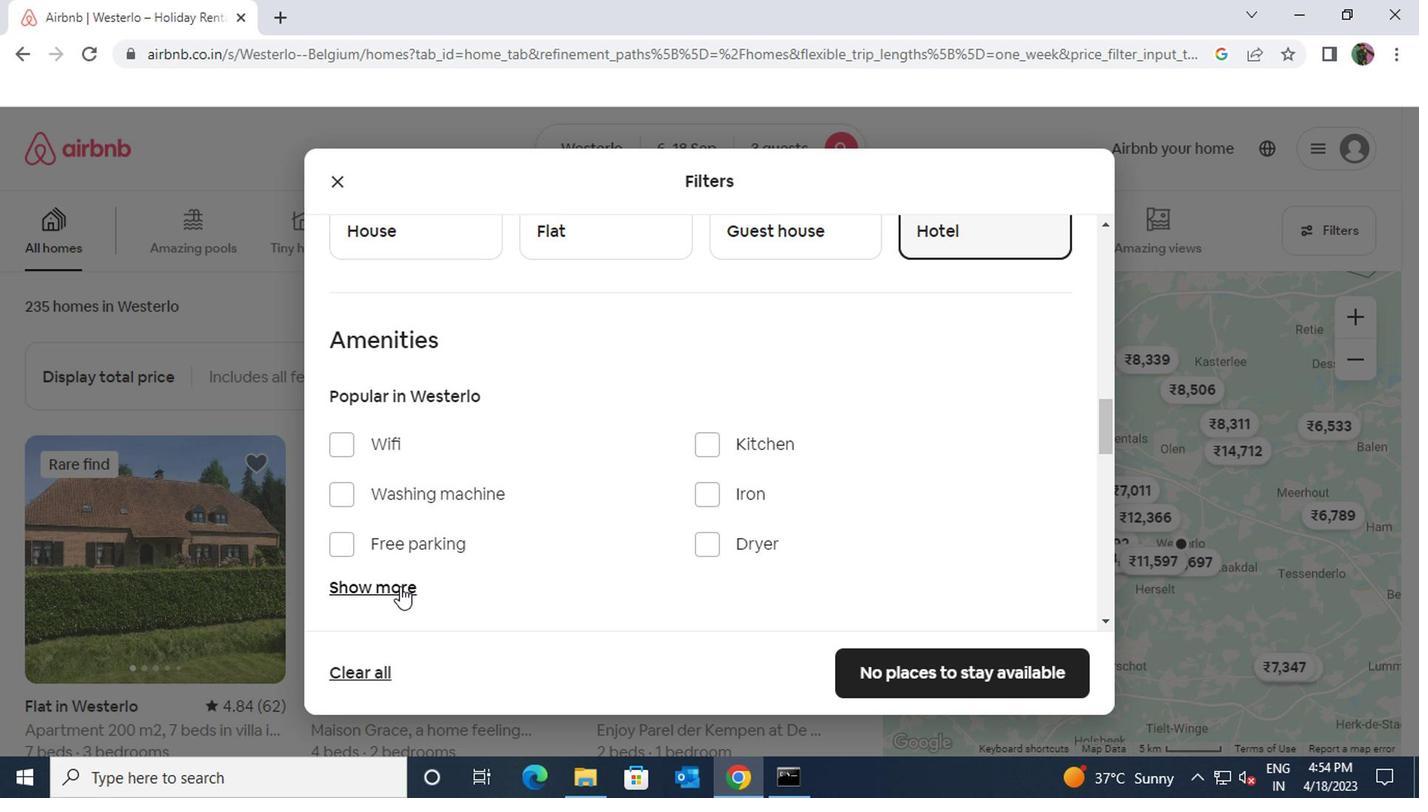 
Action: Mouse moved to (402, 584)
Screenshot: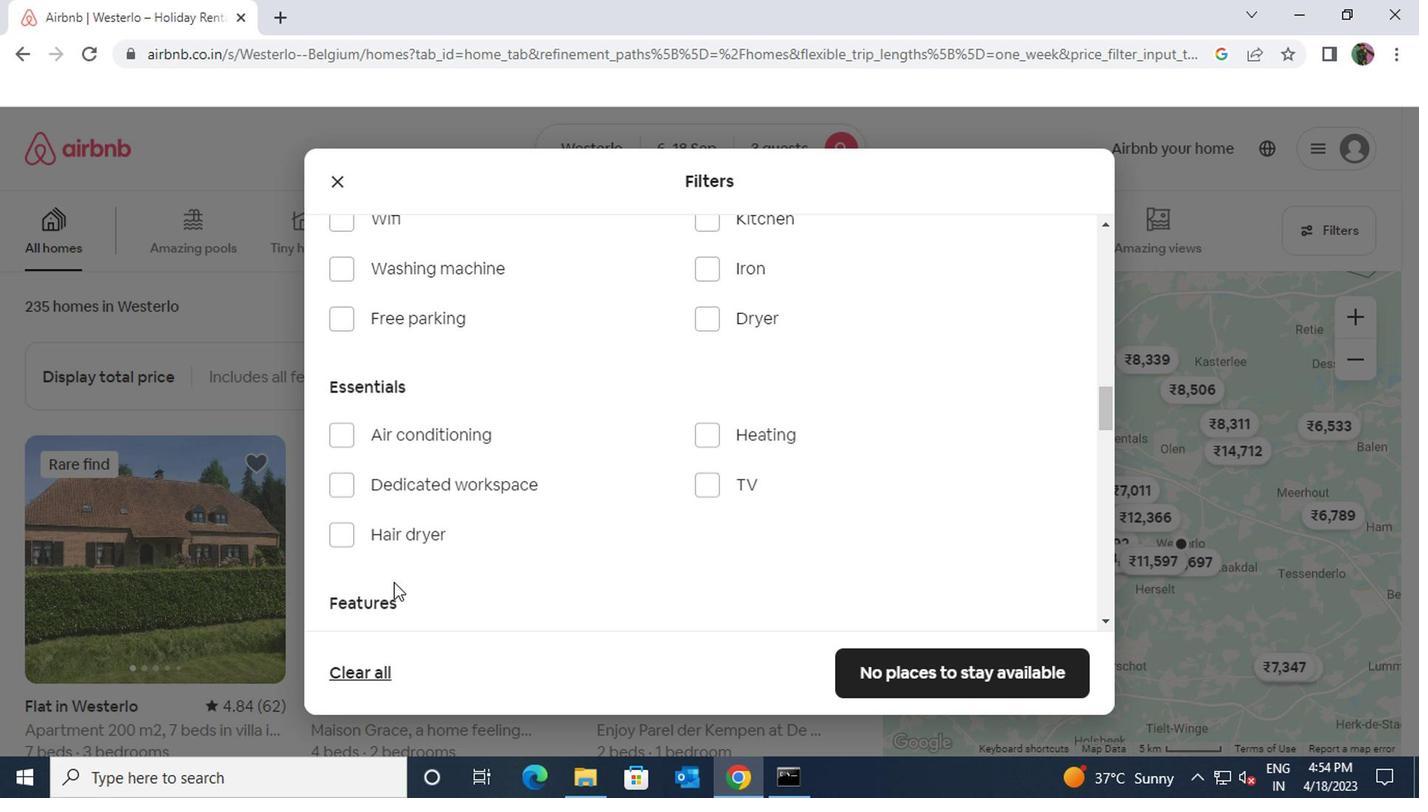 
Action: Mouse scrolled (402, 583) with delta (0, -1)
Screenshot: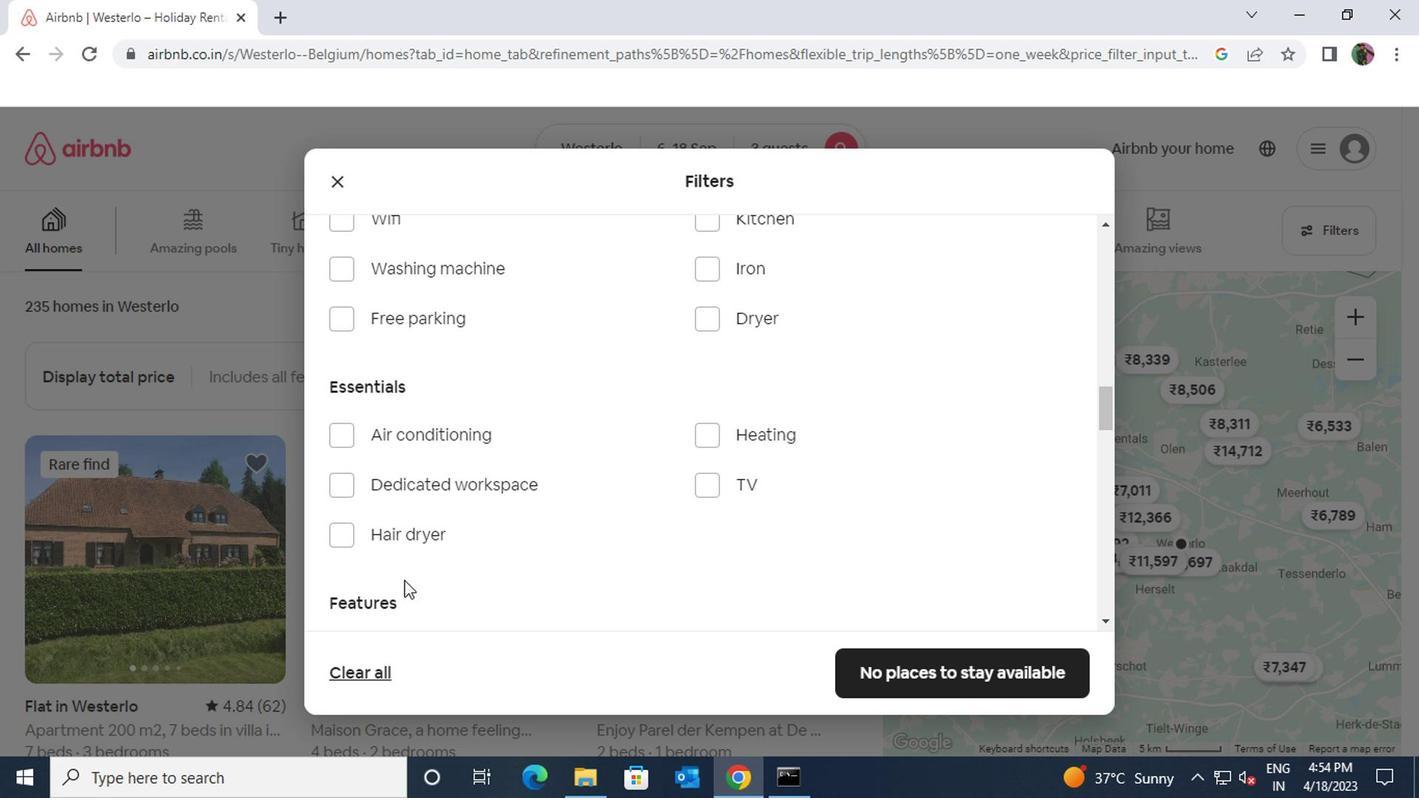 
Action: Mouse moved to (703, 342)
Screenshot: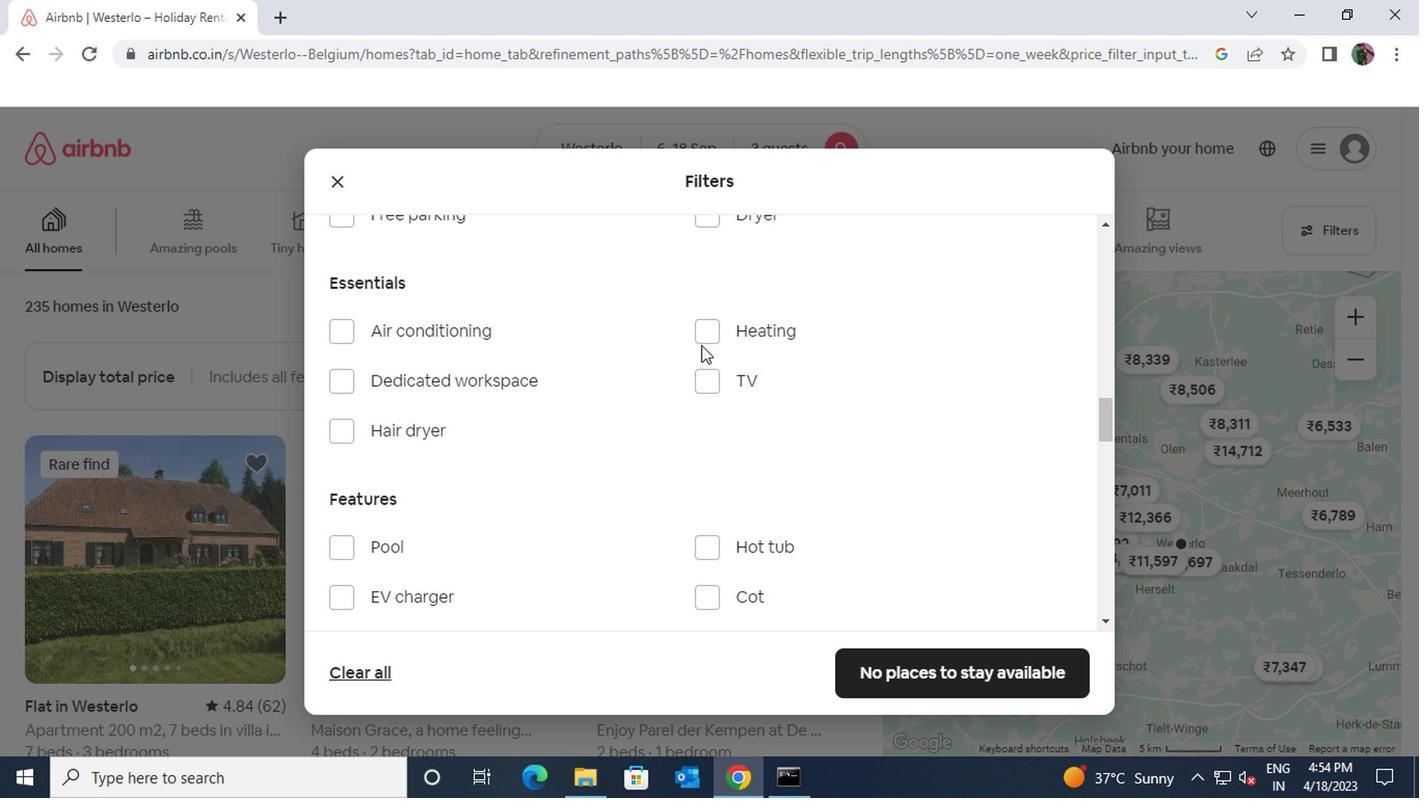 
Action: Mouse pressed left at (703, 342)
Screenshot: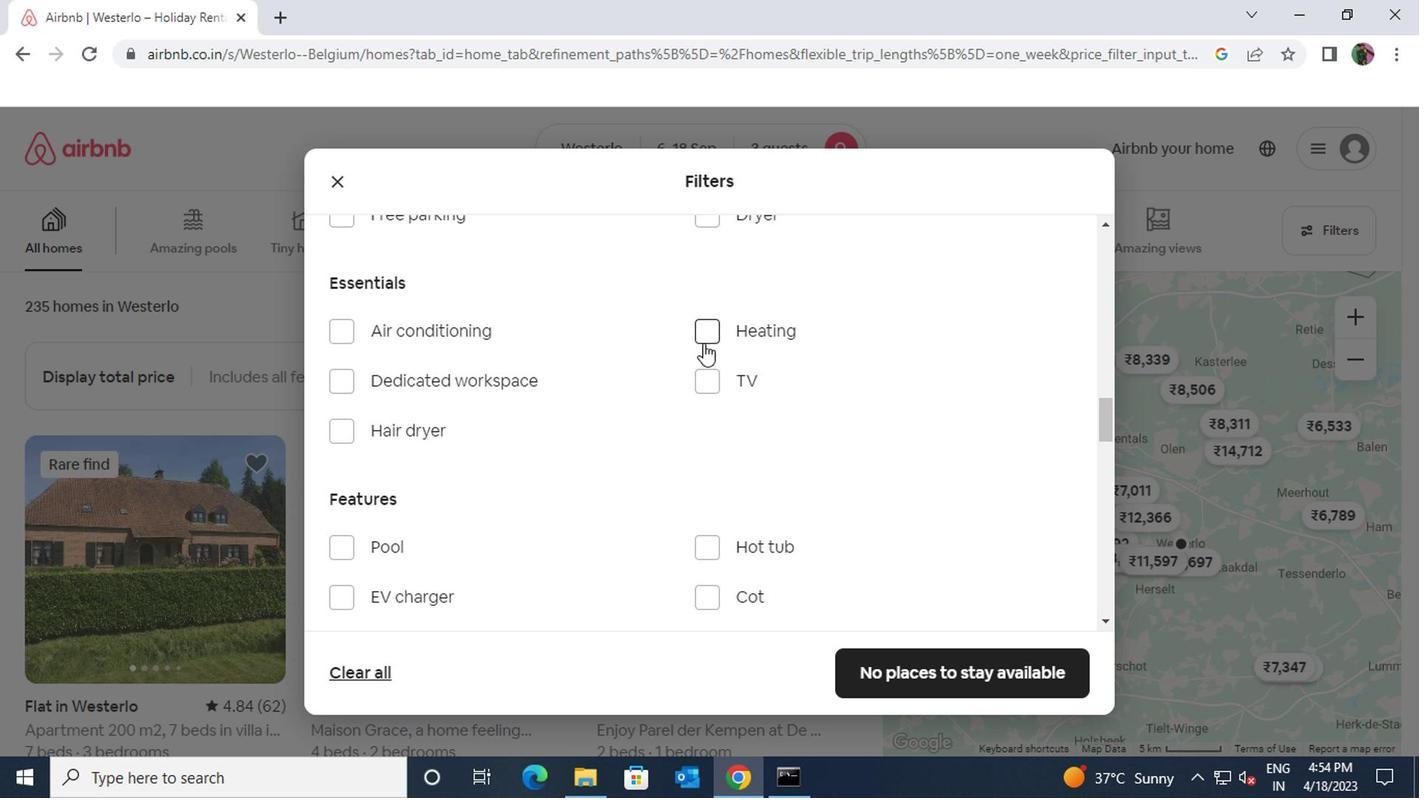 
Action: Mouse moved to (561, 450)
Screenshot: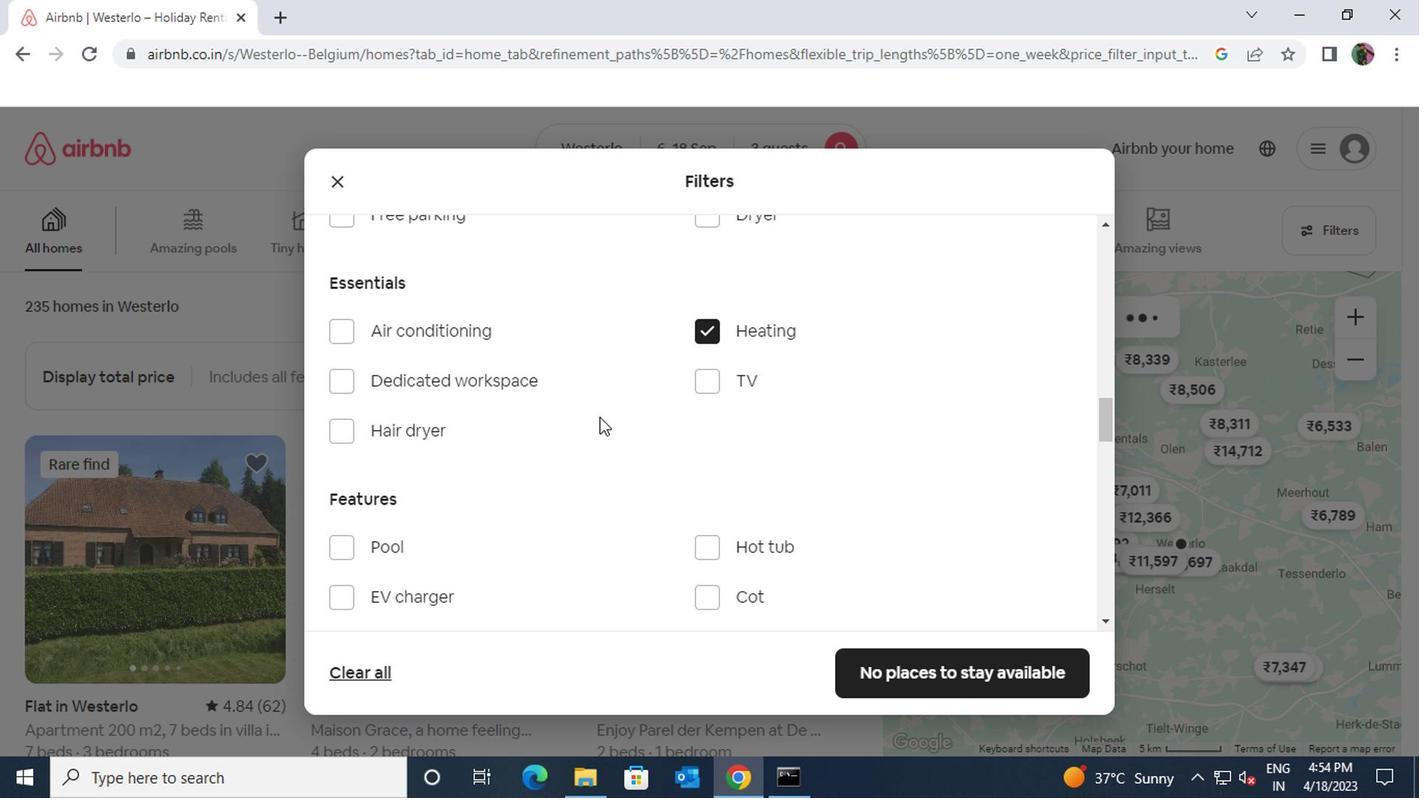 
Action: Mouse scrolled (561, 449) with delta (0, -1)
Screenshot: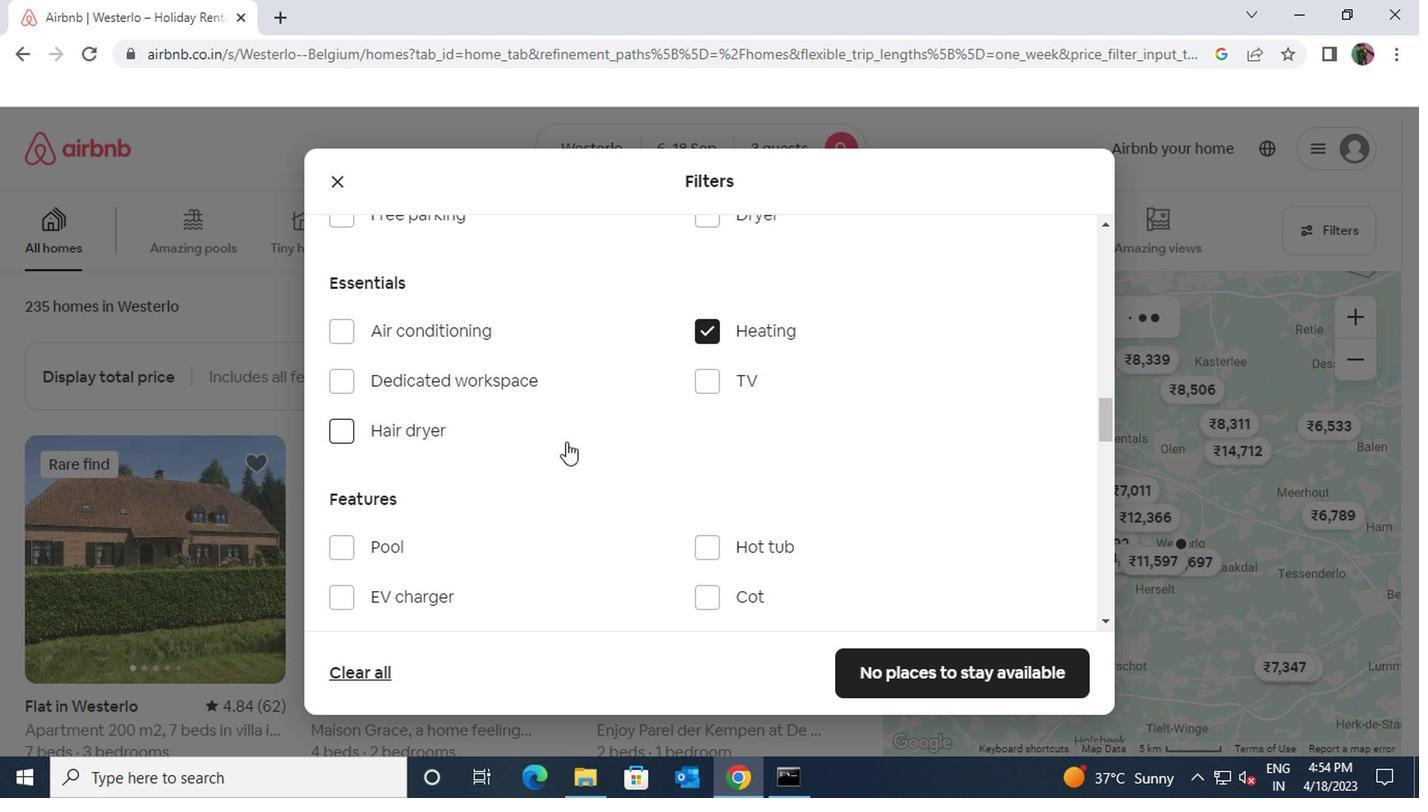 
Action: Mouse scrolled (561, 449) with delta (0, -1)
Screenshot: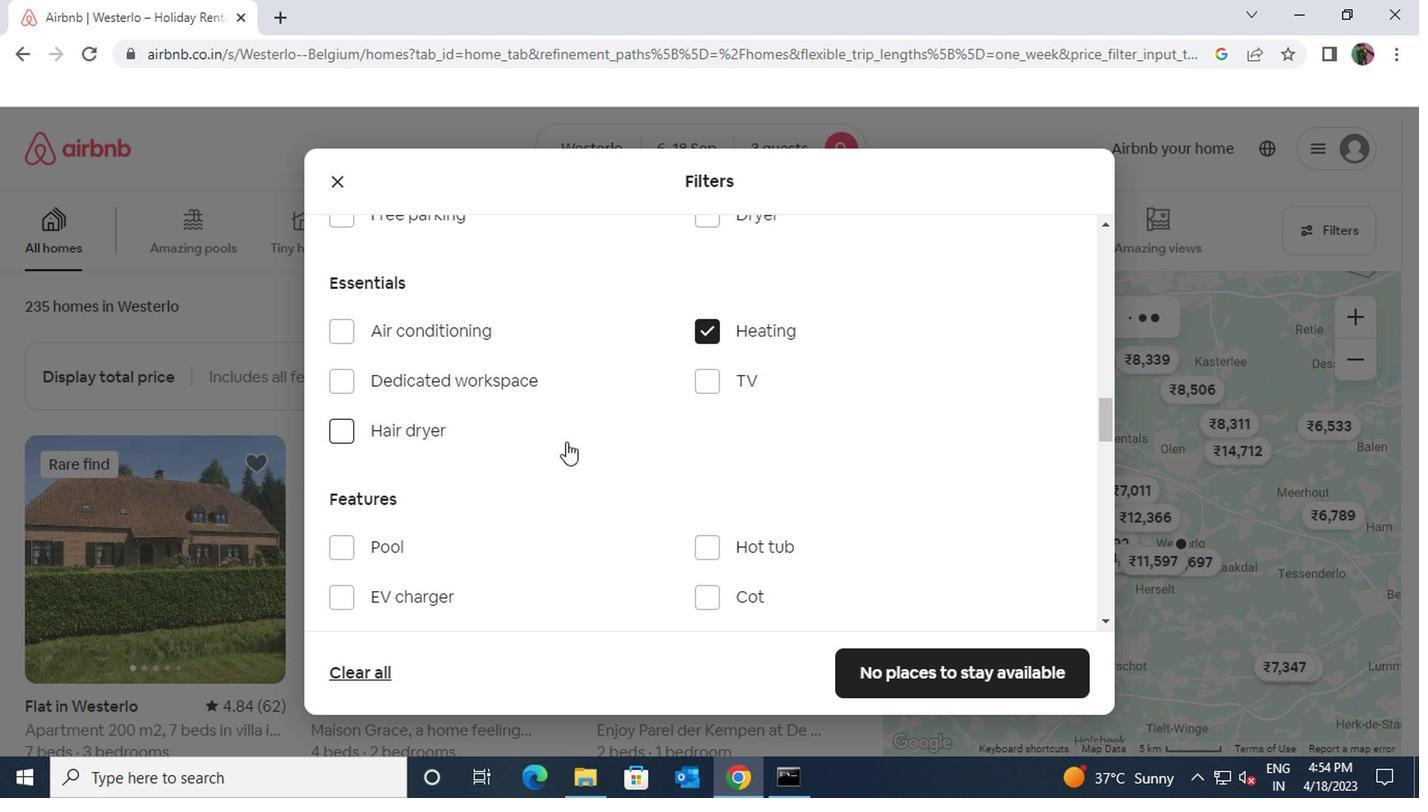 
Action: Mouse scrolled (561, 449) with delta (0, -1)
Screenshot: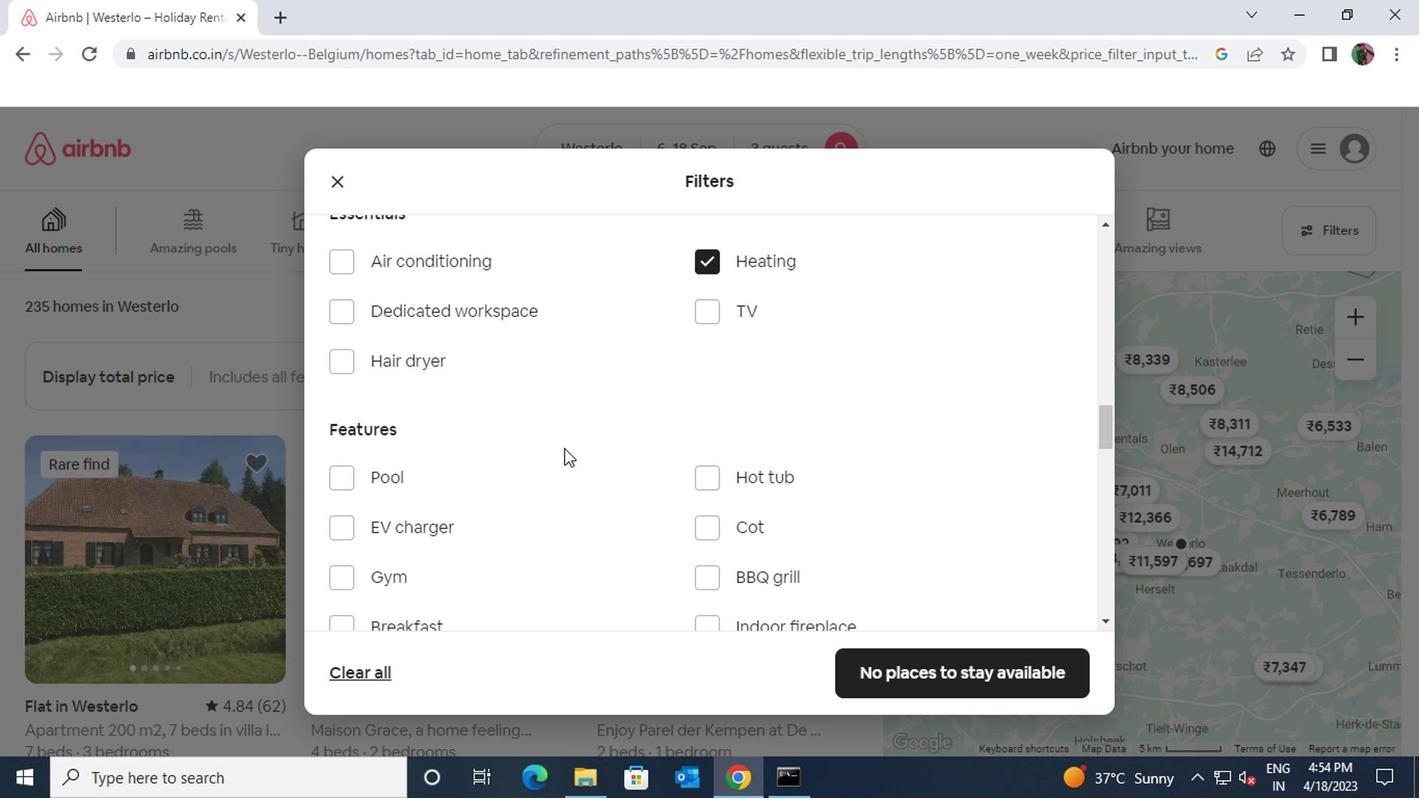 
Action: Mouse scrolled (561, 449) with delta (0, -1)
Screenshot: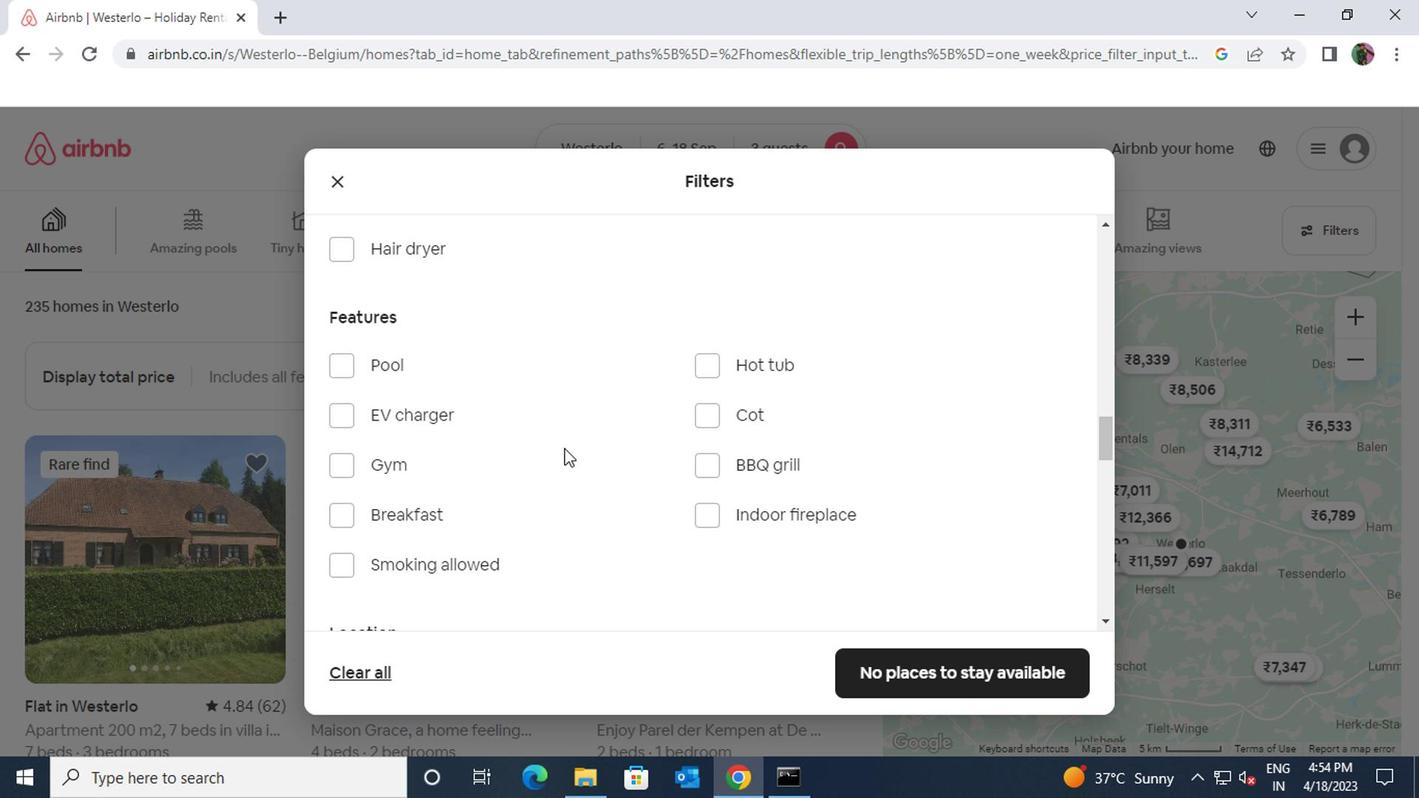 
Action: Mouse scrolled (561, 449) with delta (0, -1)
Screenshot: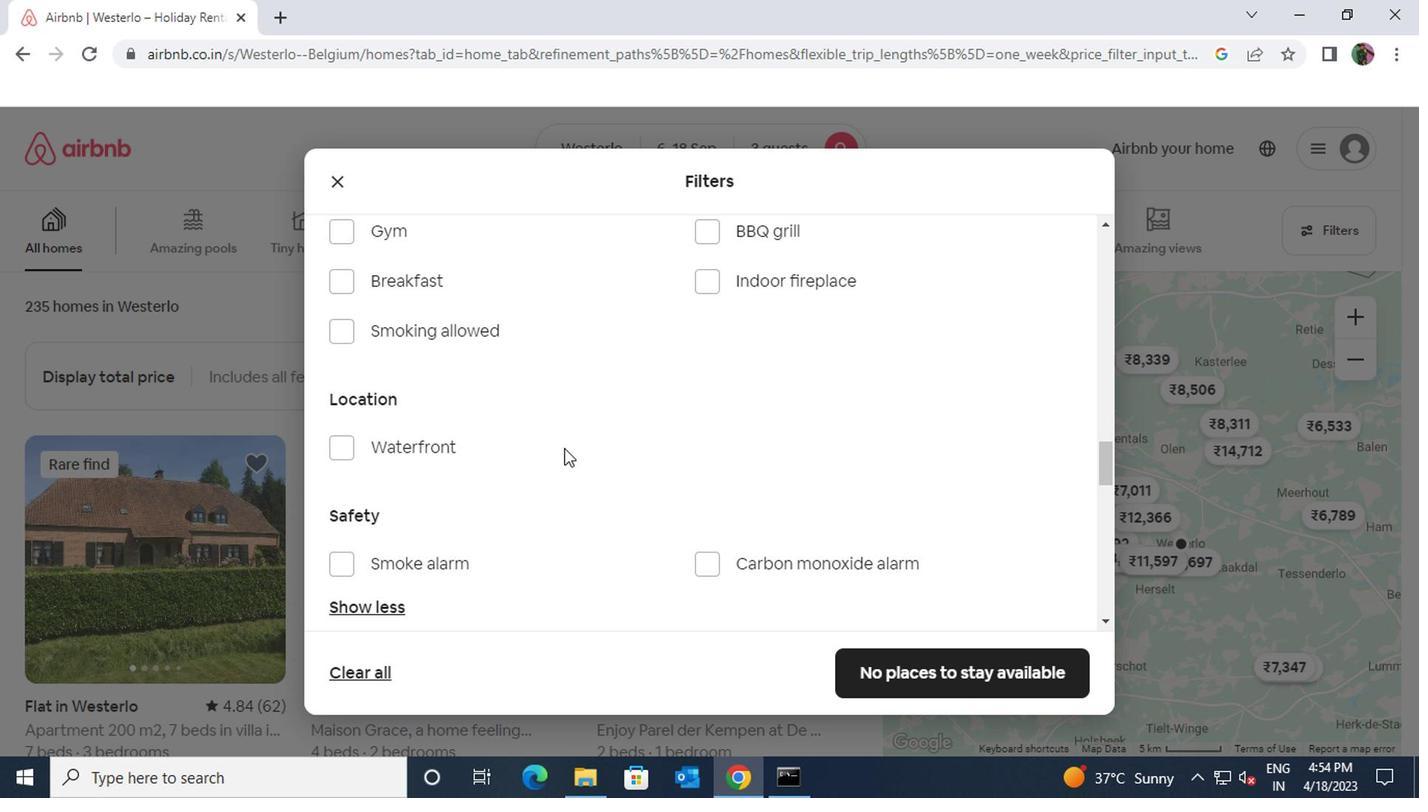 
Action: Mouse scrolled (561, 449) with delta (0, -1)
Screenshot: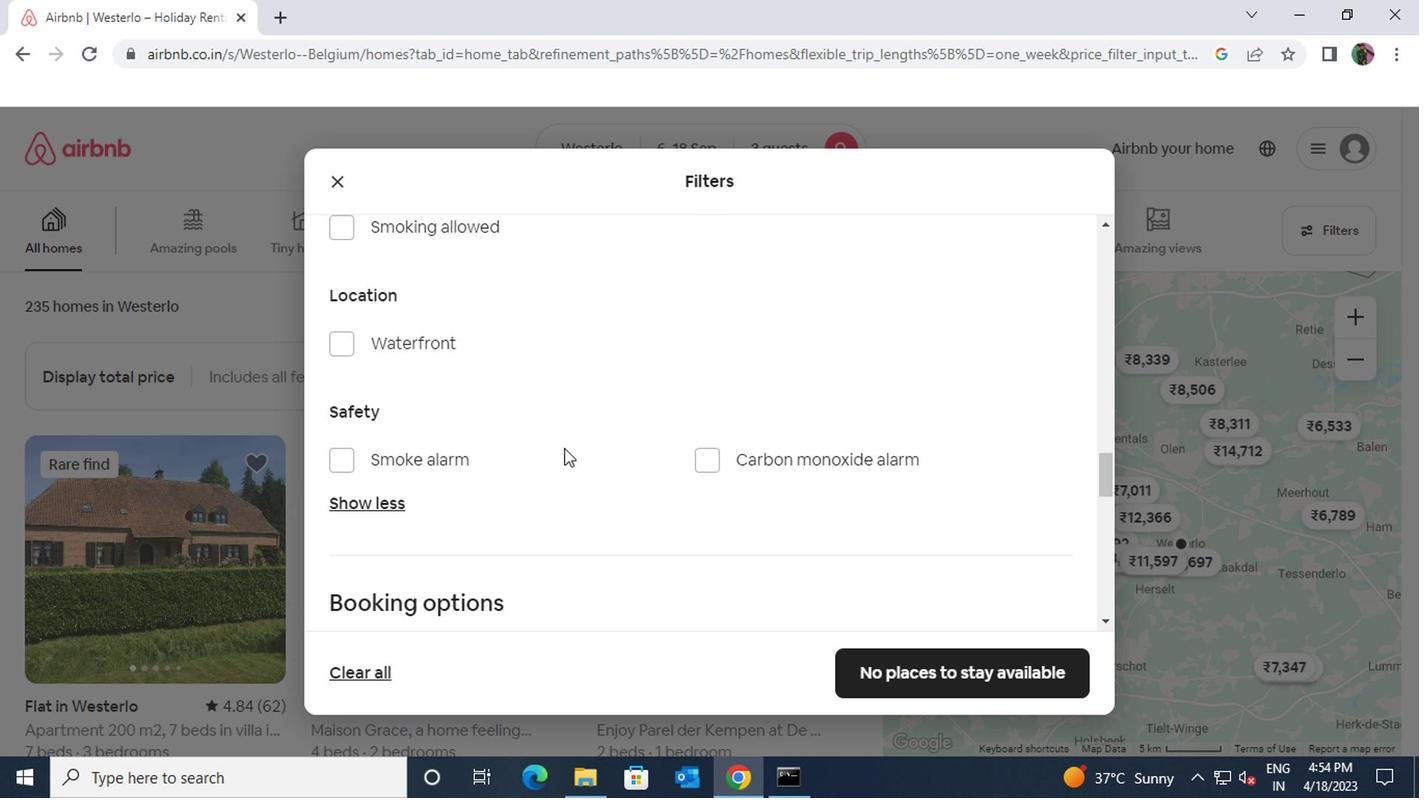 
Action: Mouse scrolled (561, 449) with delta (0, -1)
Screenshot: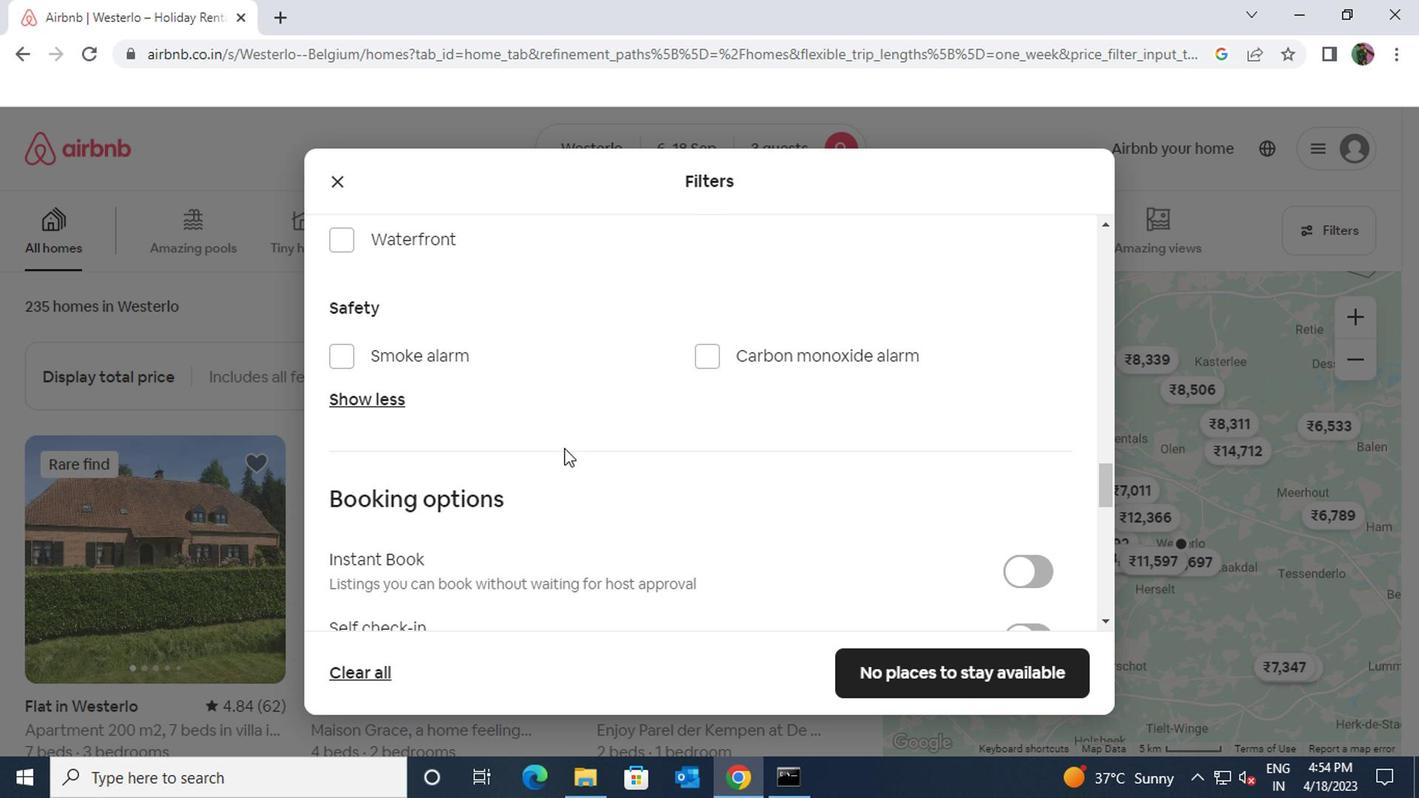
Action: Mouse scrolled (561, 449) with delta (0, -1)
Screenshot: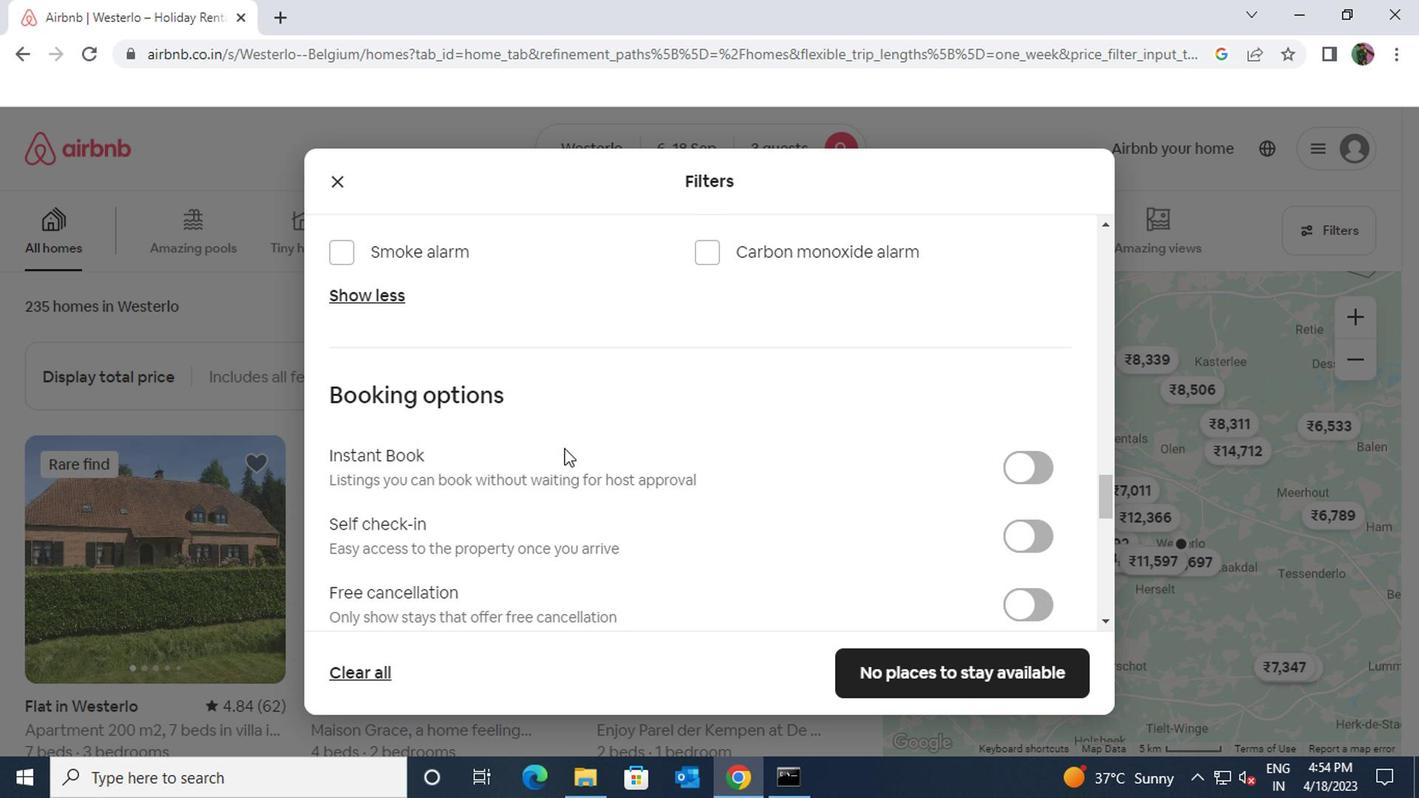 
Action: Mouse moved to (1017, 445)
Screenshot: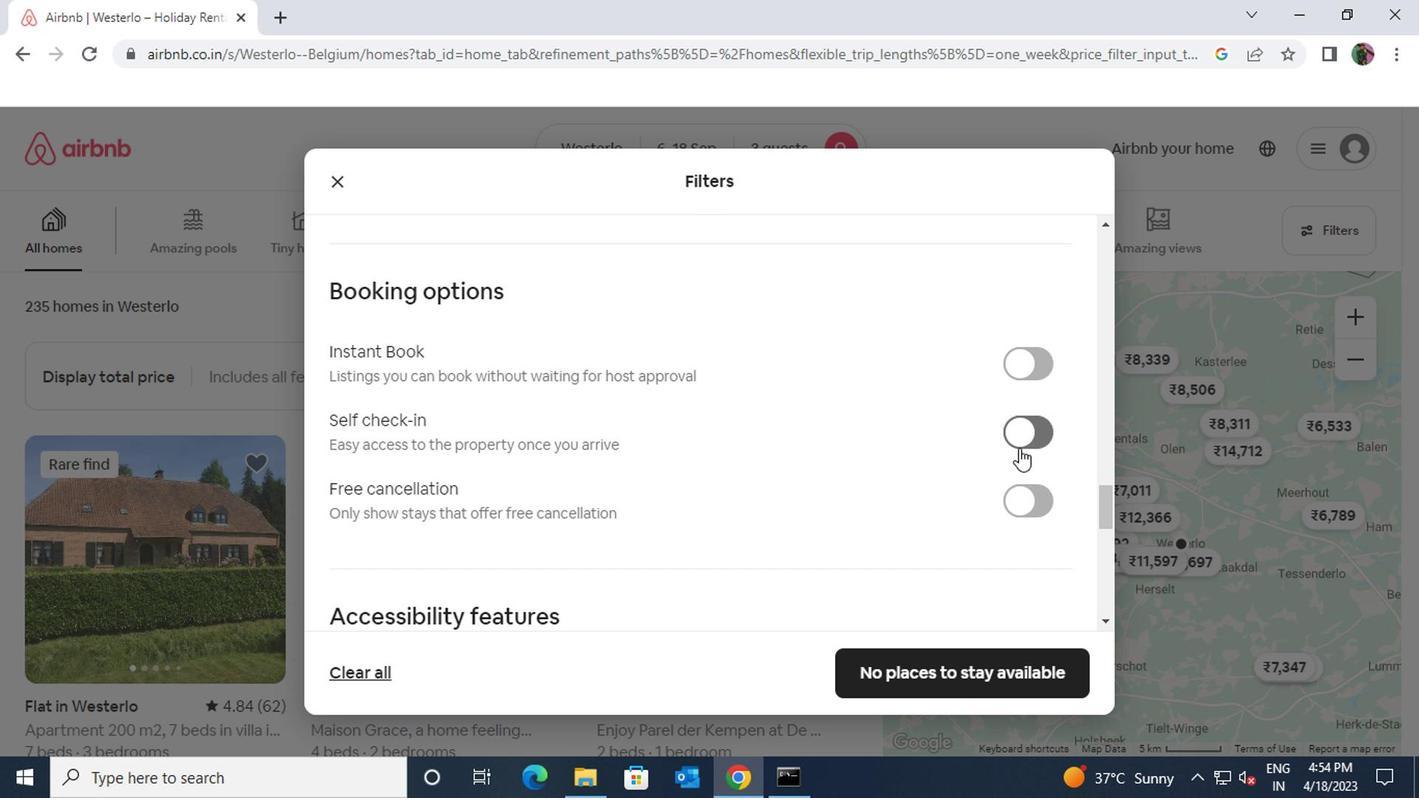 
Action: Mouse pressed left at (1017, 445)
Screenshot: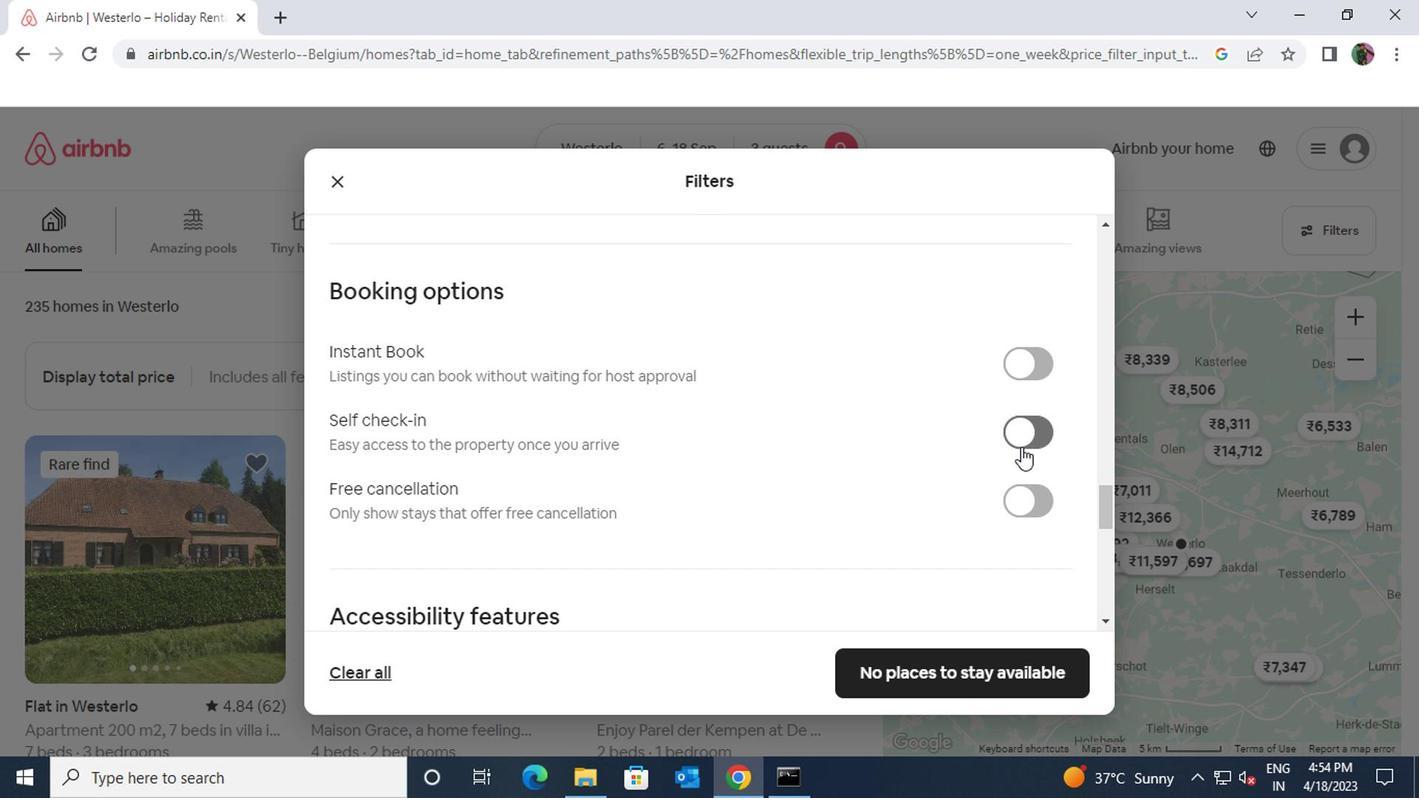 
Action: Mouse moved to (594, 530)
Screenshot: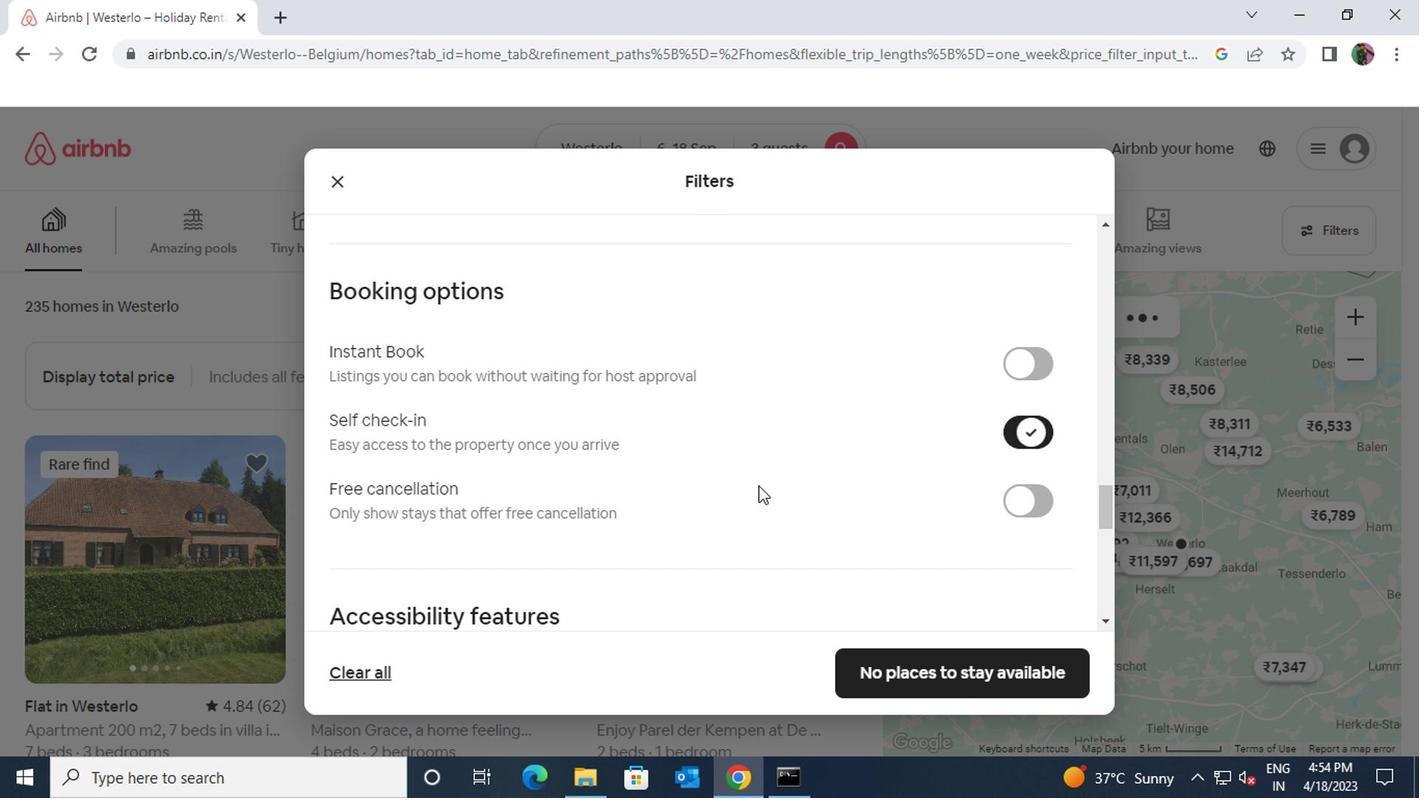 
Action: Mouse scrolled (594, 530) with delta (0, 0)
Screenshot: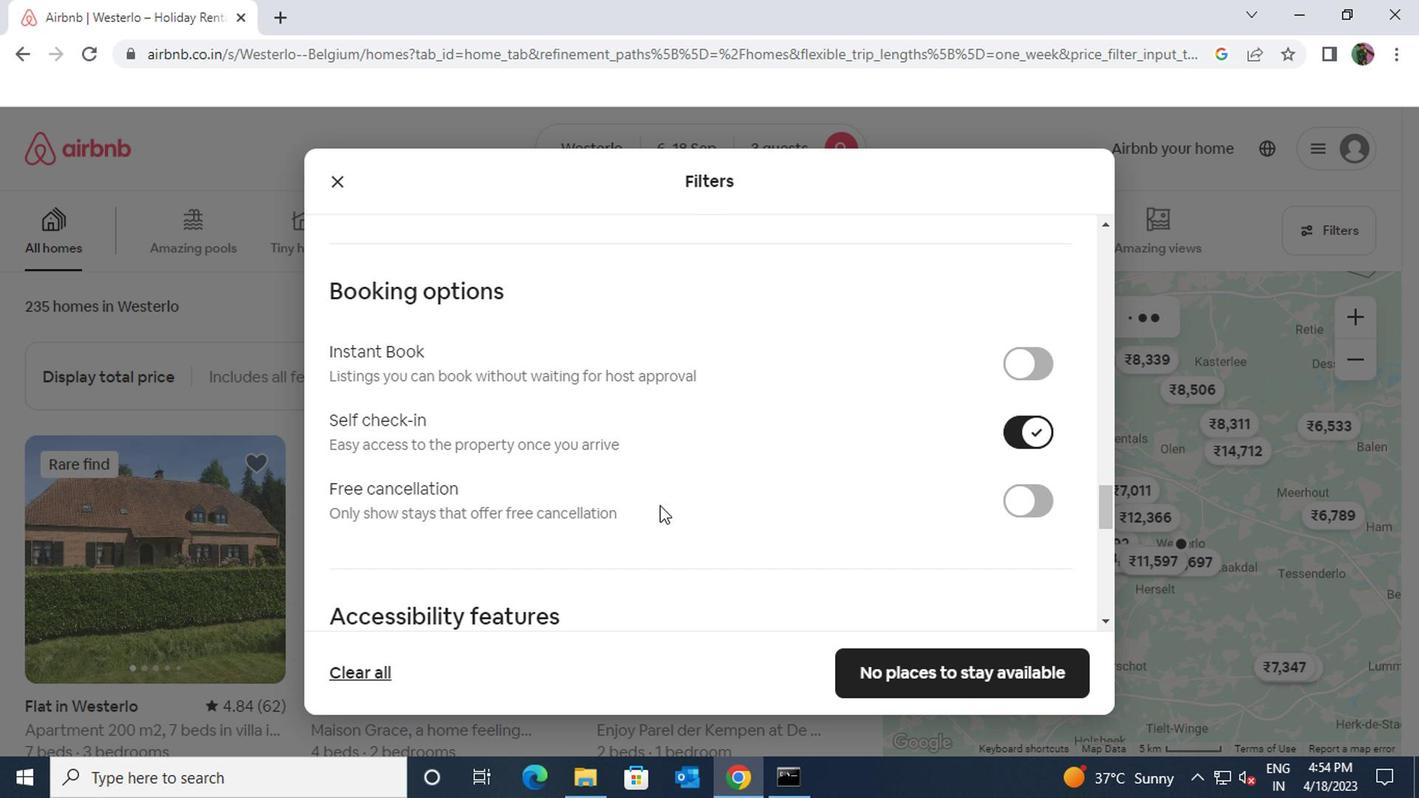 
Action: Mouse scrolled (594, 530) with delta (0, 0)
Screenshot: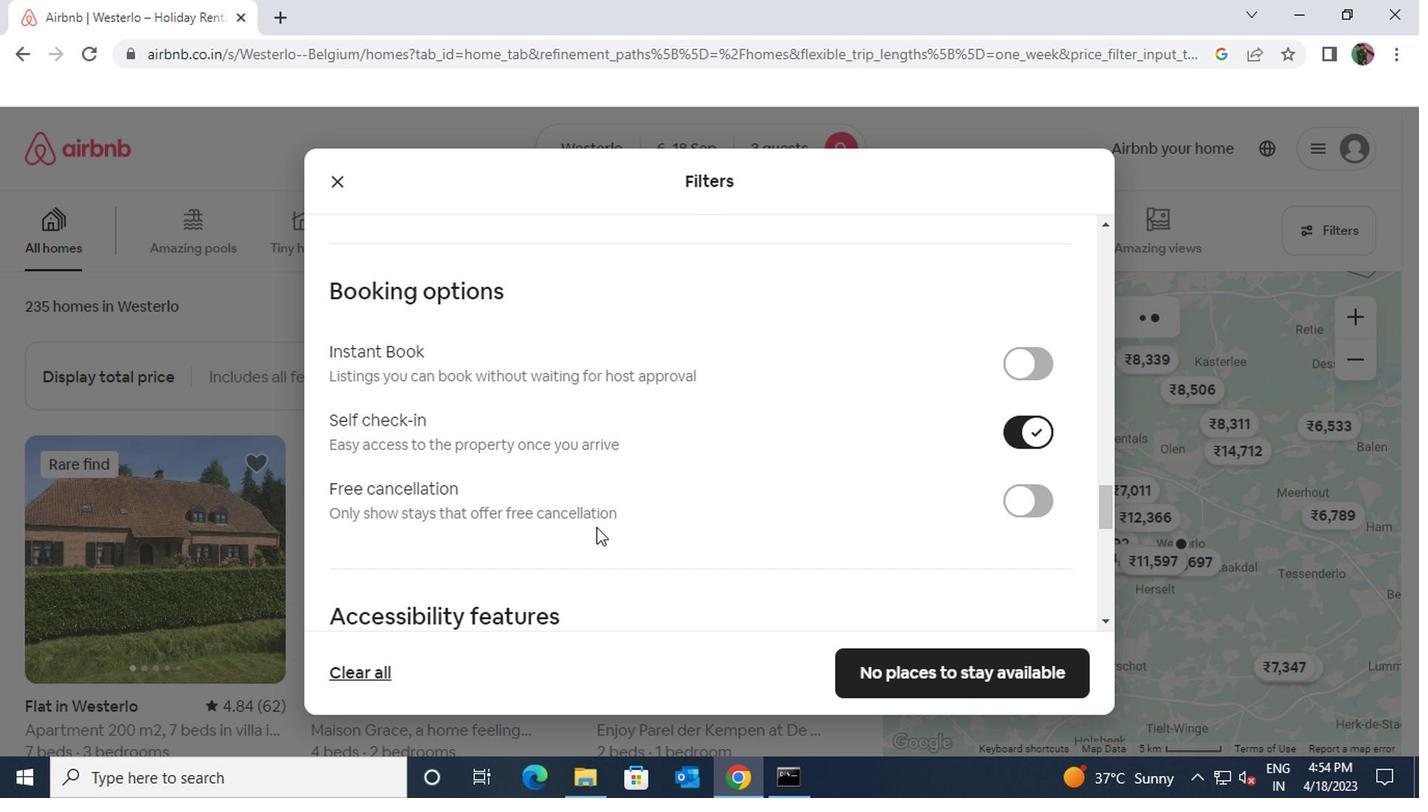 
Action: Mouse scrolled (594, 530) with delta (0, 0)
Screenshot: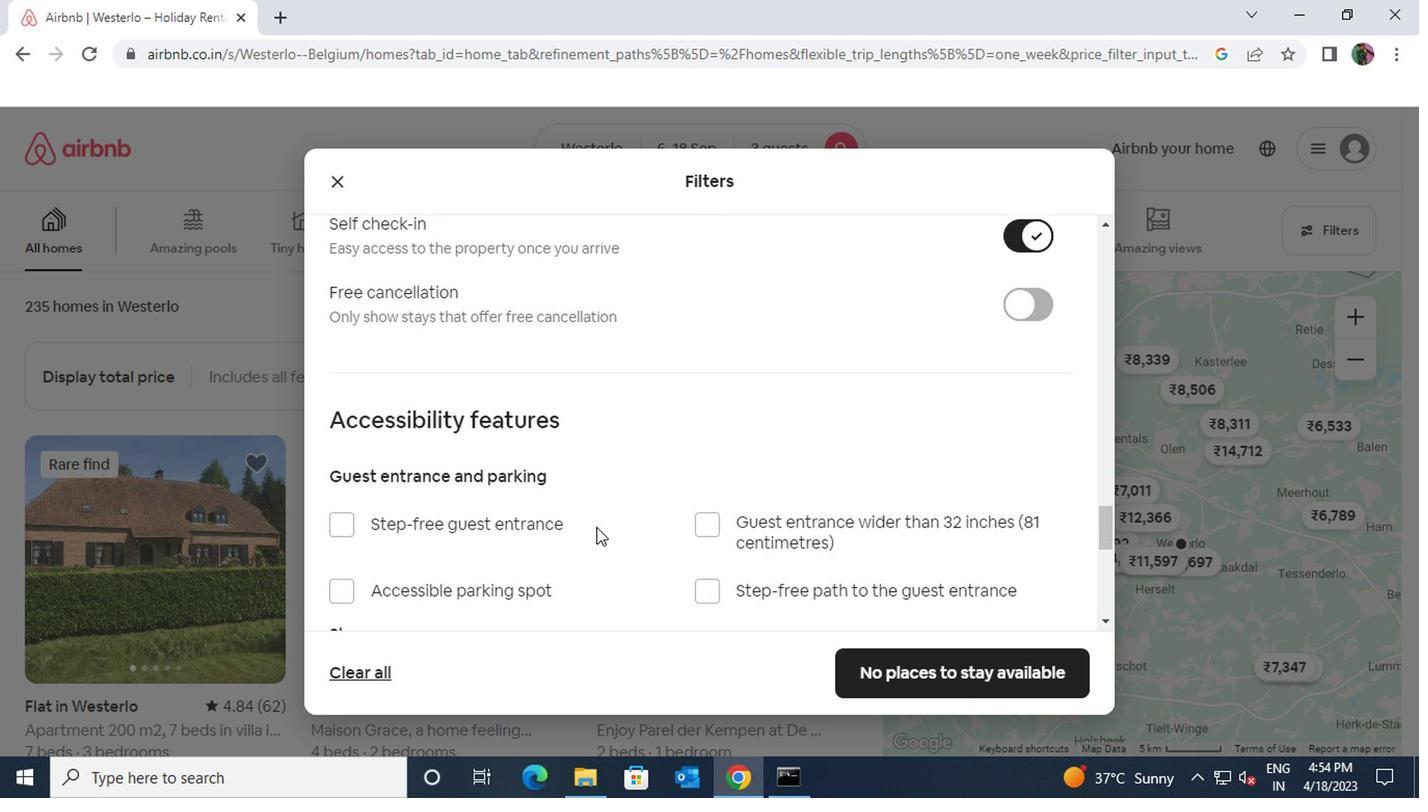 
Action: Mouse scrolled (594, 530) with delta (0, 0)
Screenshot: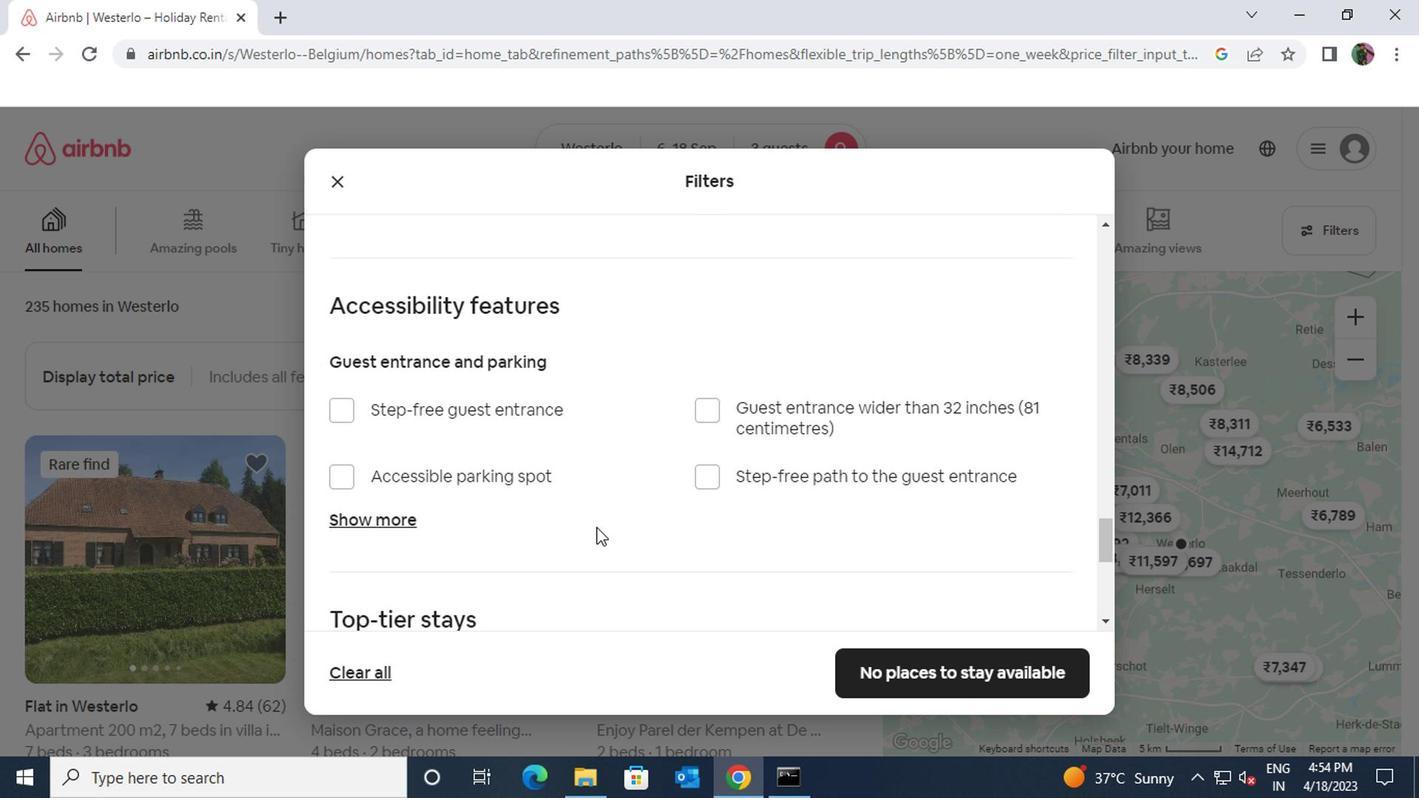 
Action: Mouse scrolled (594, 530) with delta (0, 0)
Screenshot: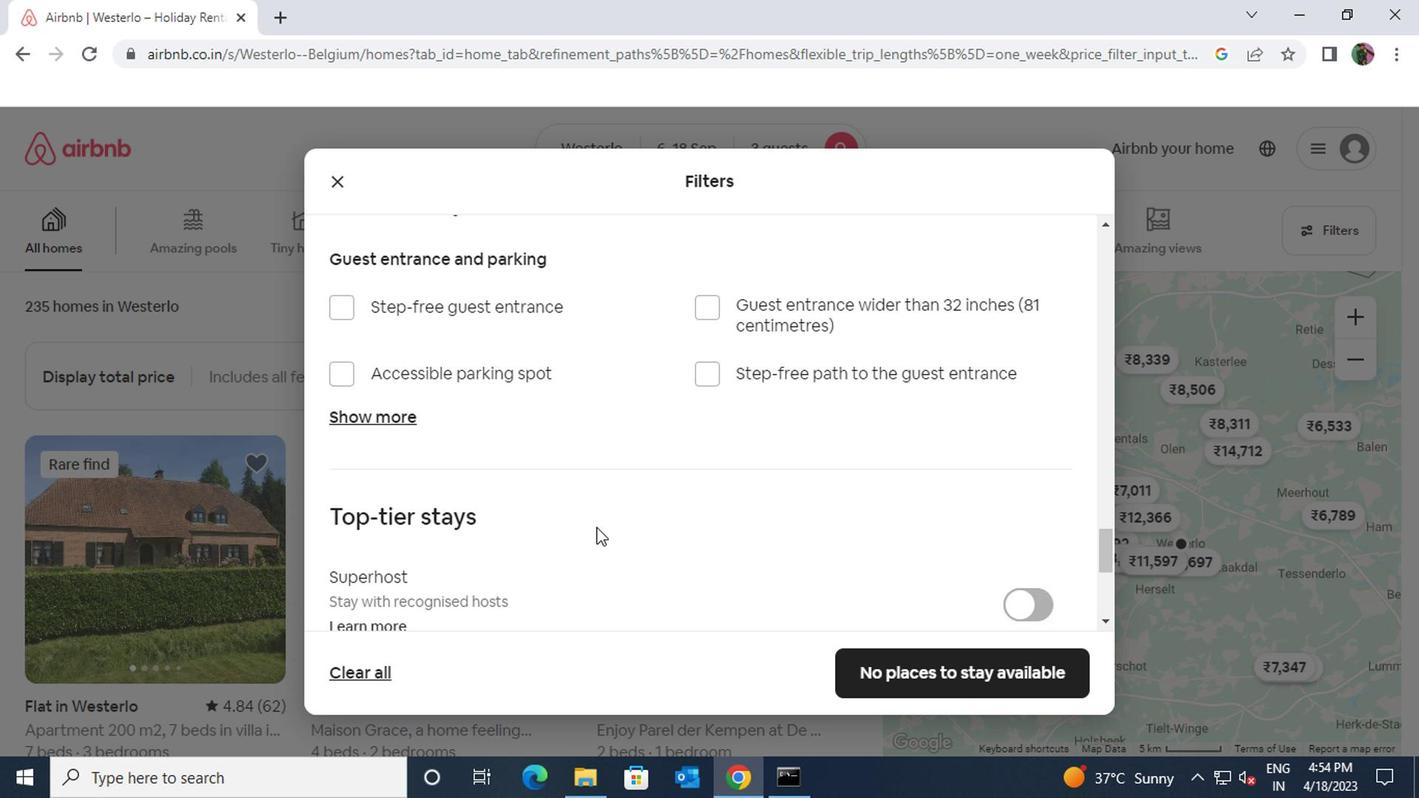 
Action: Mouse scrolled (594, 530) with delta (0, 0)
Screenshot: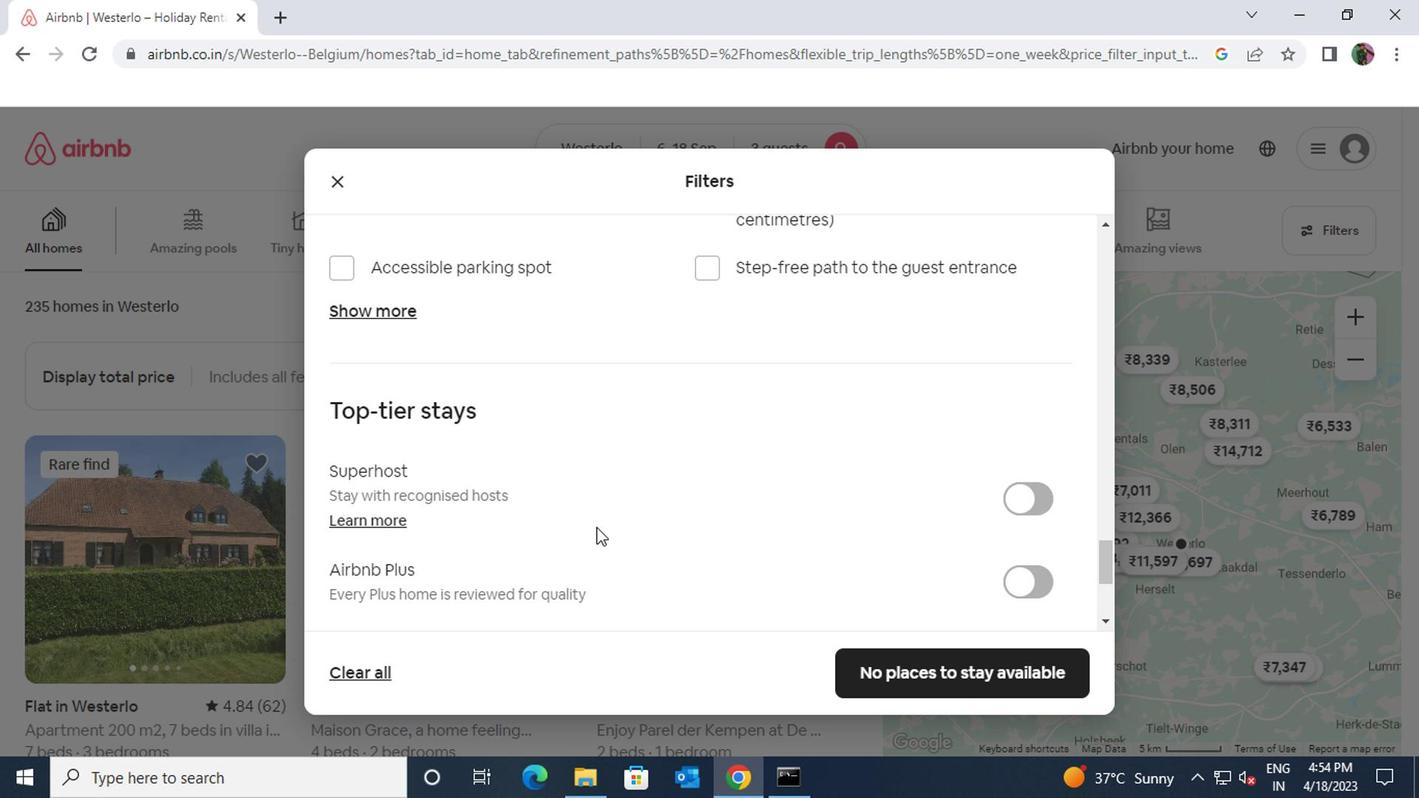 
Action: Mouse scrolled (594, 530) with delta (0, 0)
Screenshot: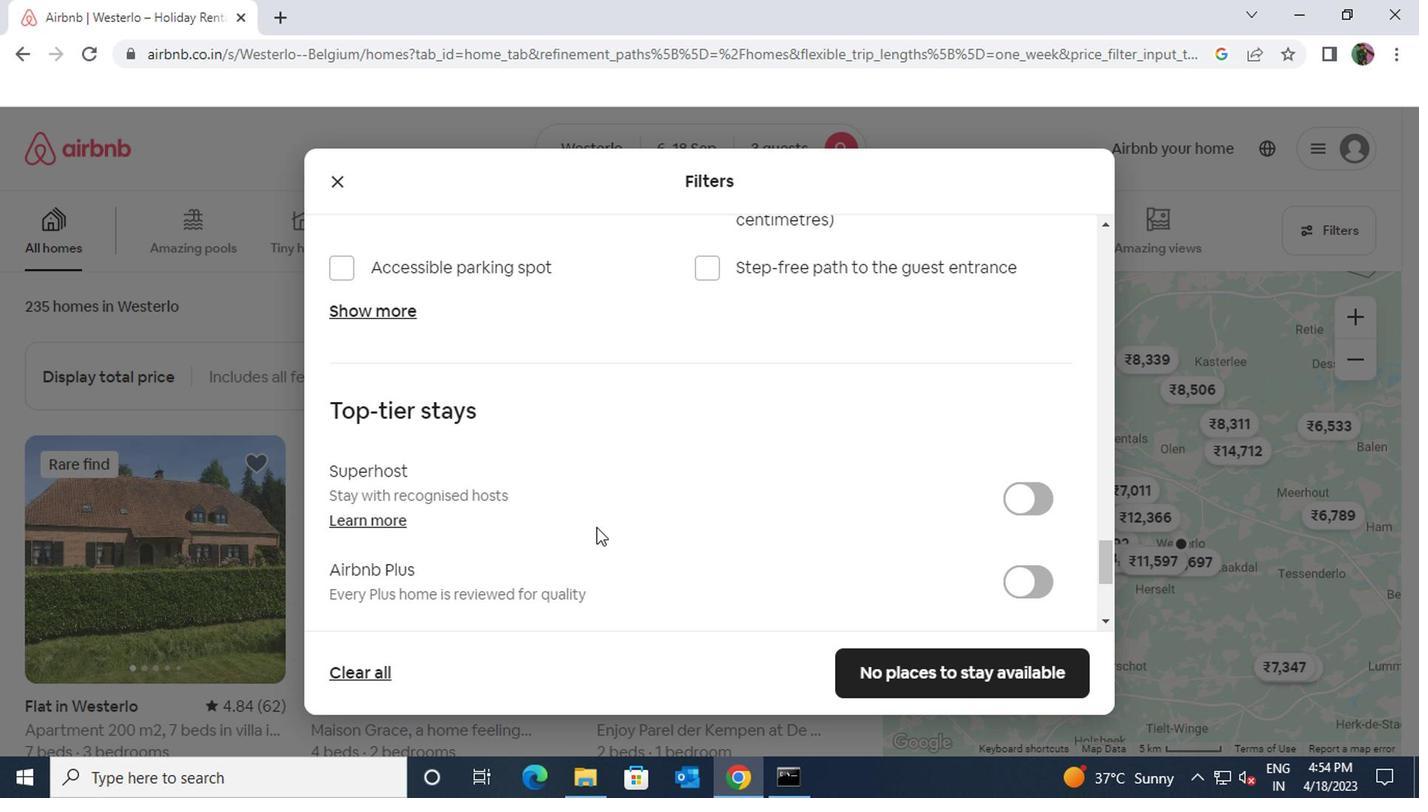 
Action: Mouse scrolled (594, 530) with delta (0, 0)
Screenshot: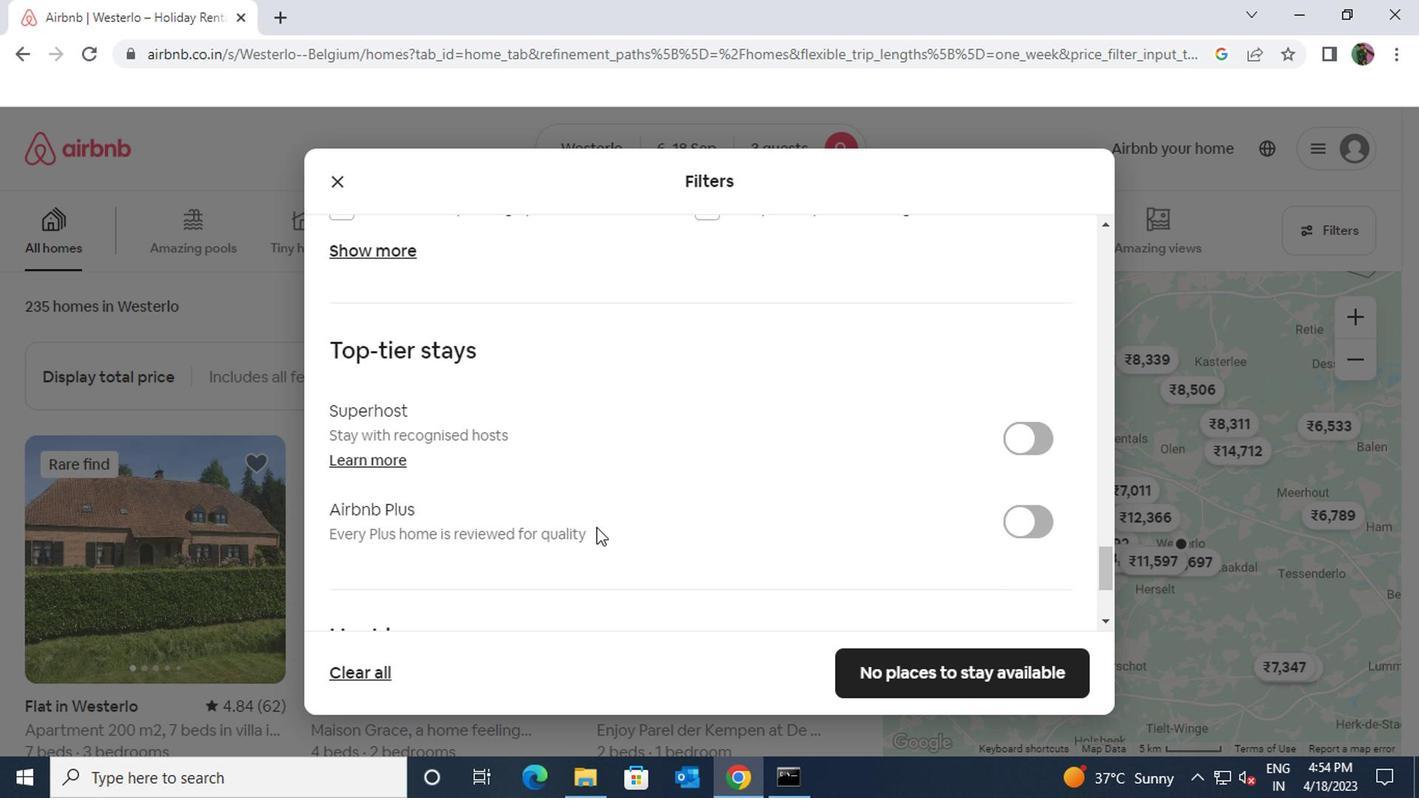
Action: Mouse scrolled (594, 530) with delta (0, 0)
Screenshot: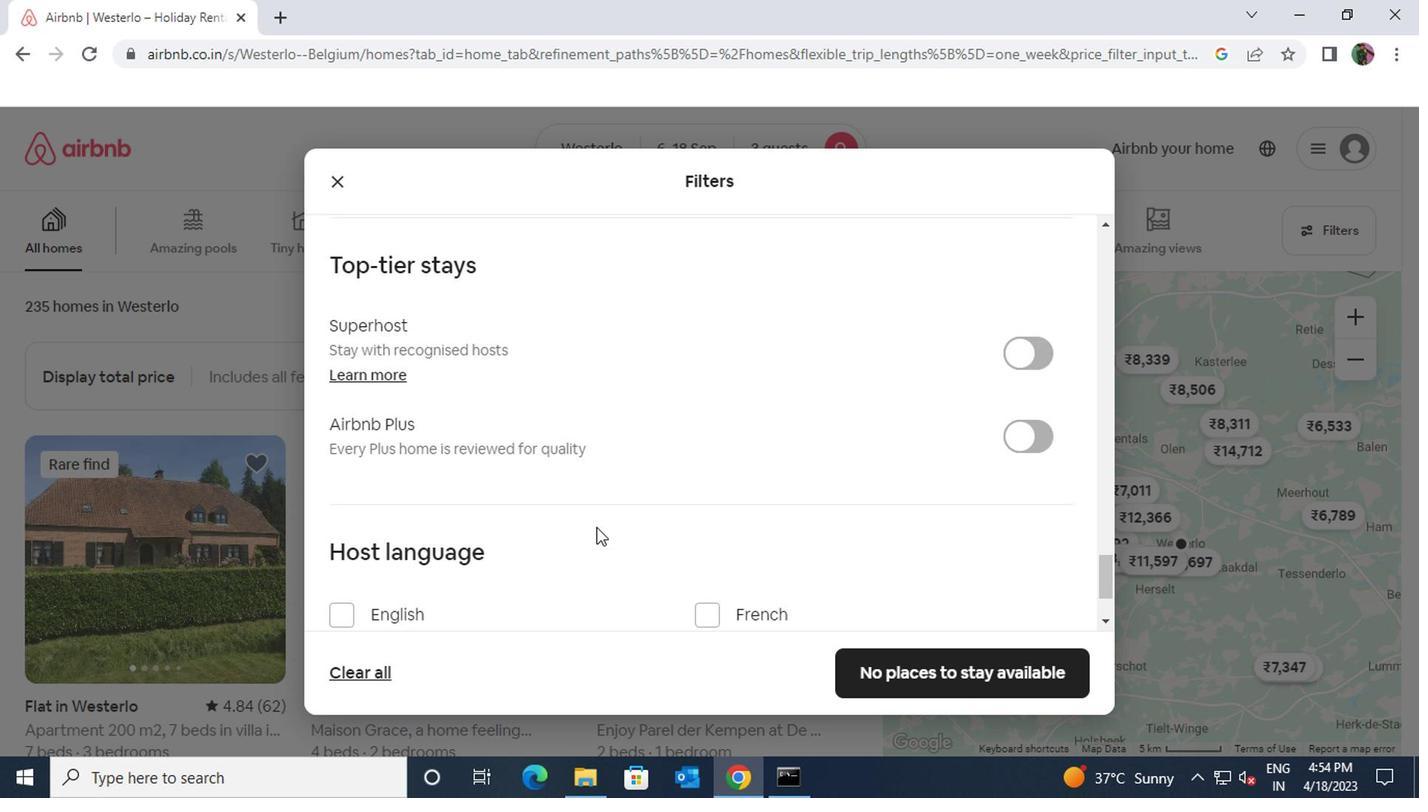 
Action: Mouse scrolled (594, 530) with delta (0, 0)
Screenshot: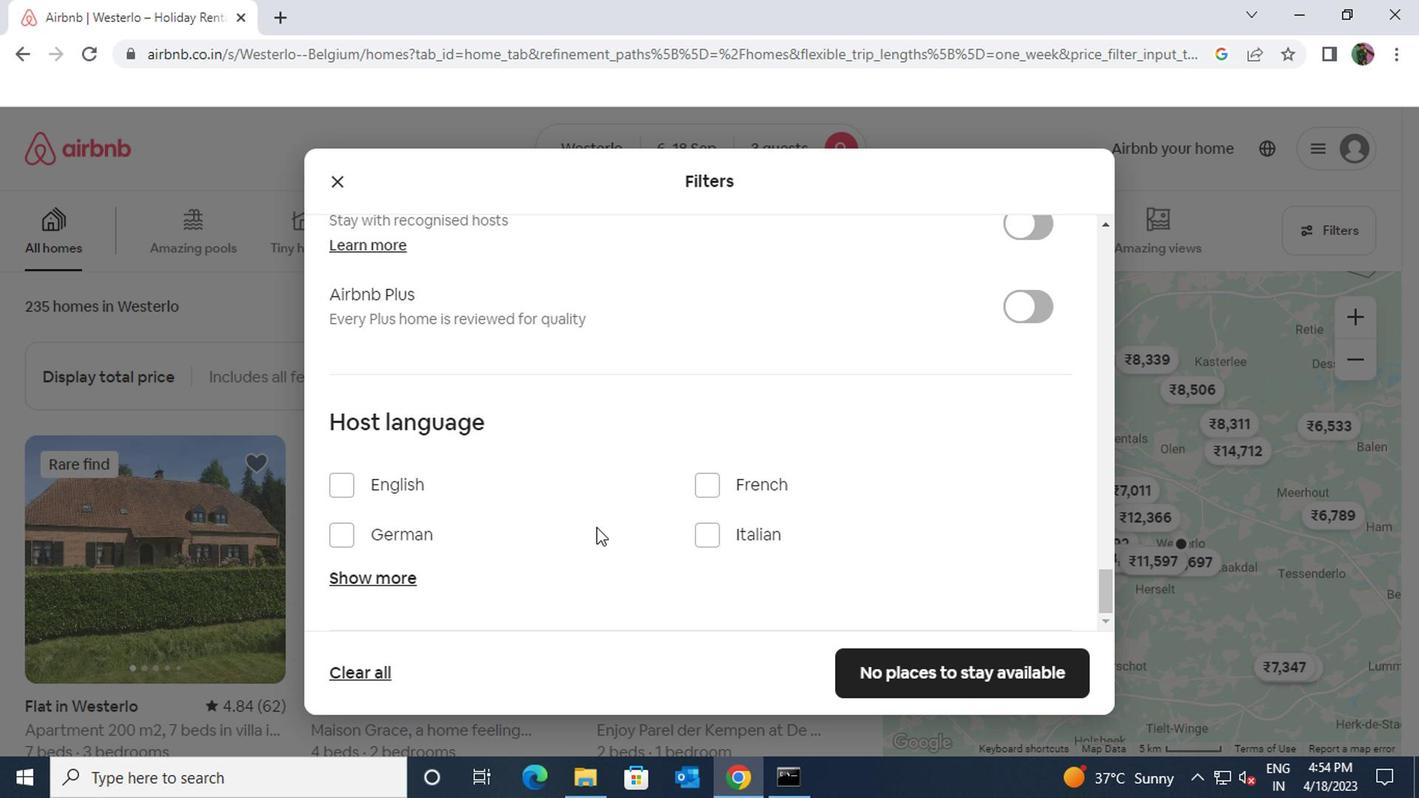 
Action: Mouse moved to (337, 487)
Screenshot: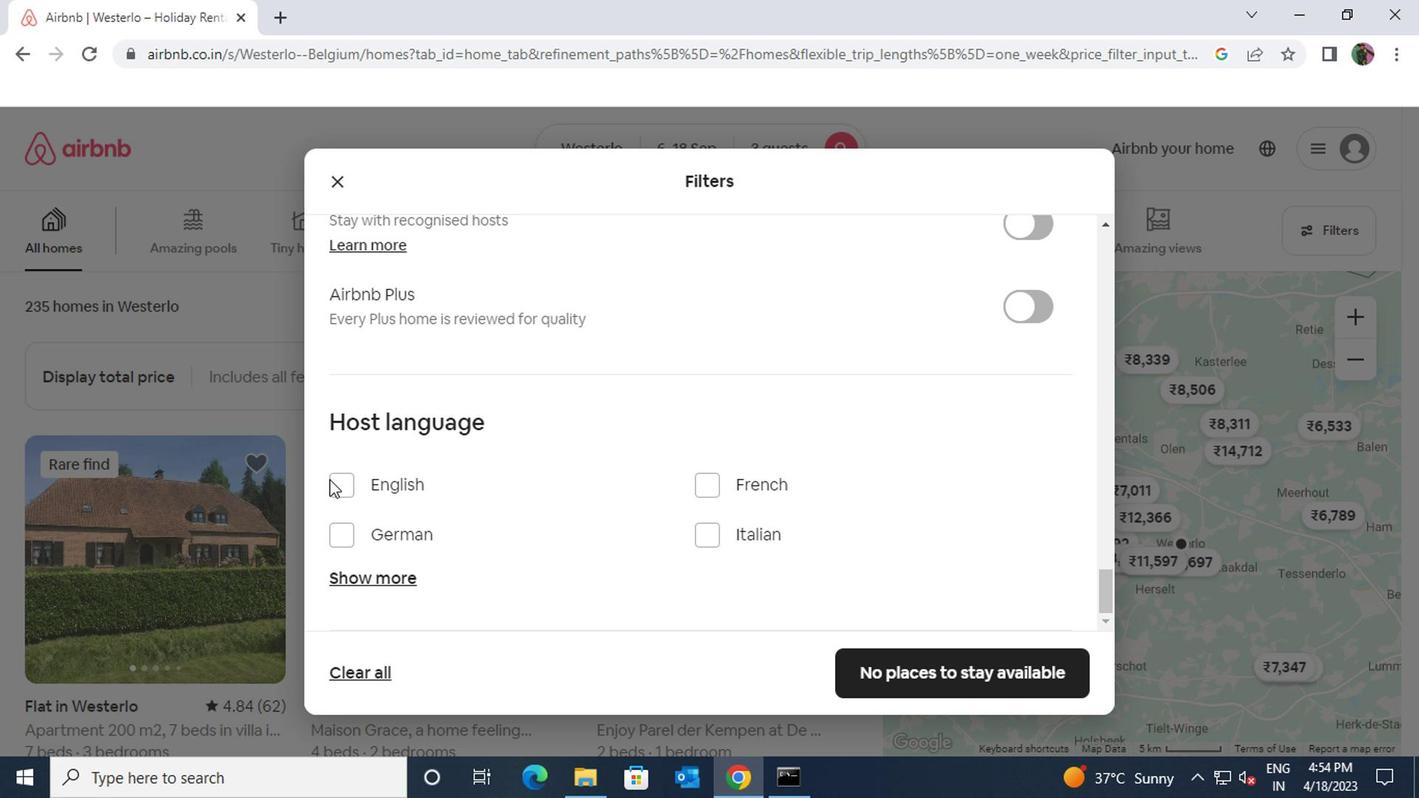 
Action: Mouse pressed left at (337, 487)
Screenshot: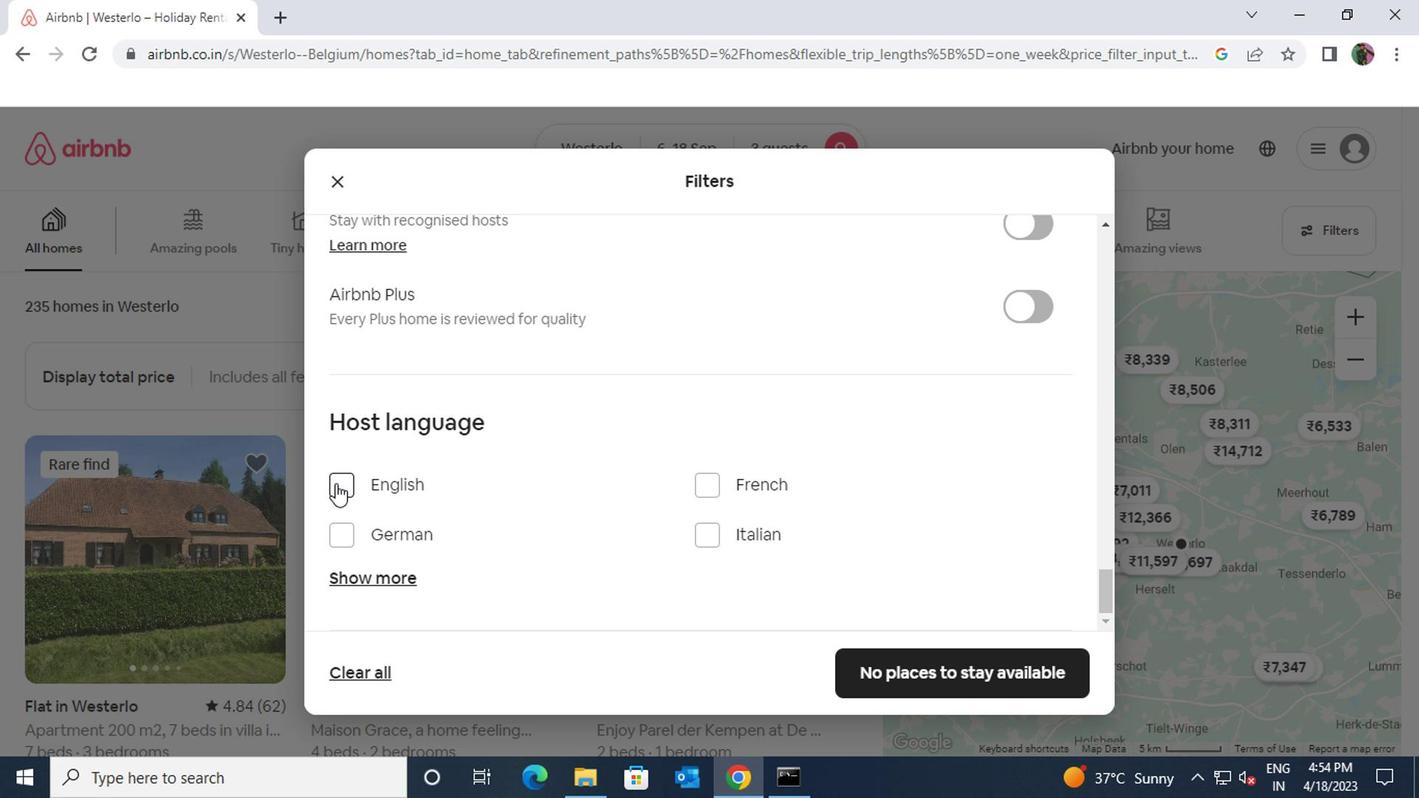 
Action: Mouse moved to (883, 683)
Screenshot: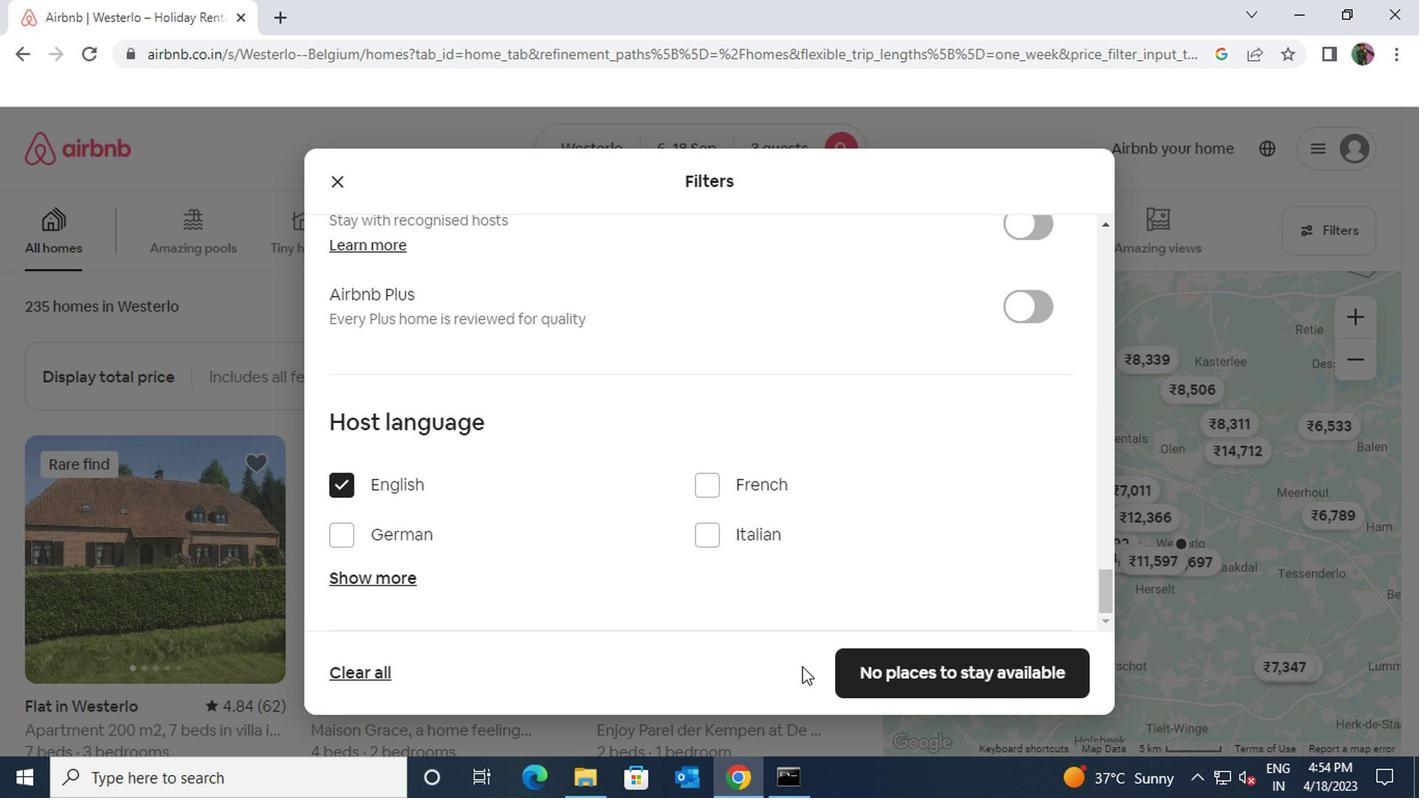 
Action: Mouse pressed left at (883, 683)
Screenshot: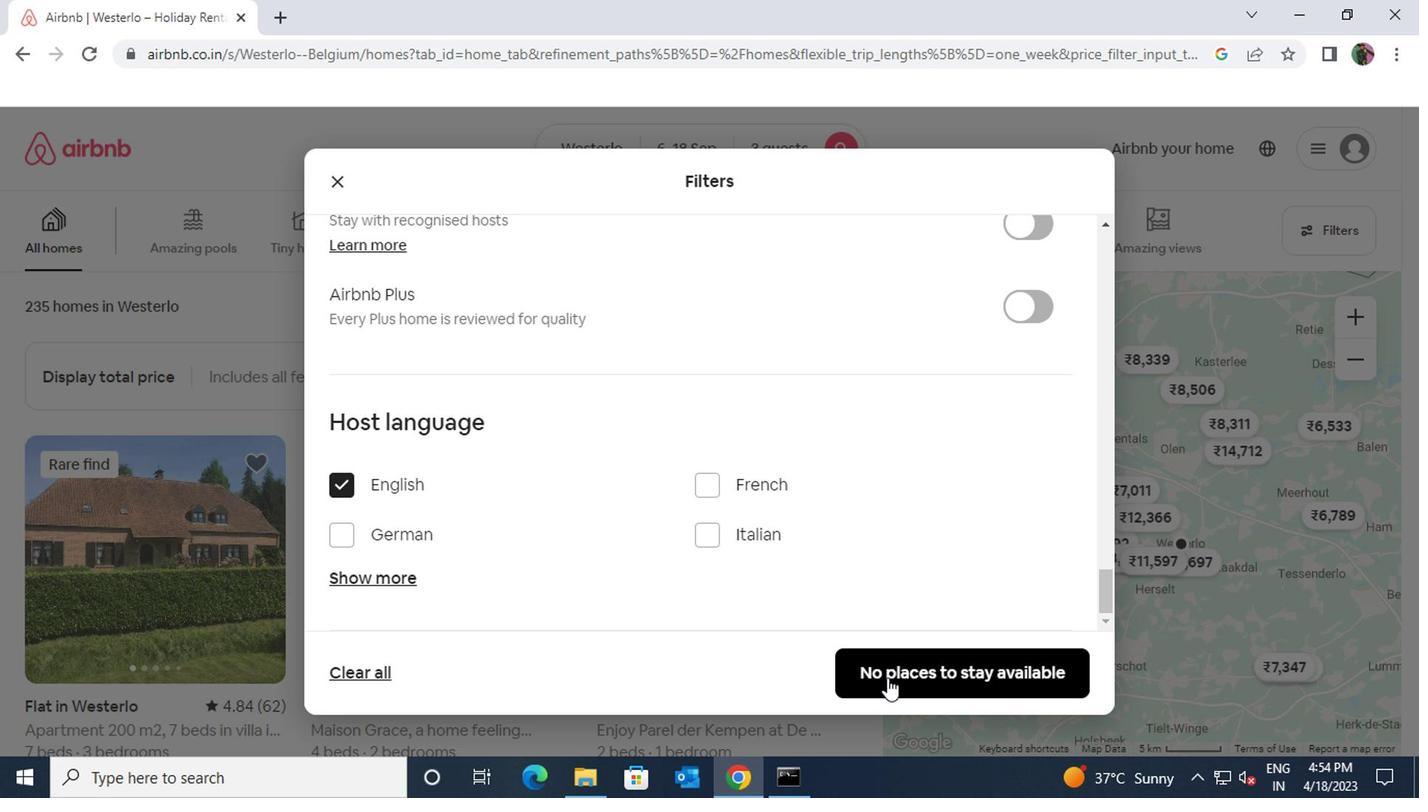 
